 Task: Search for accommodations in Villanueva de la Serena, Spain, with 2 bedrooms, 1 bathroom, hotel type, host language English, price range ₹9000-₹13000, for 1 guest.
Action: Mouse moved to (297, 160)
Screenshot: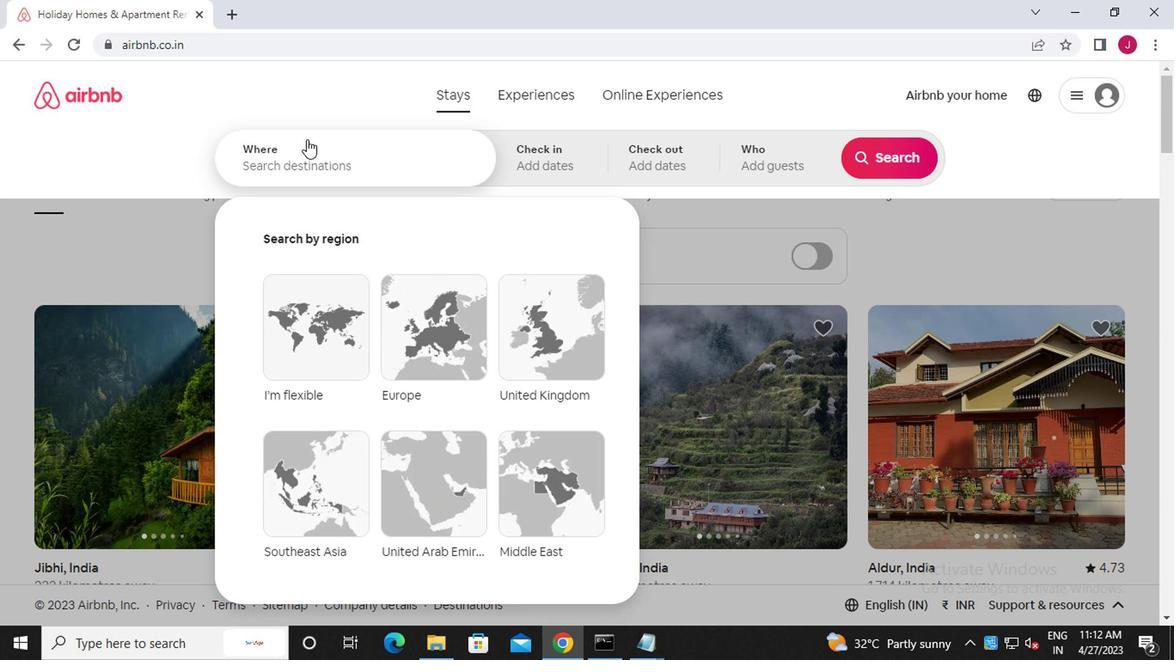 
Action: Mouse pressed left at (297, 160)
Screenshot: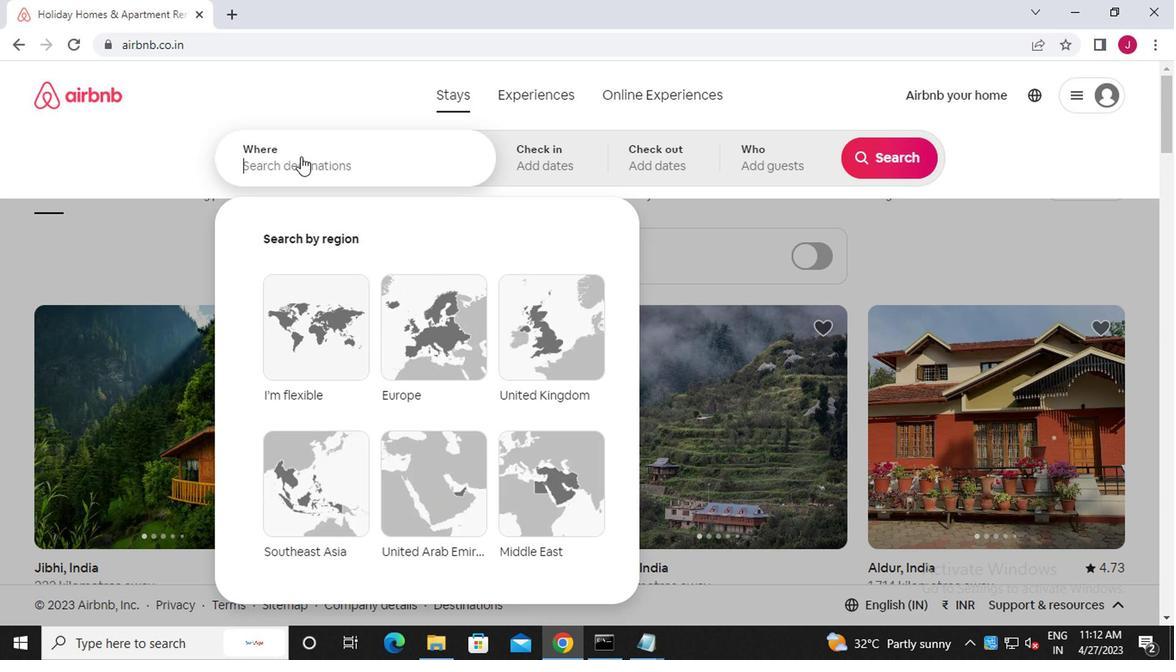 
Action: Mouse moved to (297, 168)
Screenshot: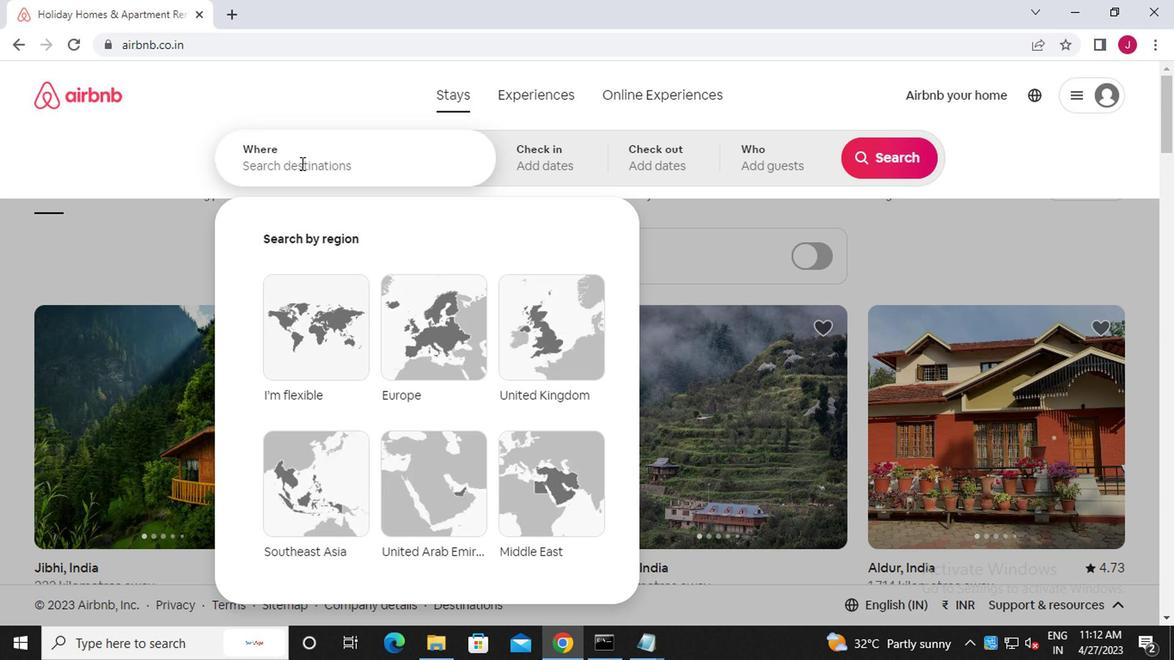 
Action: Key pressed v<Key.caps_lock>illanueva<Key.space>de<Key.space><Key.caps_lock>l<Key.caps_lock>a<Key.space><Key.caps_lock>s<Key.caps_lock>erena,<Key.caps_lock>s<Key.caps_lock>pain
Screenshot: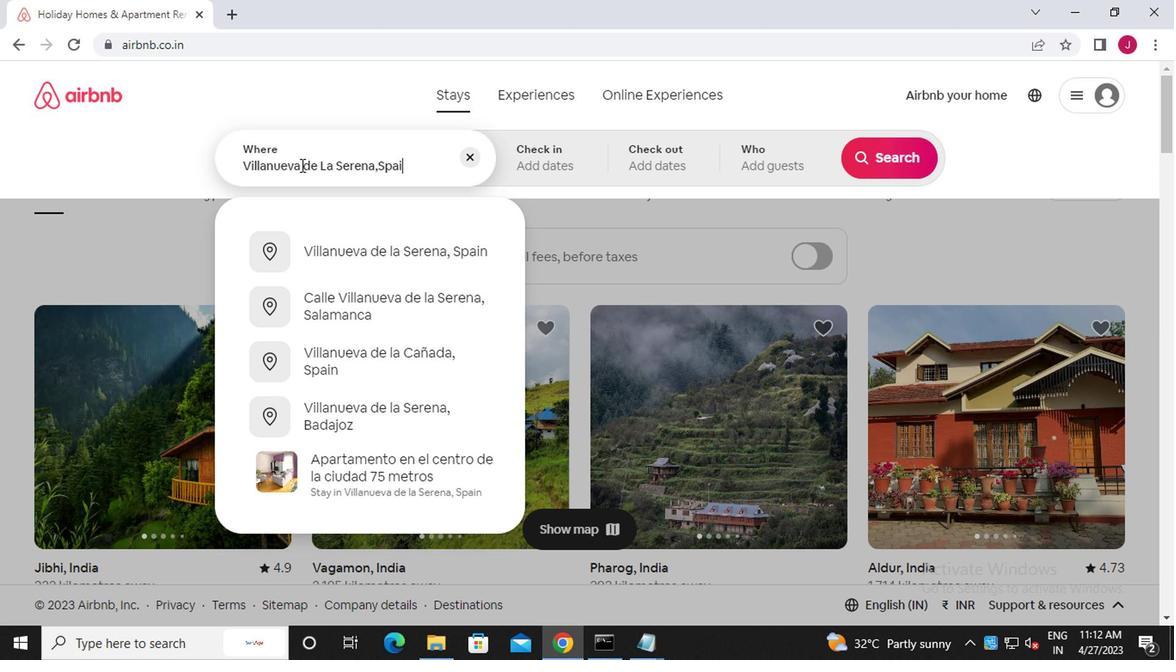 
Action: Mouse moved to (419, 256)
Screenshot: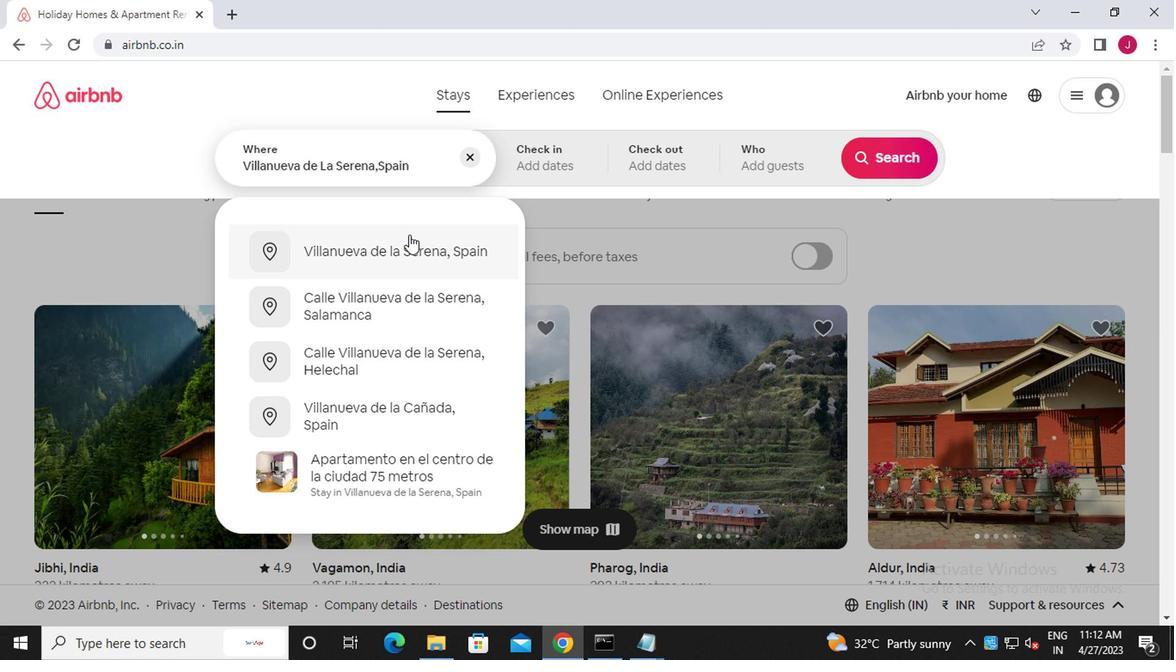 
Action: Mouse pressed left at (419, 256)
Screenshot: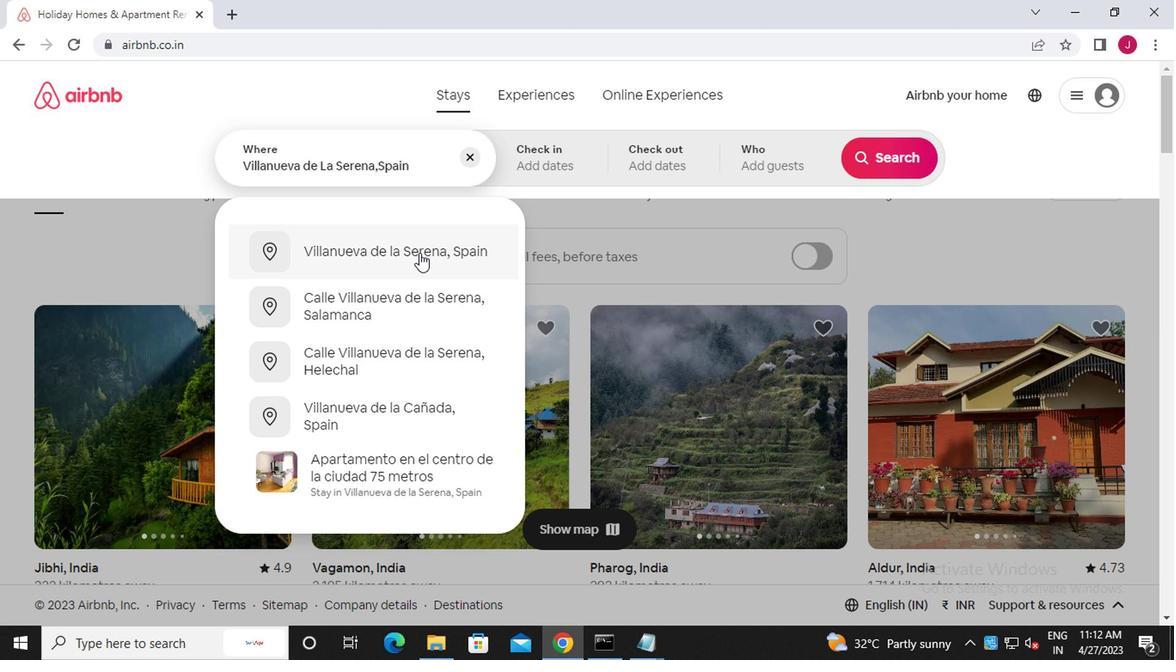 
Action: Mouse moved to (873, 299)
Screenshot: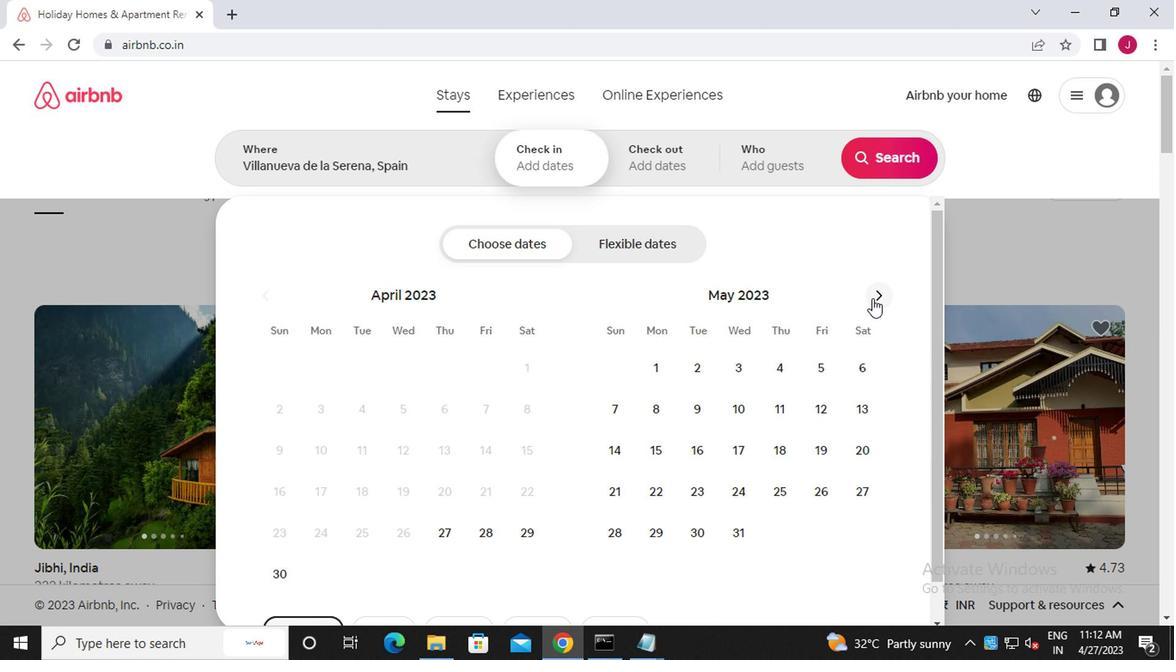 
Action: Mouse pressed left at (873, 299)
Screenshot: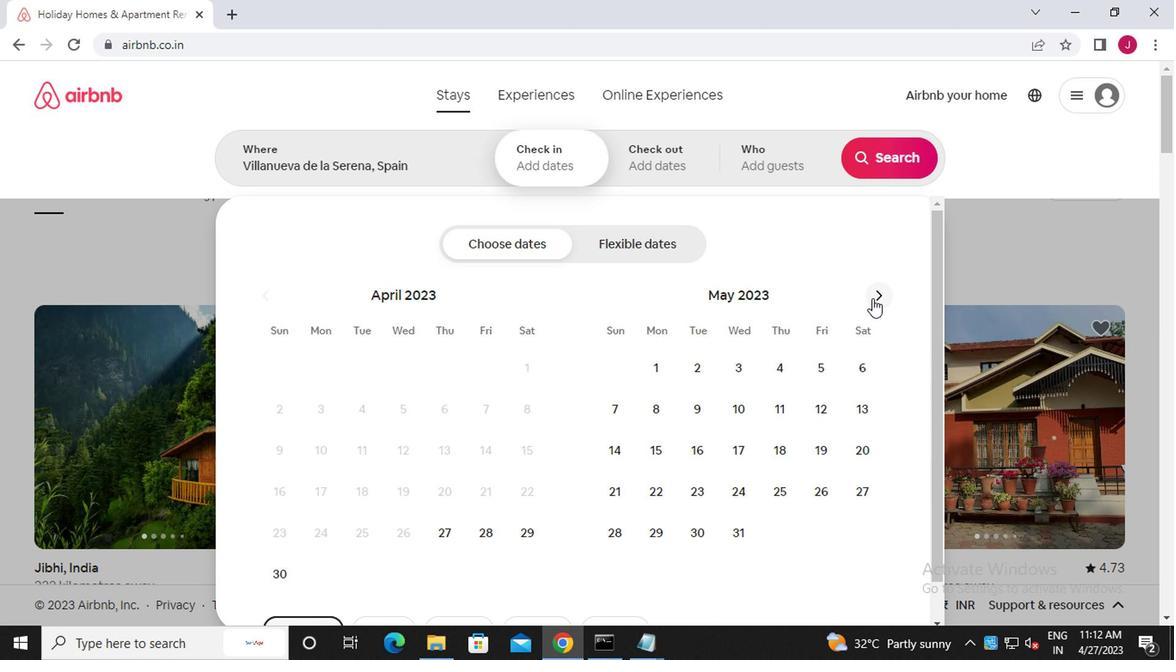 
Action: Mouse moved to (873, 299)
Screenshot: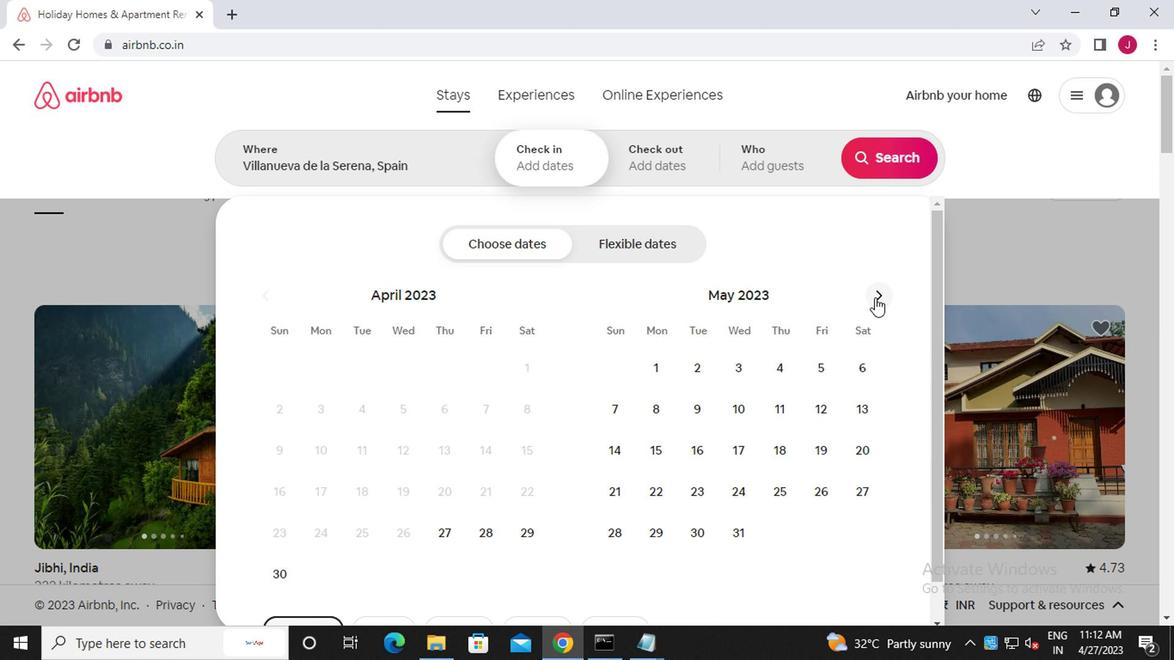 
Action: Mouse pressed left at (873, 299)
Screenshot: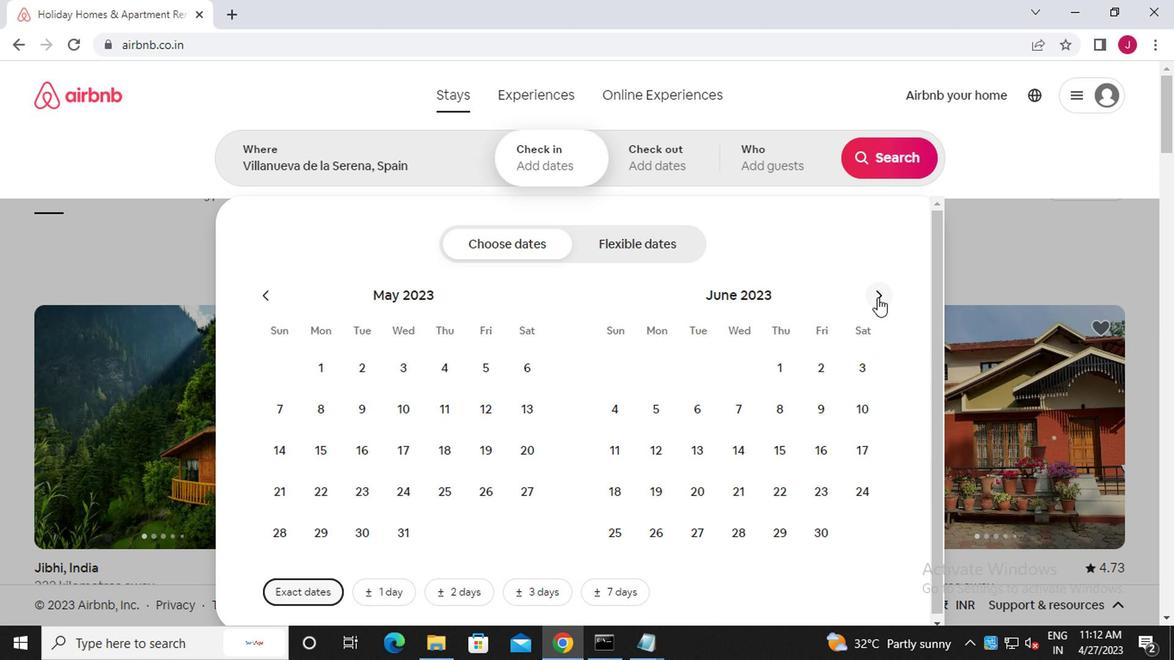 
Action: Mouse pressed left at (873, 299)
Screenshot: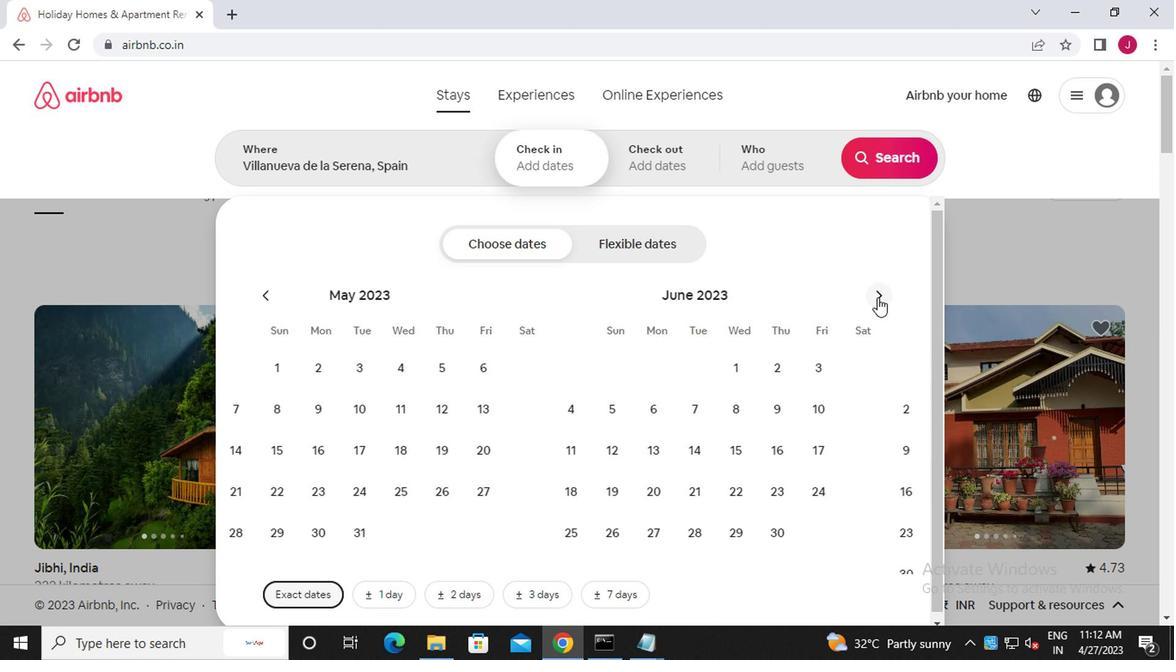
Action: Mouse pressed left at (873, 299)
Screenshot: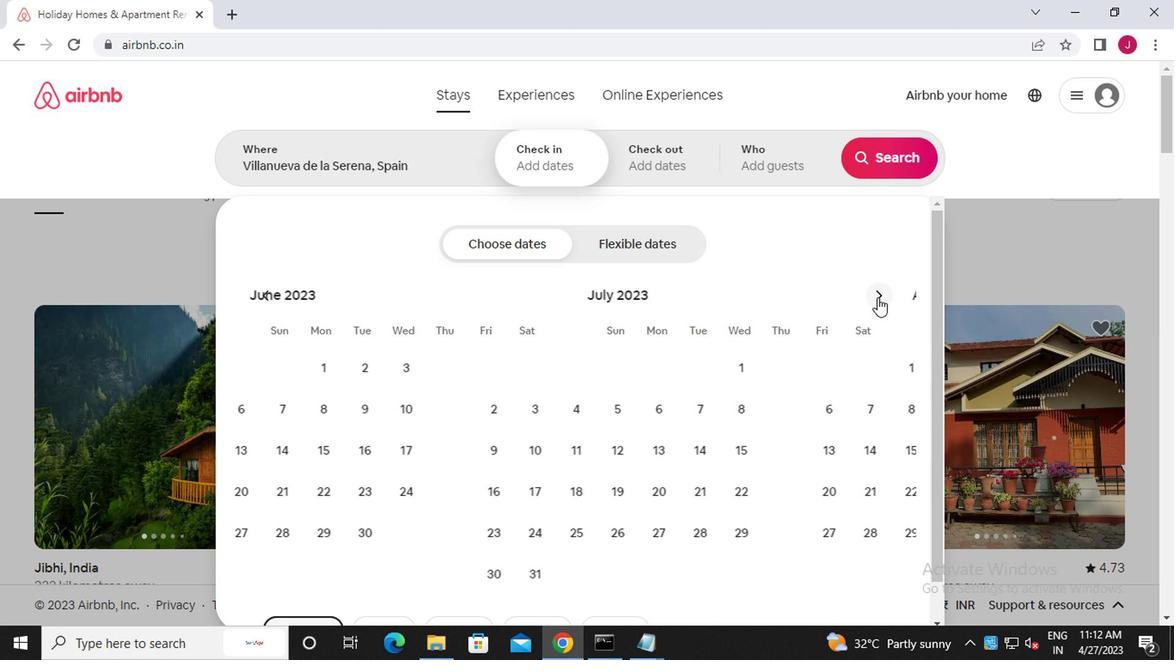 
Action: Mouse moved to (658, 411)
Screenshot: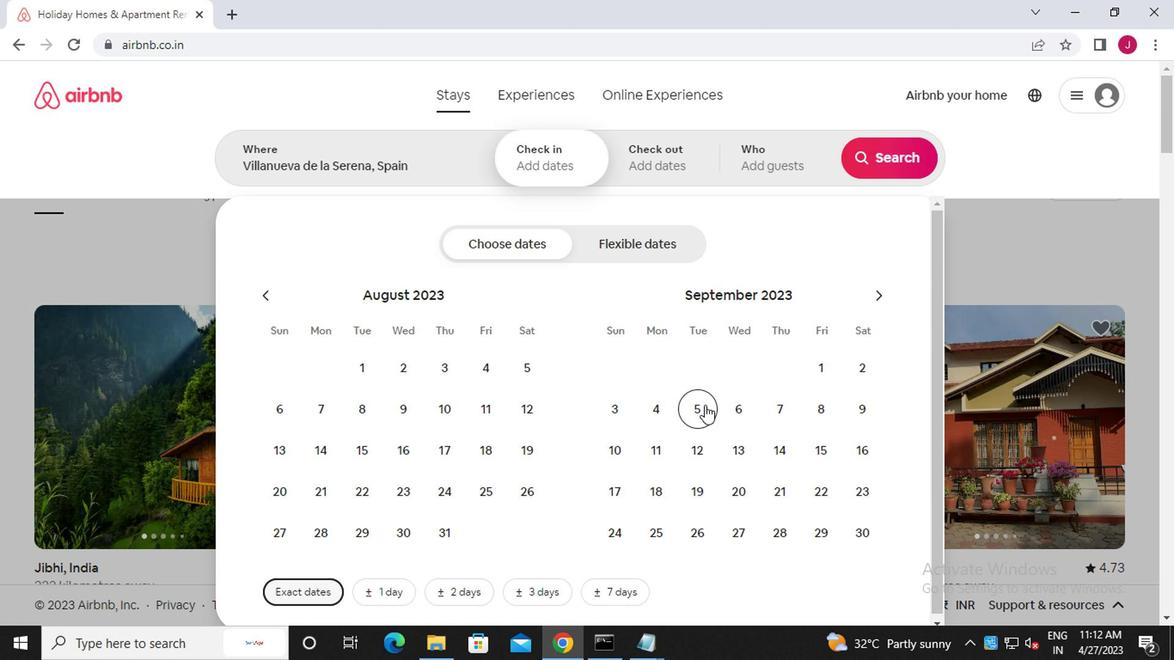 
Action: Mouse pressed left at (658, 411)
Screenshot: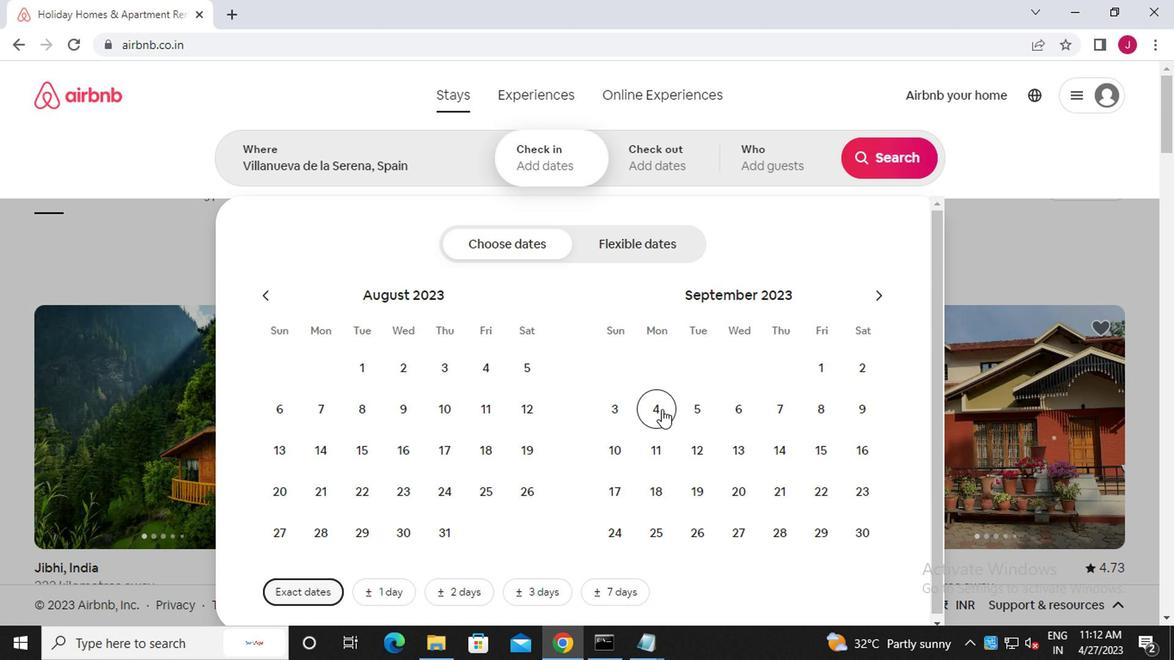 
Action: Mouse moved to (617, 443)
Screenshot: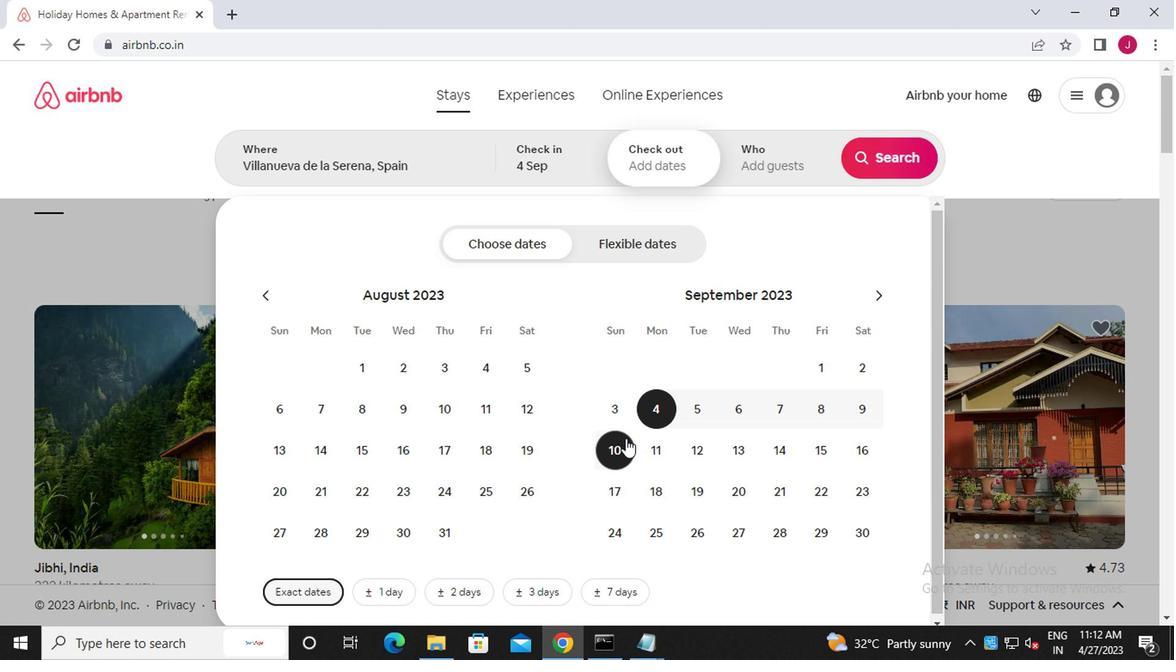 
Action: Mouse pressed left at (617, 443)
Screenshot: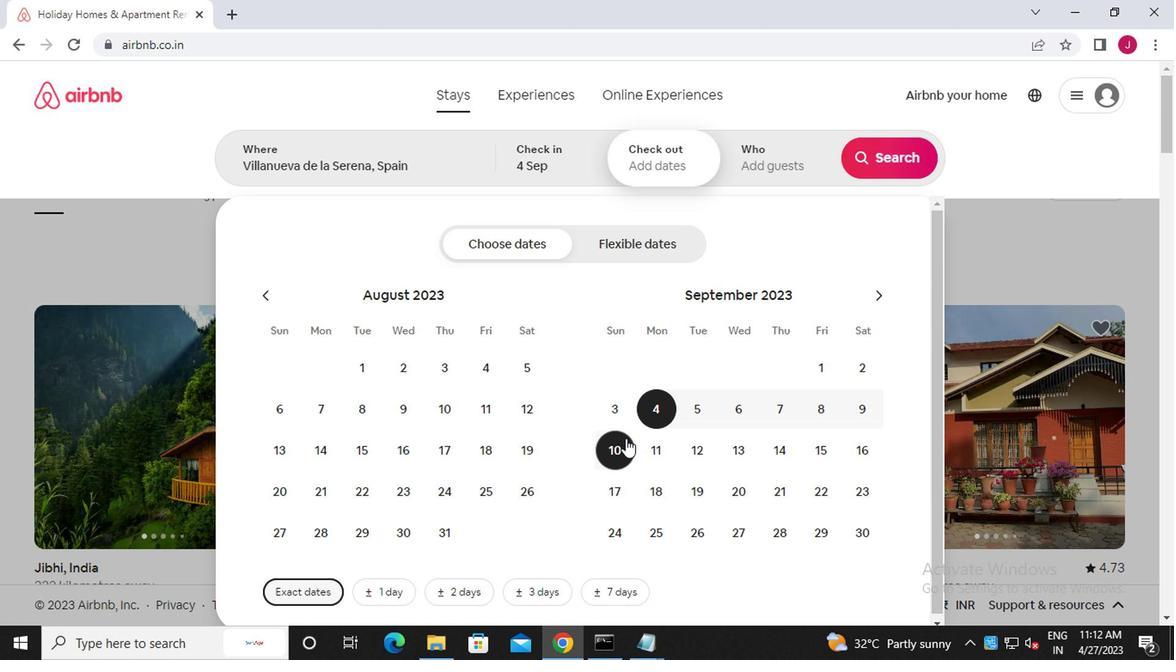 
Action: Mouse moved to (767, 163)
Screenshot: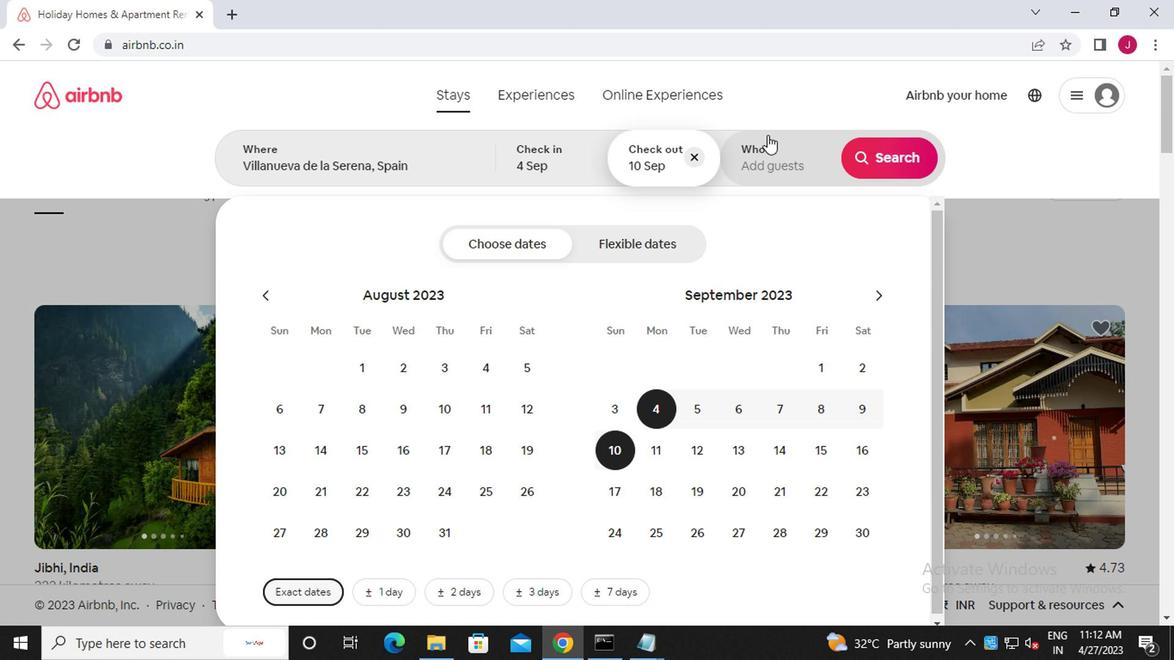 
Action: Mouse pressed left at (767, 163)
Screenshot: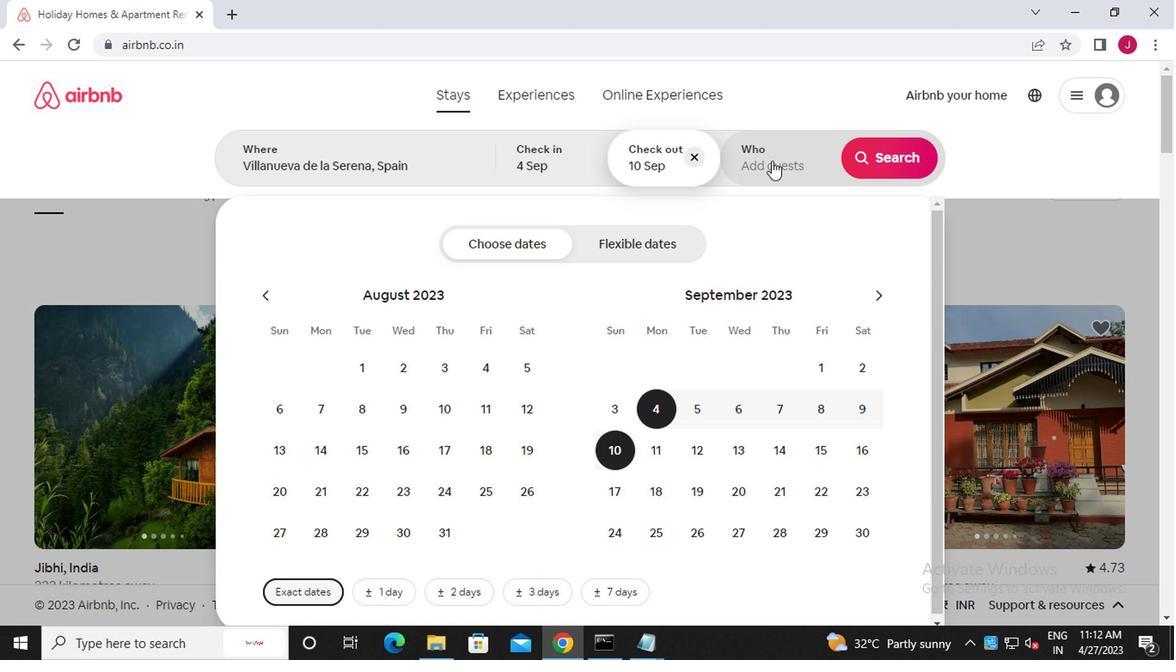 
Action: Mouse moved to (893, 254)
Screenshot: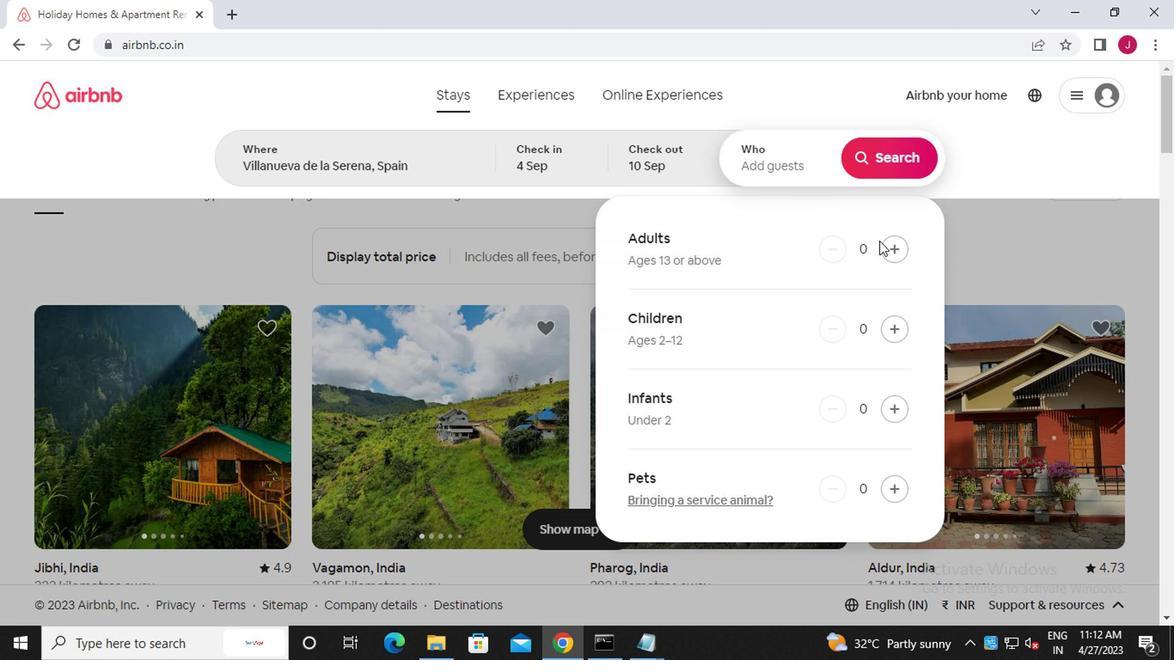 
Action: Mouse pressed left at (893, 254)
Screenshot: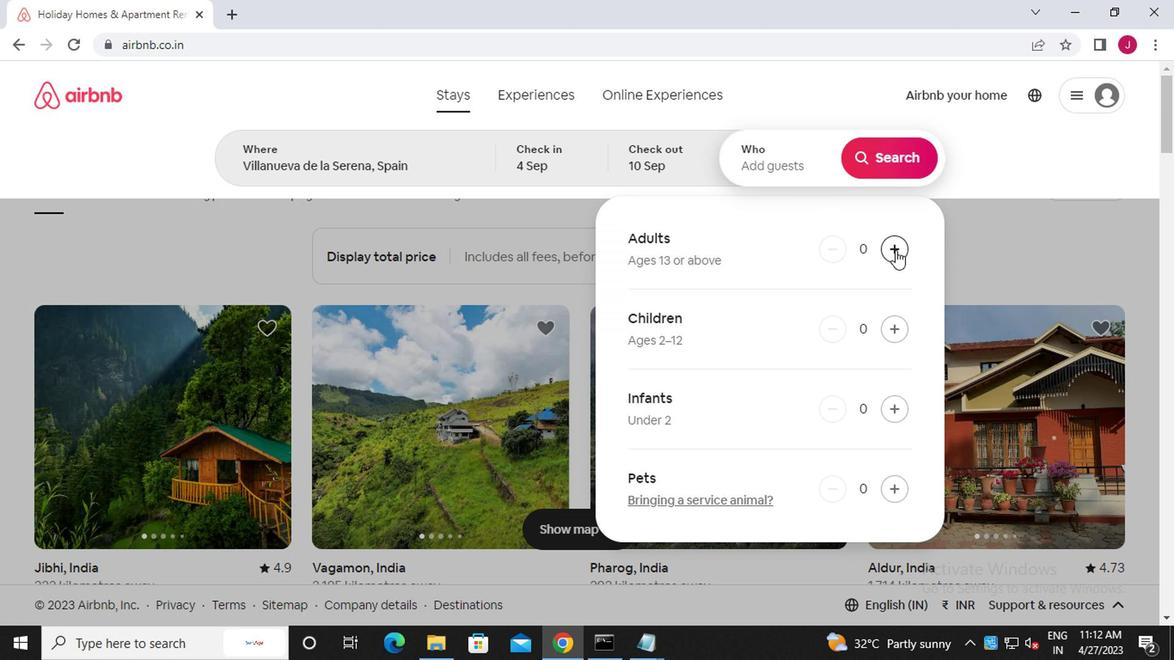 
Action: Mouse moved to (894, 162)
Screenshot: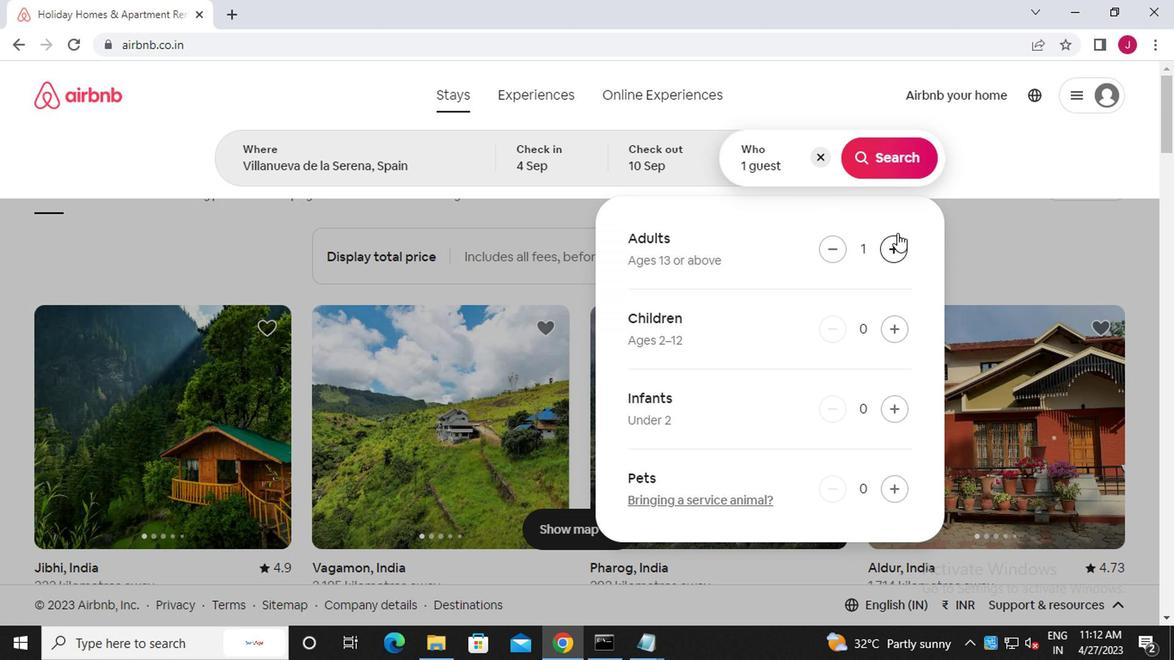 
Action: Mouse pressed left at (894, 162)
Screenshot: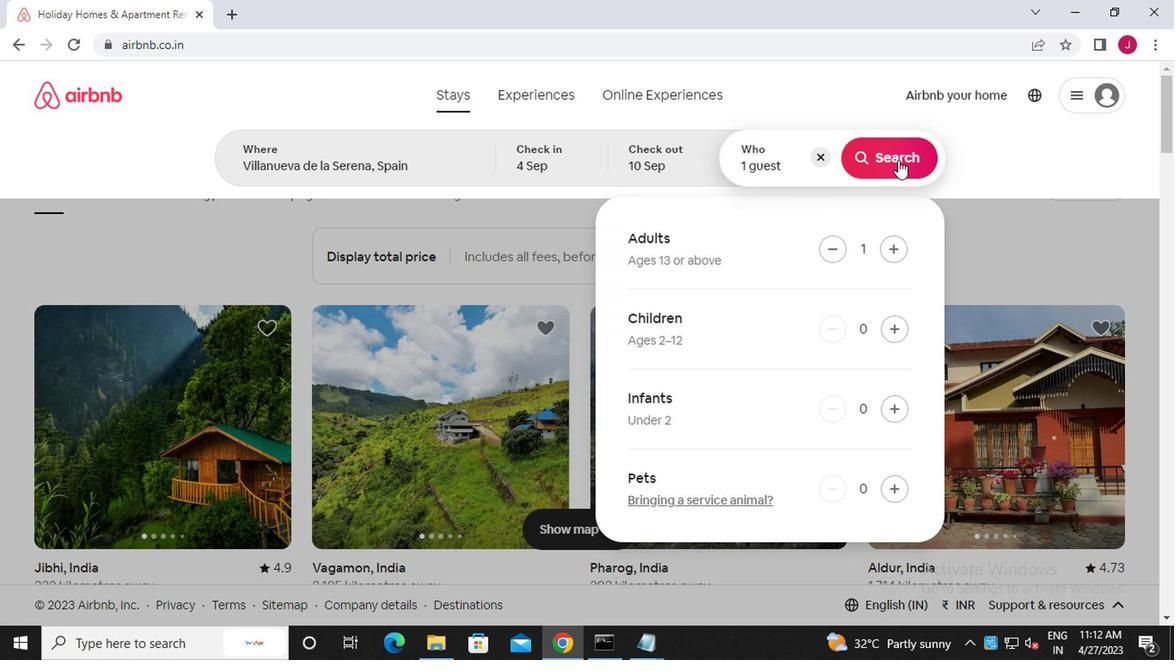 
Action: Mouse moved to (1101, 164)
Screenshot: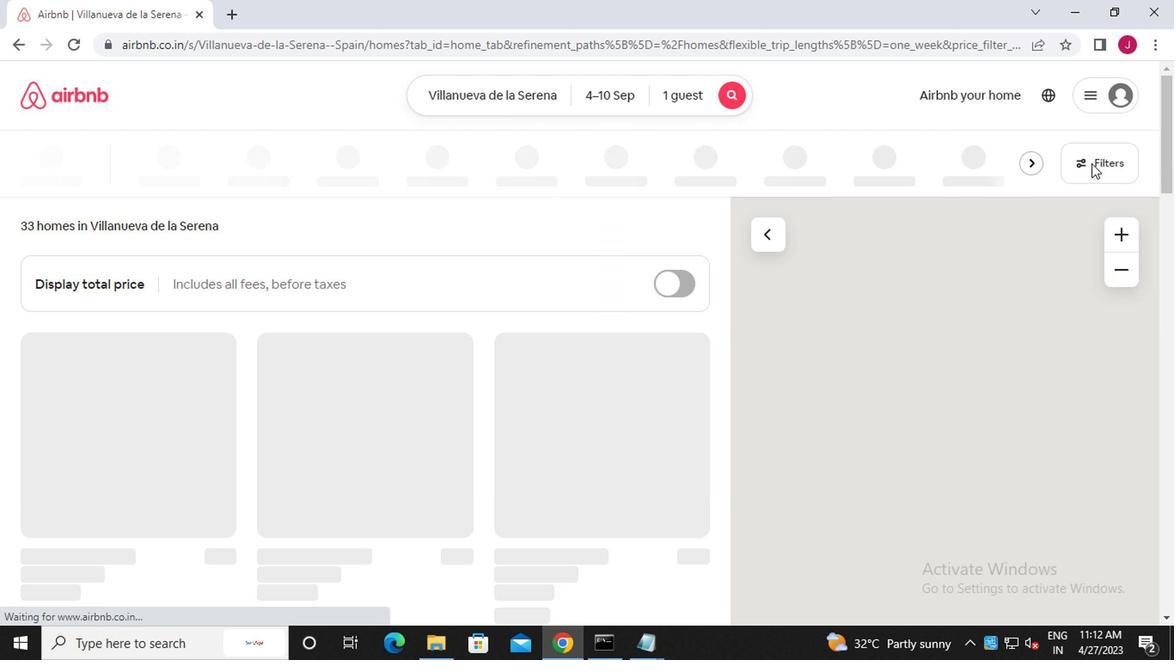 
Action: Mouse pressed left at (1101, 164)
Screenshot: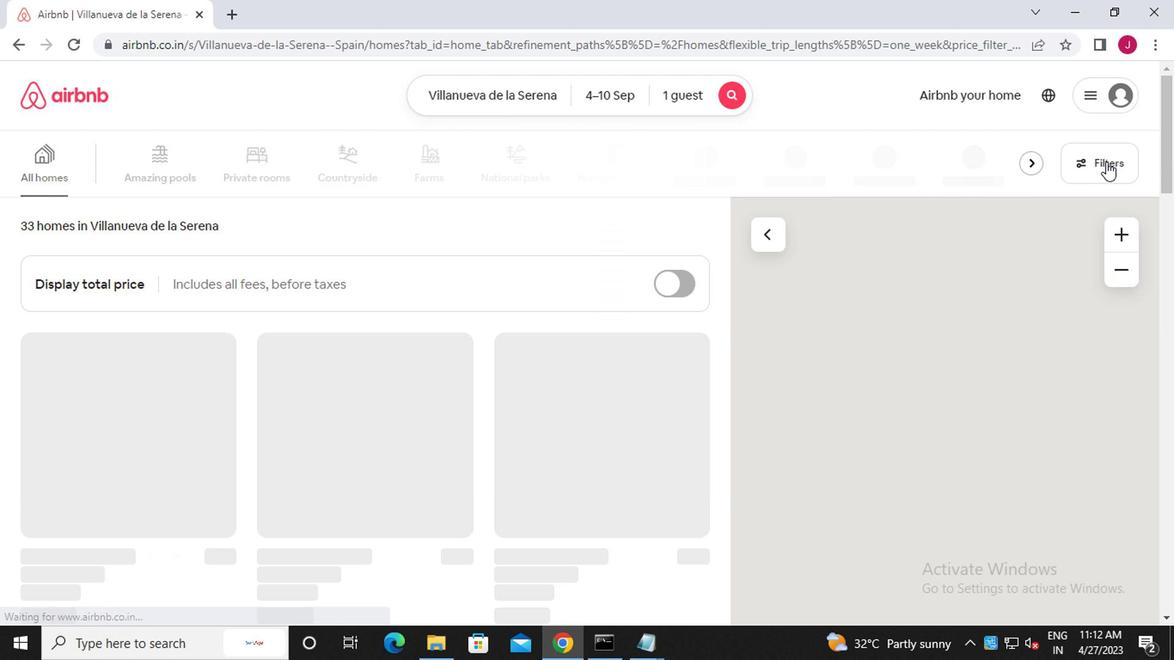 
Action: Mouse moved to (403, 376)
Screenshot: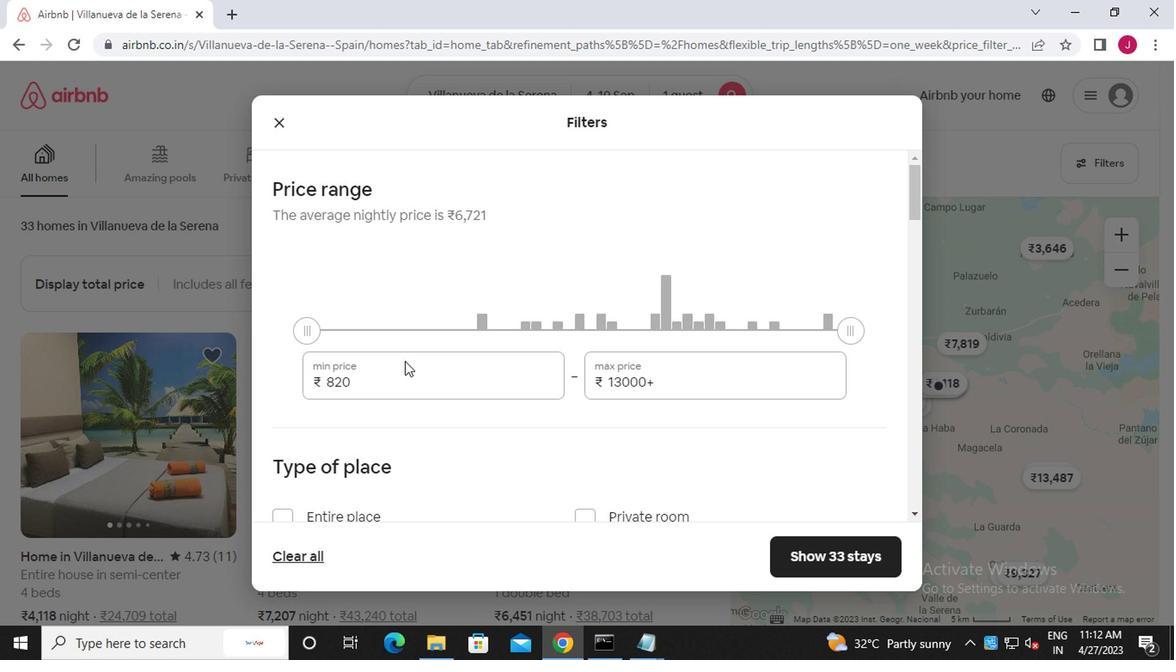 
Action: Mouse pressed left at (403, 376)
Screenshot: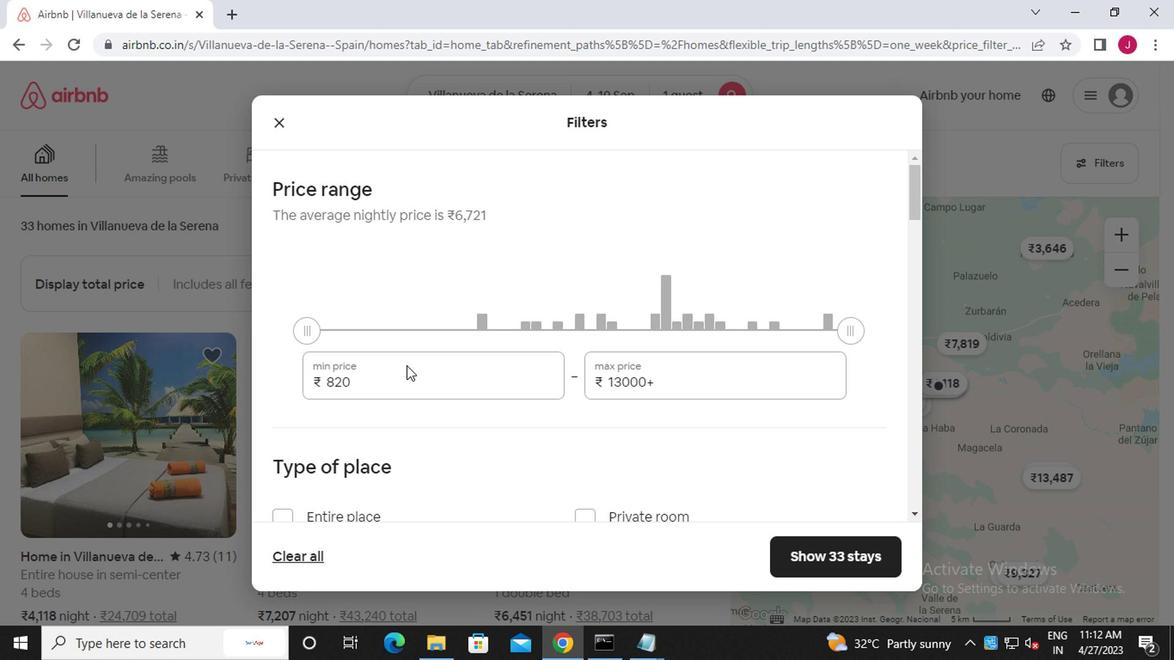 
Action: Mouse moved to (401, 376)
Screenshot: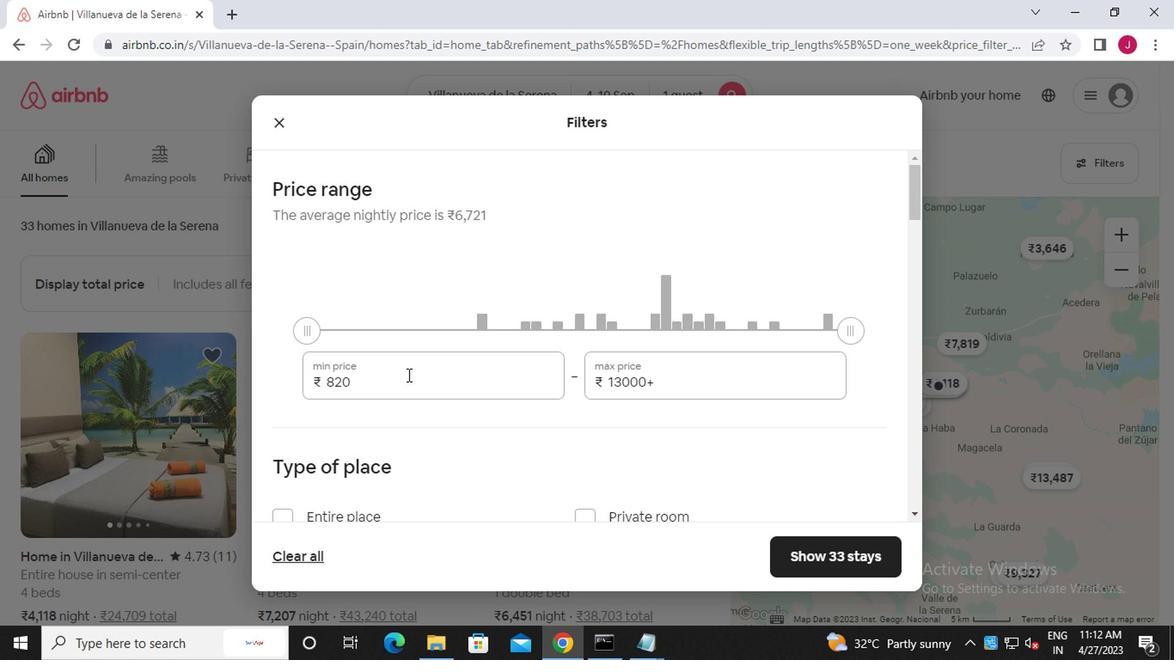 
Action: Key pressed <Key.backspace><Key.backspace><Key.backspace><<105>><<96>><<96>><<96>>
Screenshot: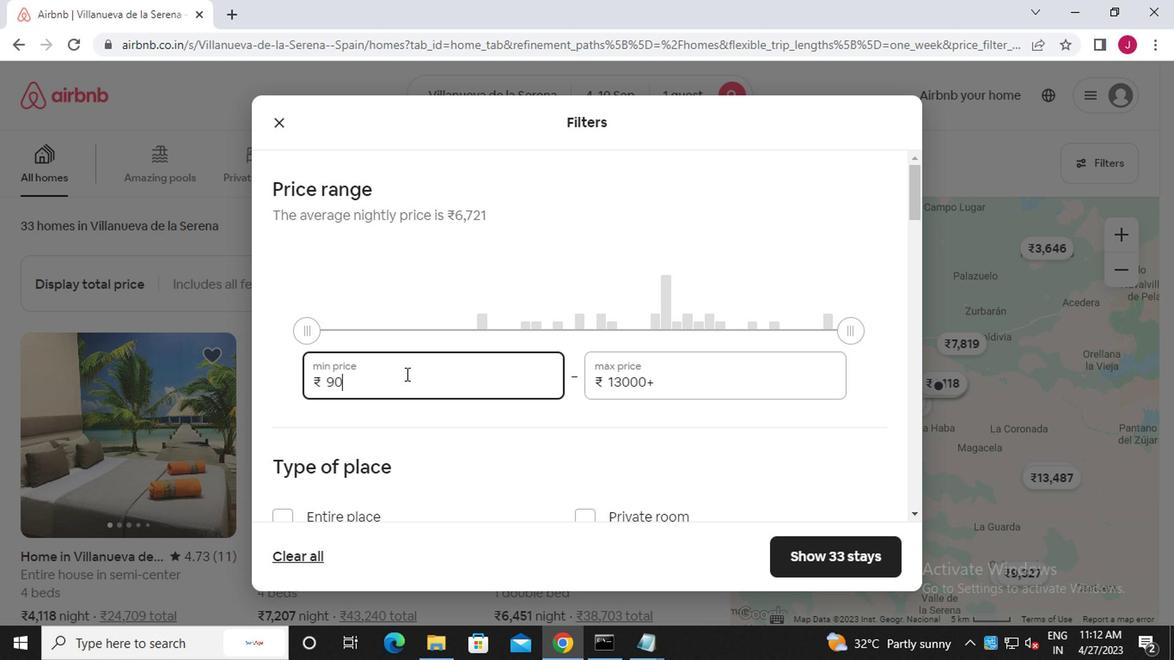 
Action: Mouse moved to (682, 389)
Screenshot: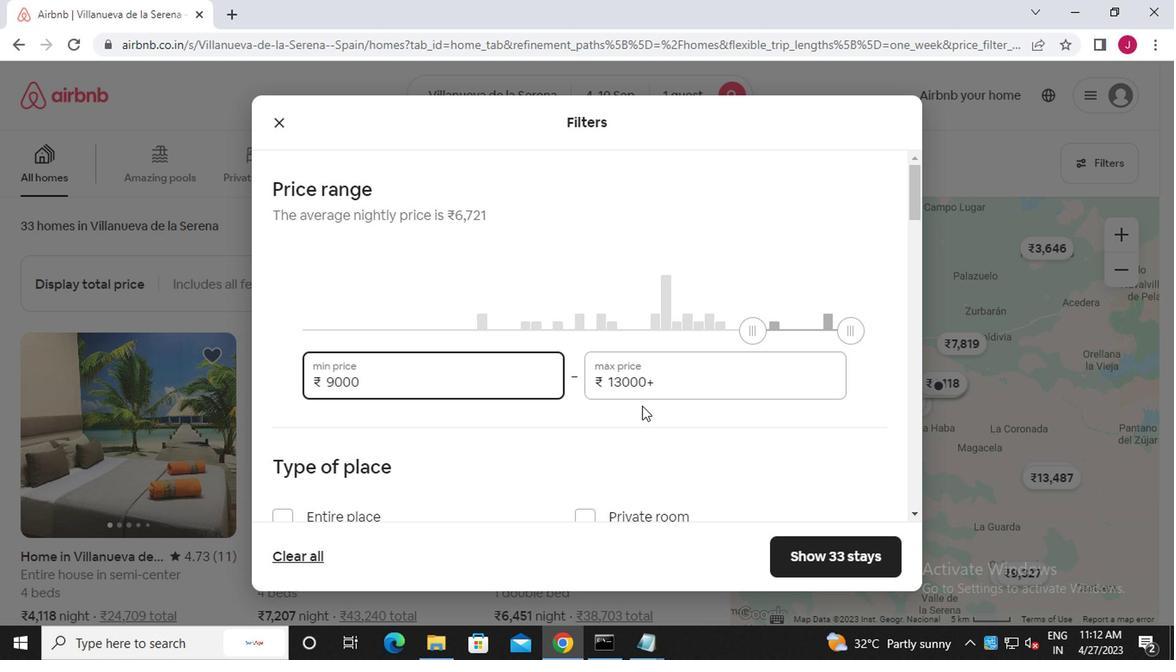
Action: Mouse pressed left at (682, 389)
Screenshot: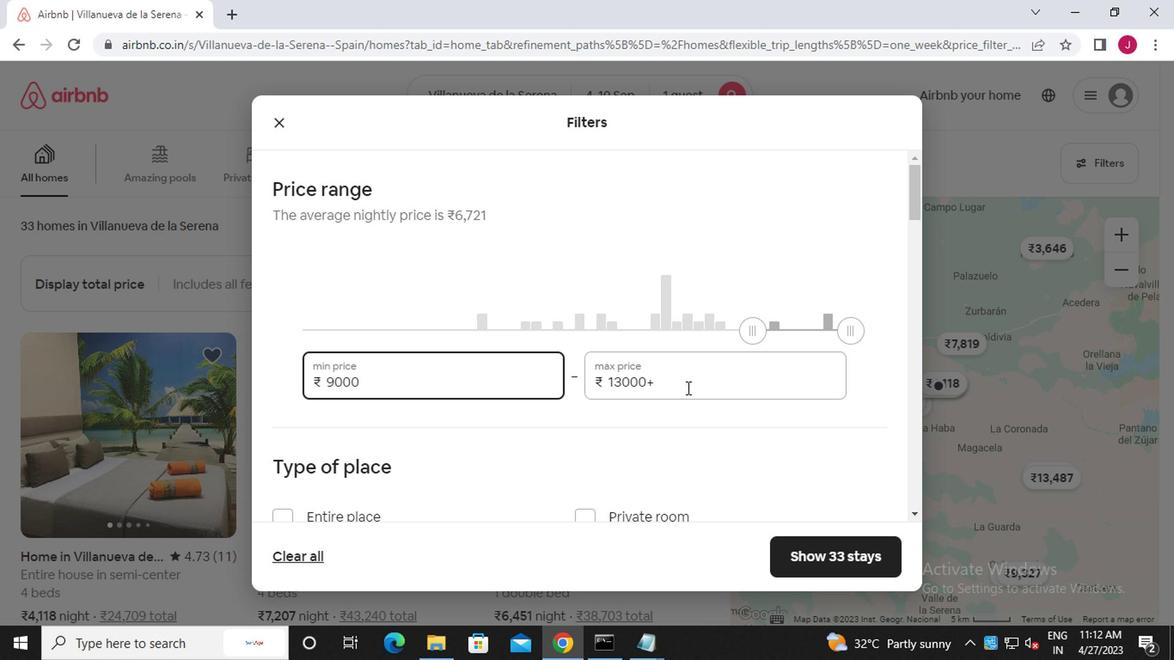 
Action: Mouse moved to (682, 389)
Screenshot: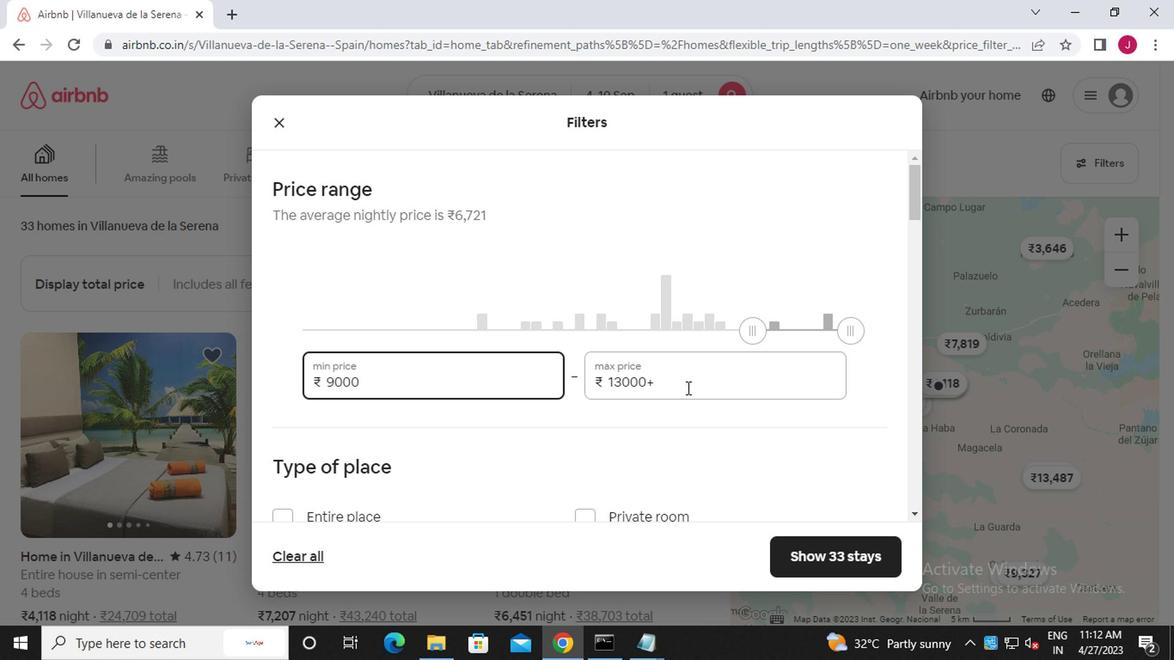 
Action: Key pressed <Key.backspace><Key.backspace><Key.backspace><Key.backspace><Key.backspace><Key.backspace><Key.backspace><Key.backspace><Key.backspace><Key.backspace><Key.backspace><<97>><<103>><<96>><<96>><<96>>
Screenshot: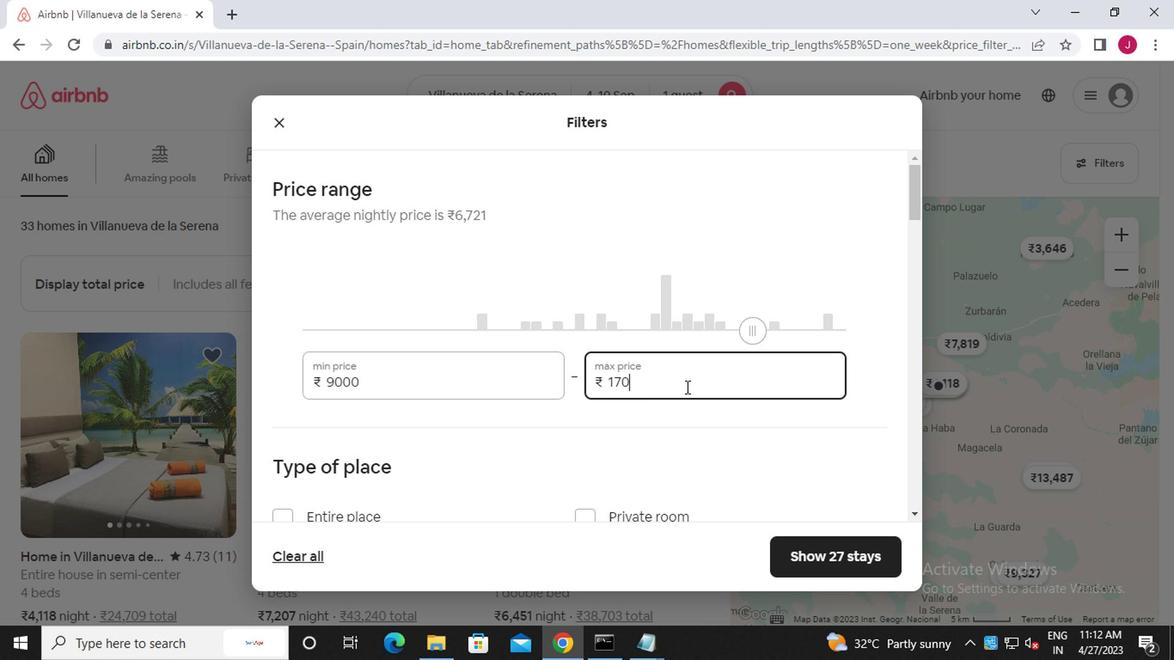 
Action: Mouse moved to (681, 389)
Screenshot: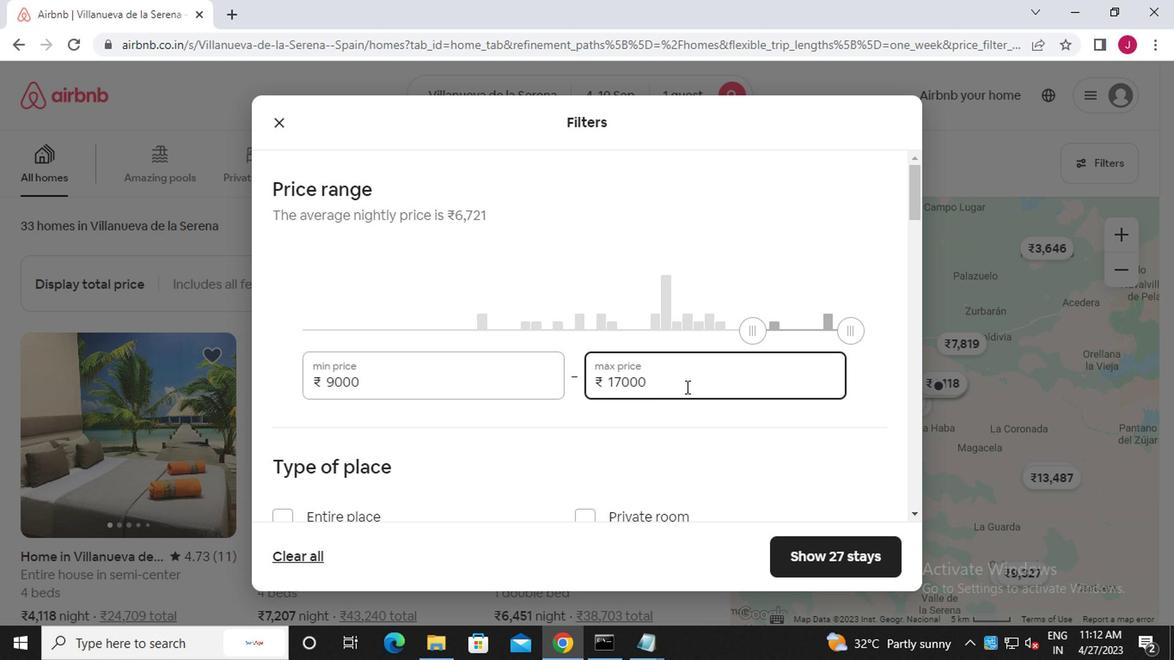 
Action: Mouse scrolled (681, 387) with delta (0, -1)
Screenshot: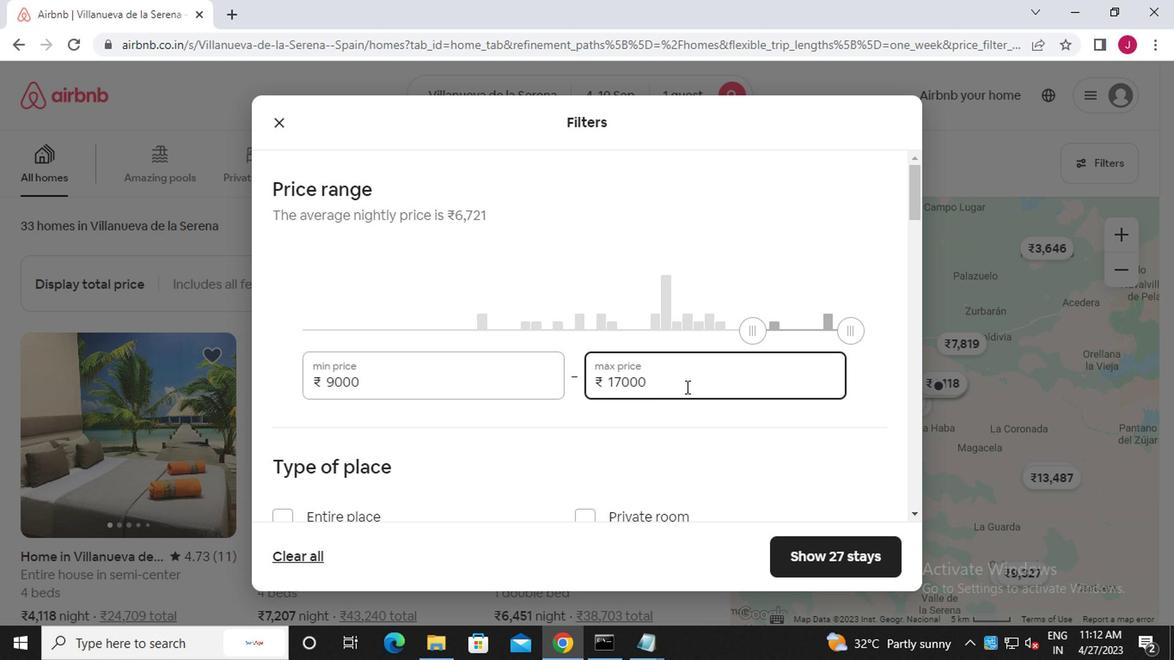
Action: Mouse moved to (680, 389)
Screenshot: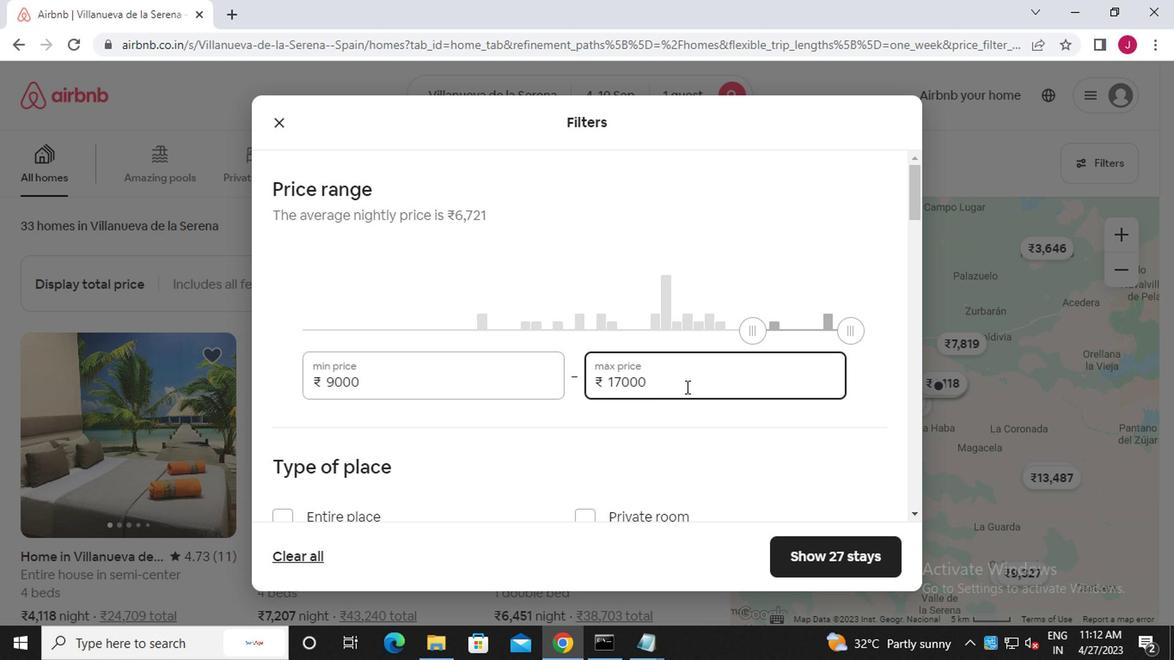 
Action: Mouse scrolled (680, 387) with delta (0, -1)
Screenshot: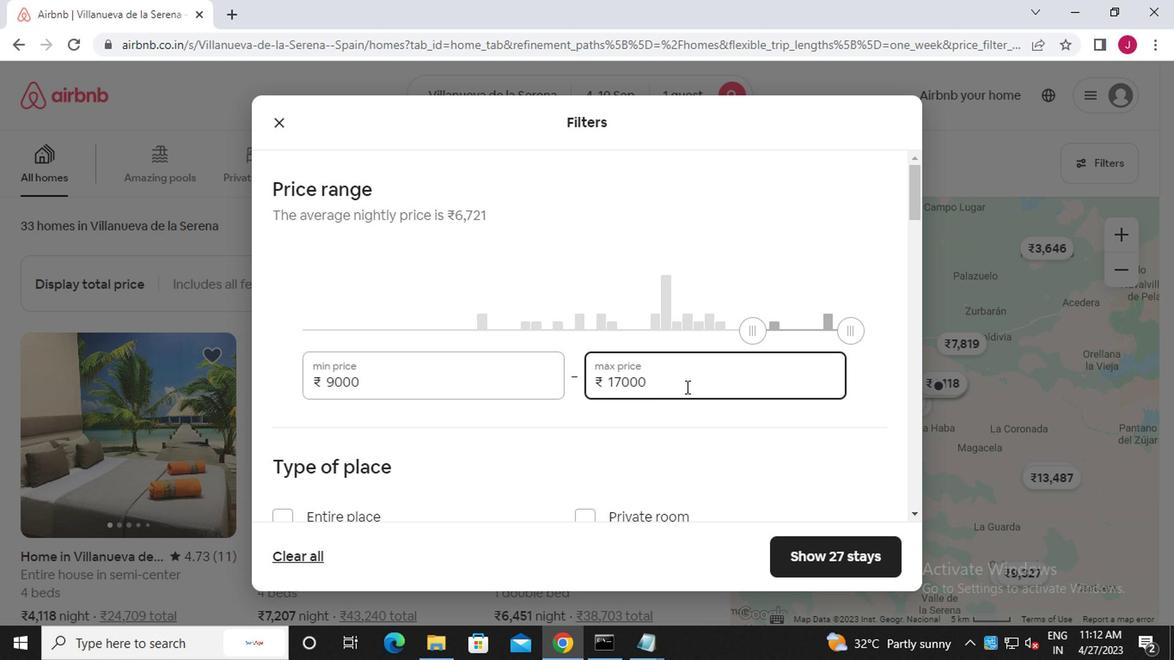 
Action: Mouse moved to (680, 389)
Screenshot: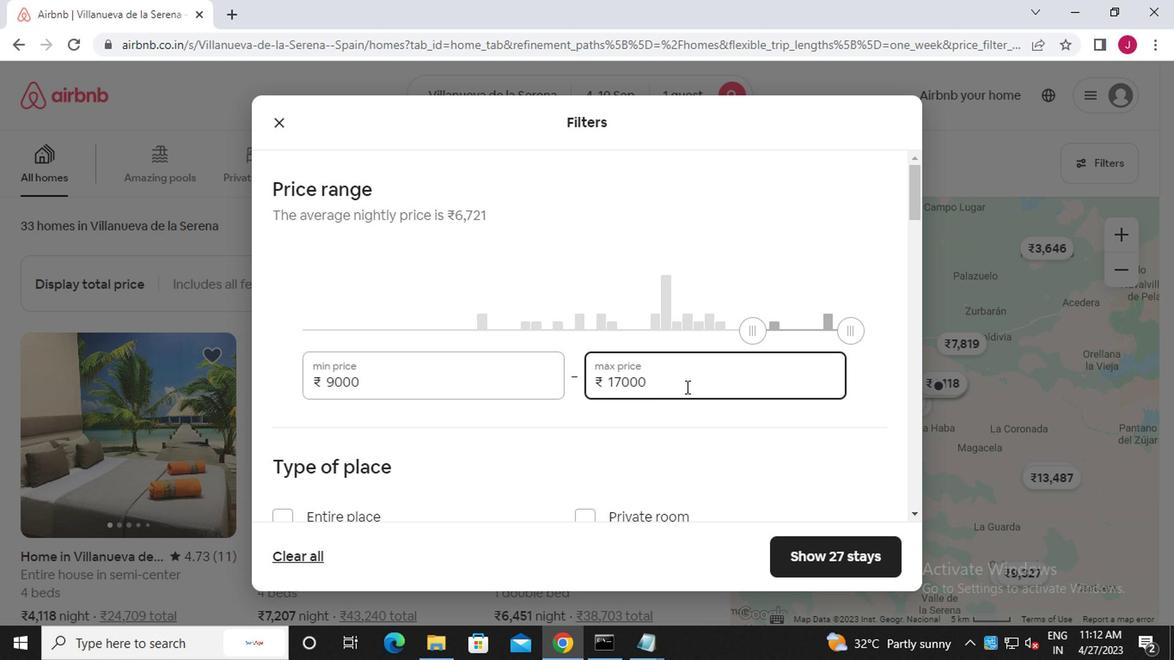
Action: Mouse scrolled (680, 389) with delta (0, 0)
Screenshot: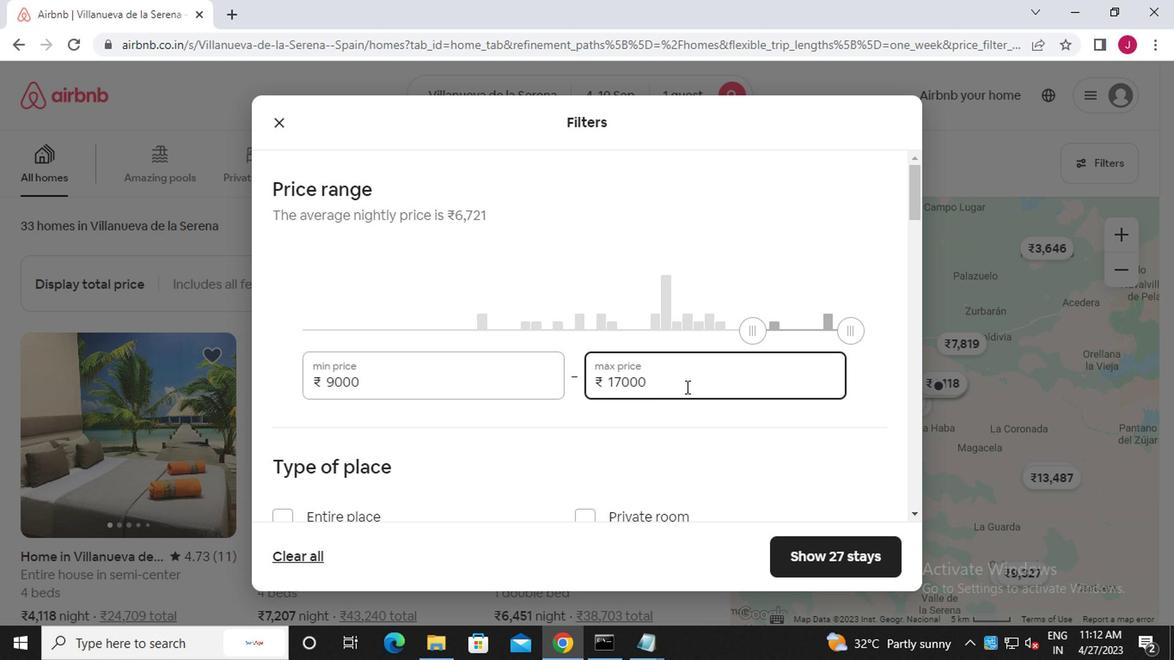 
Action: Mouse moved to (580, 265)
Screenshot: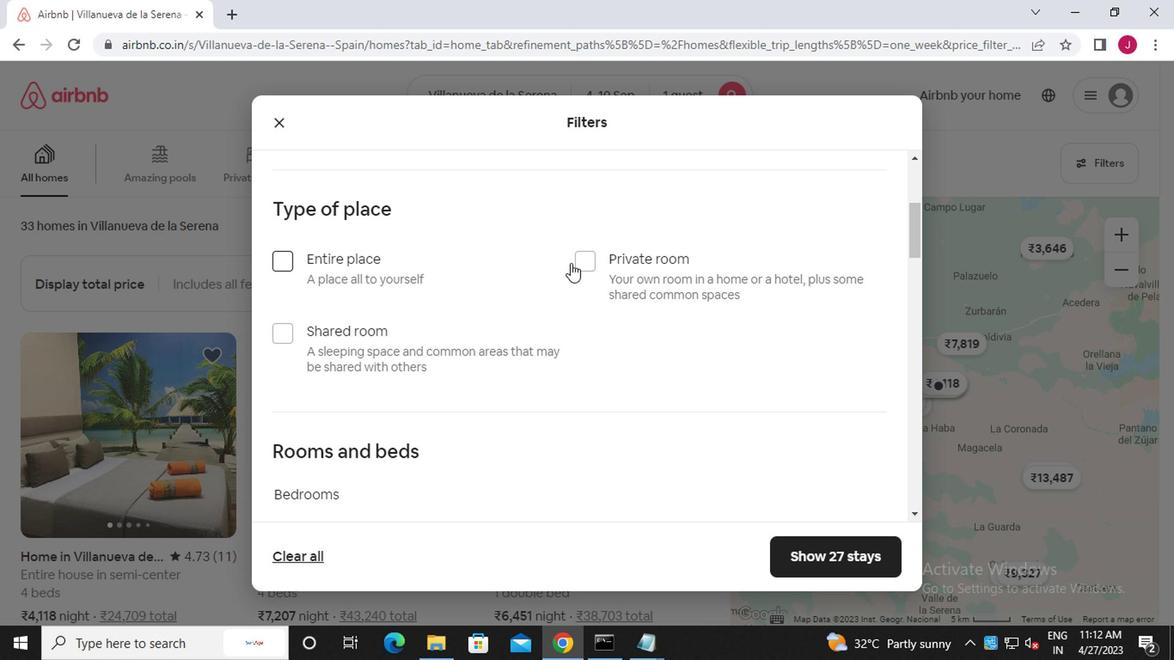 
Action: Mouse pressed left at (580, 265)
Screenshot: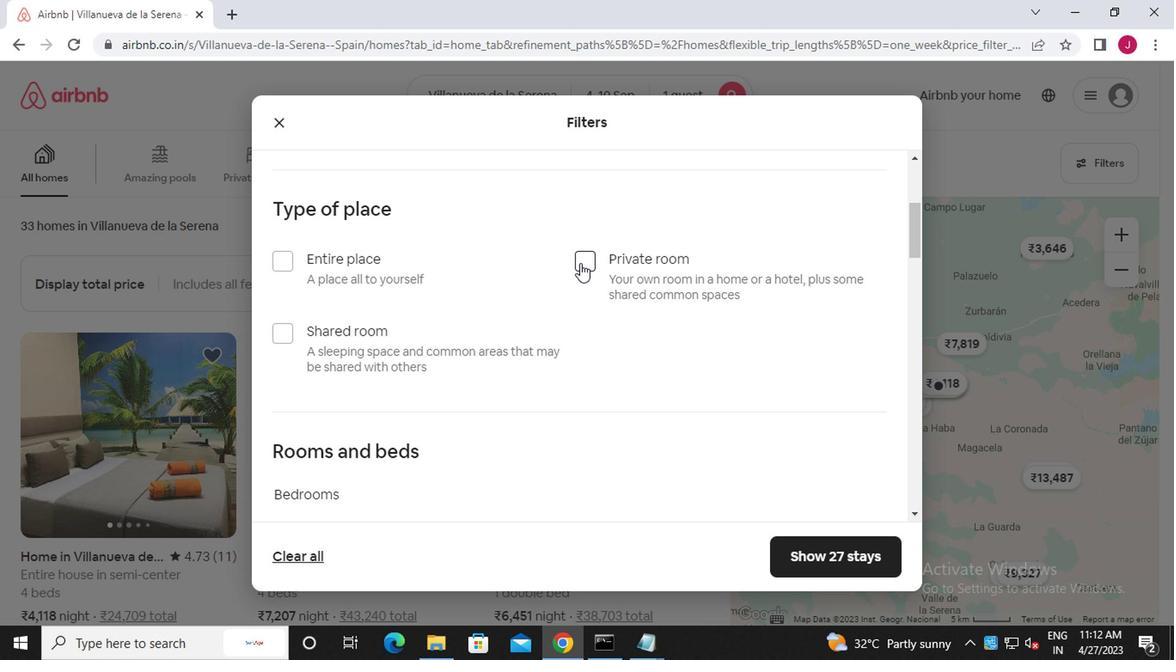 
Action: Mouse moved to (444, 312)
Screenshot: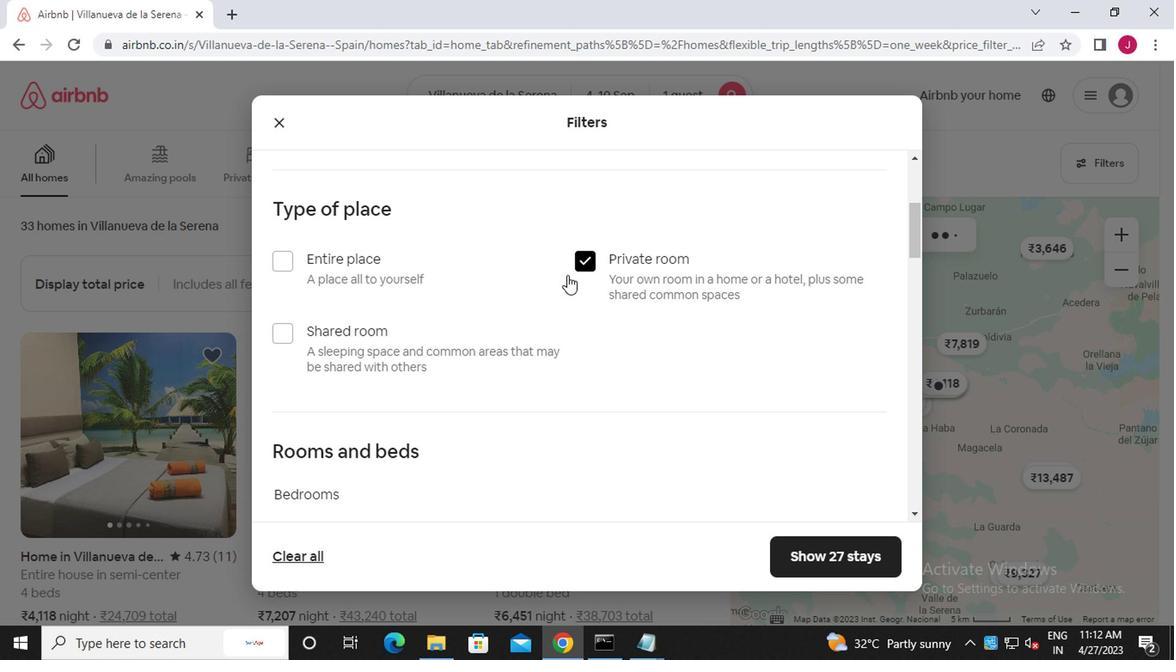 
Action: Mouse scrolled (444, 312) with delta (0, 0)
Screenshot: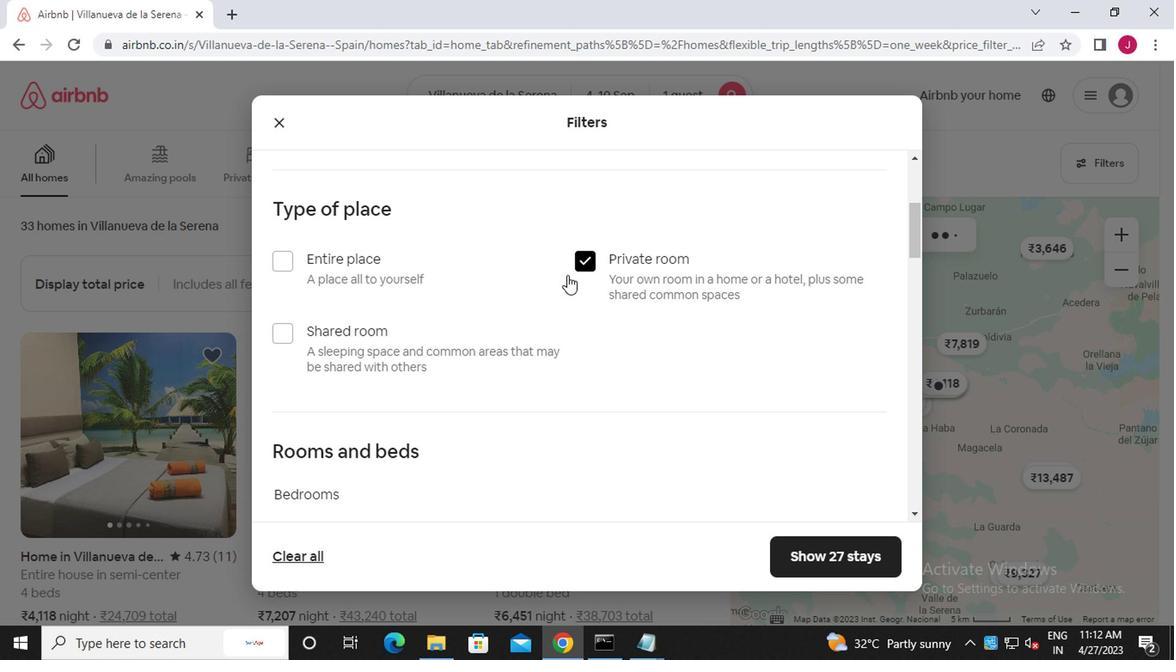 
Action: Mouse moved to (442, 313)
Screenshot: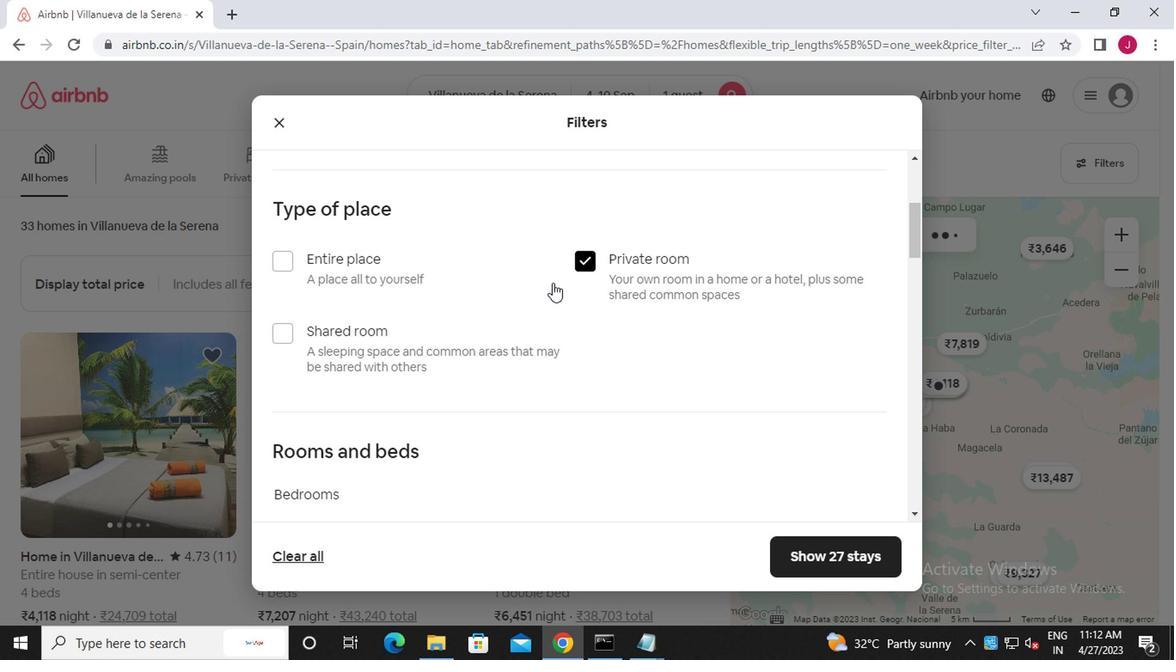 
Action: Mouse scrolled (442, 312) with delta (0, -1)
Screenshot: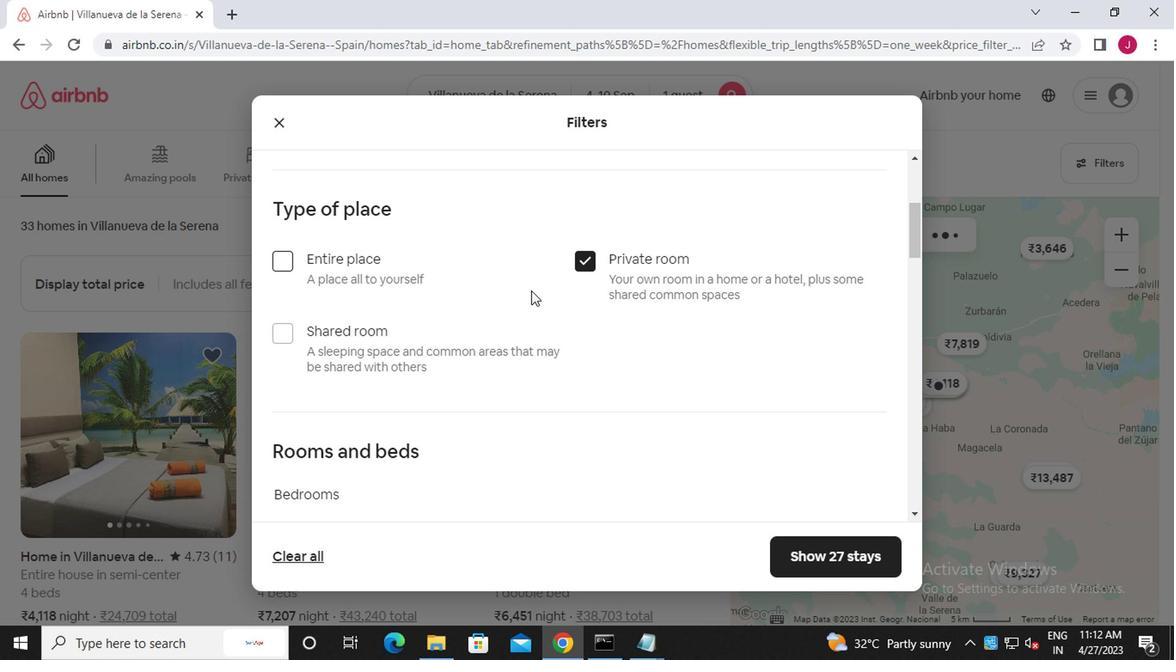 
Action: Mouse moved to (441, 313)
Screenshot: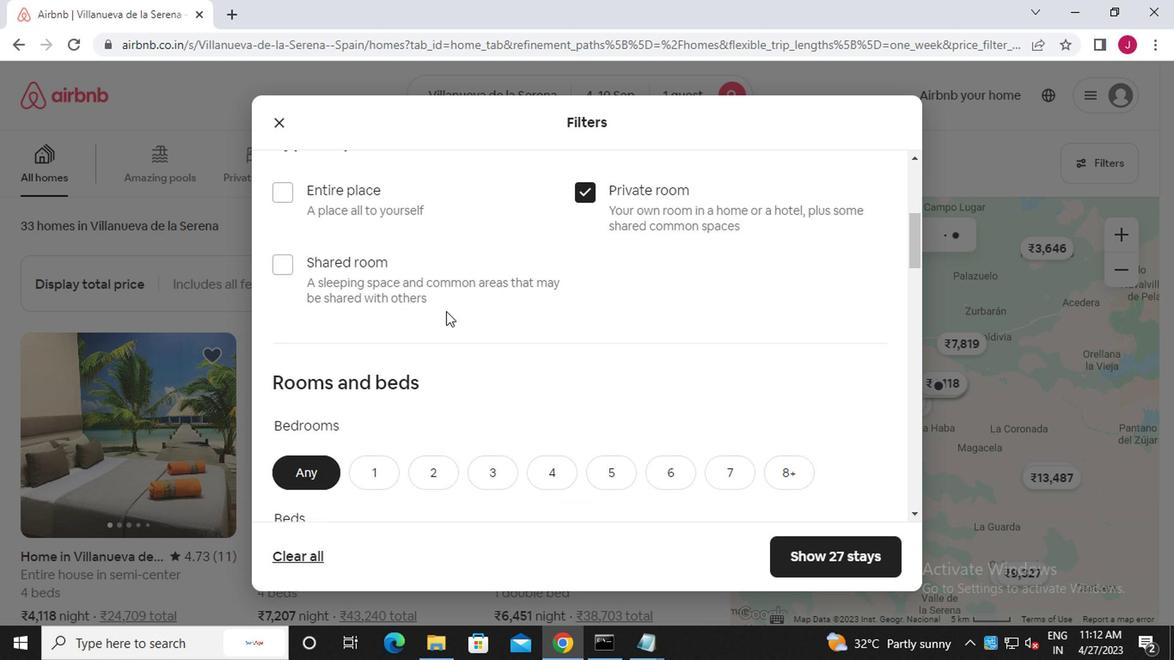 
Action: Mouse scrolled (441, 312) with delta (0, -1)
Screenshot: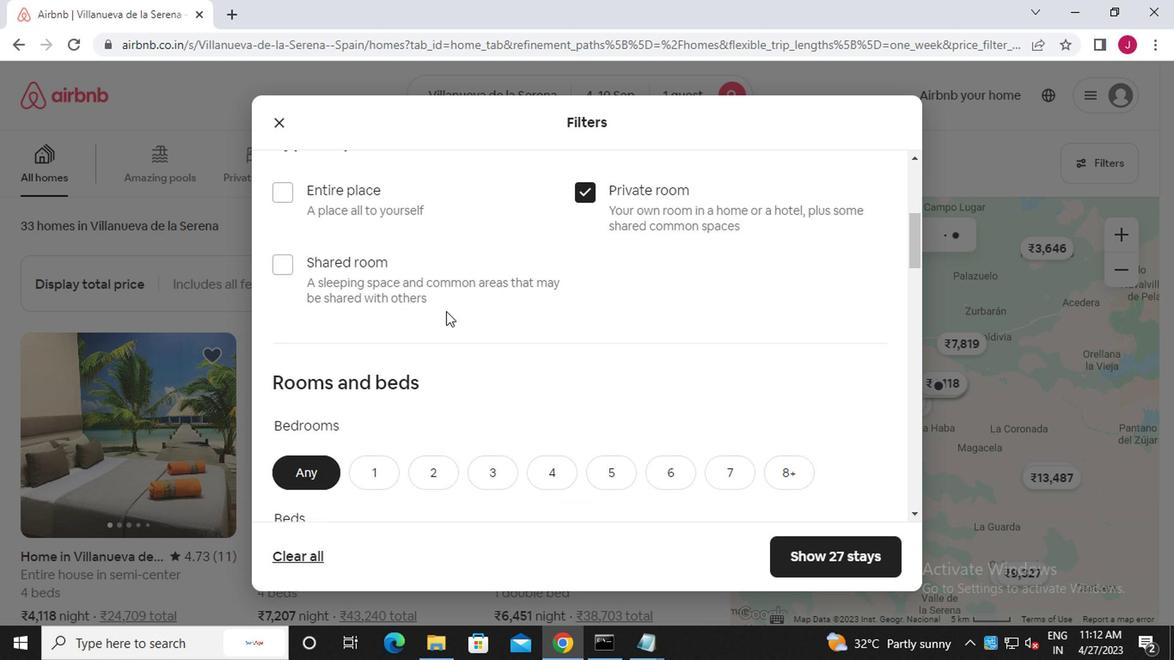 
Action: Mouse moved to (373, 285)
Screenshot: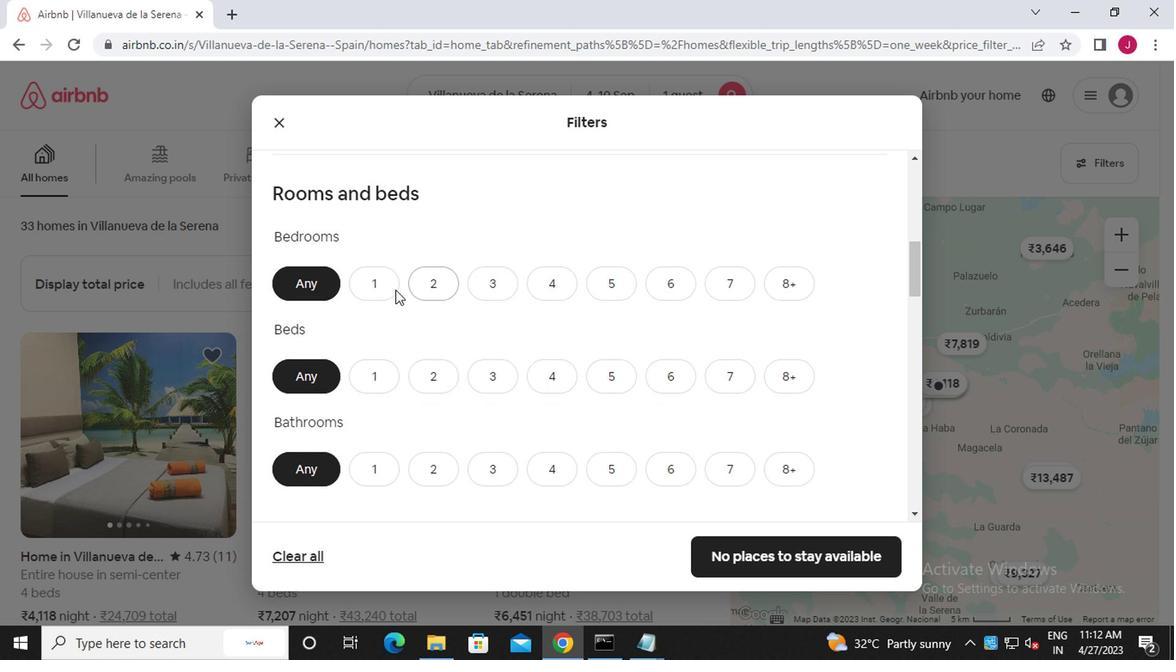 
Action: Mouse pressed left at (373, 285)
Screenshot: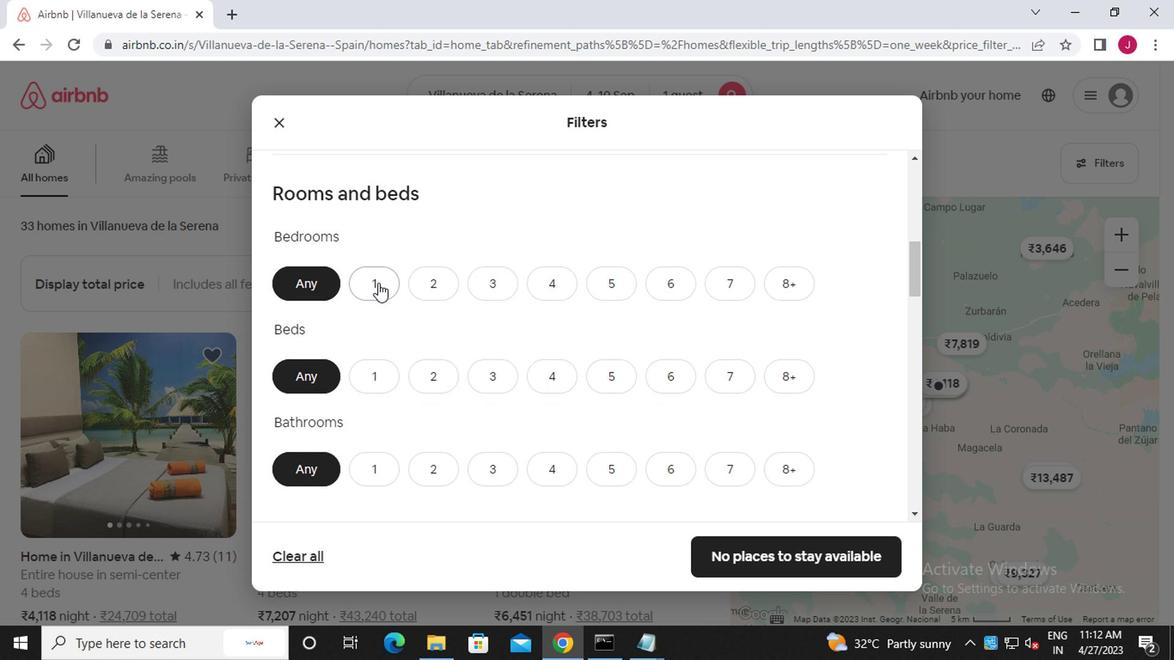 
Action: Mouse moved to (371, 362)
Screenshot: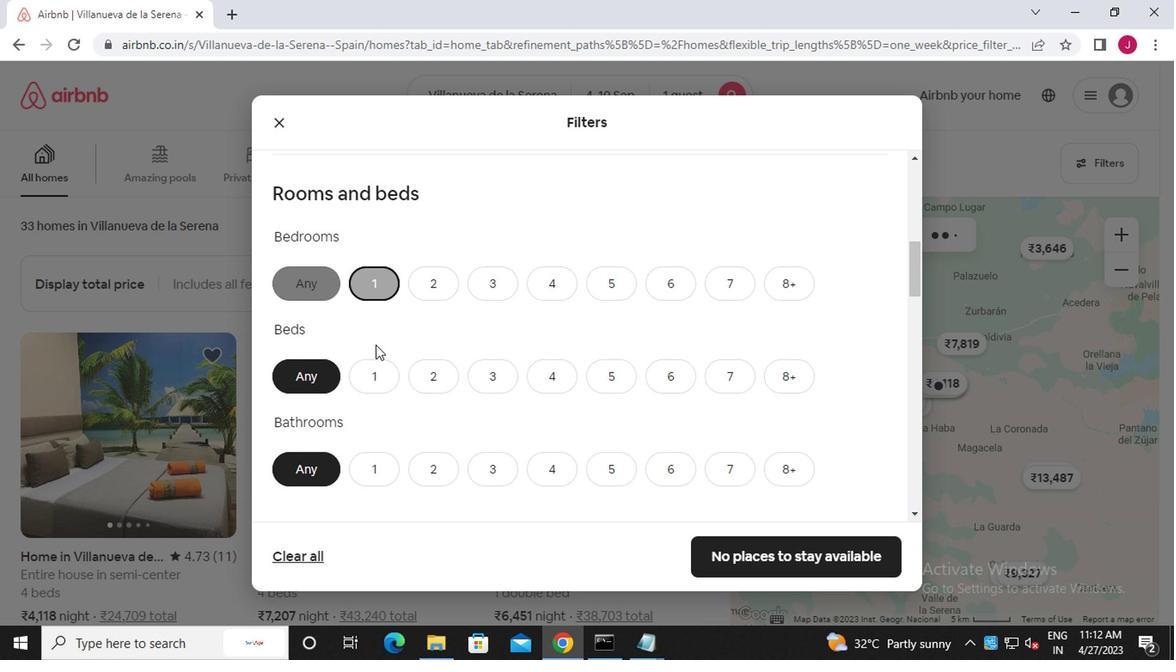 
Action: Mouse pressed left at (371, 362)
Screenshot: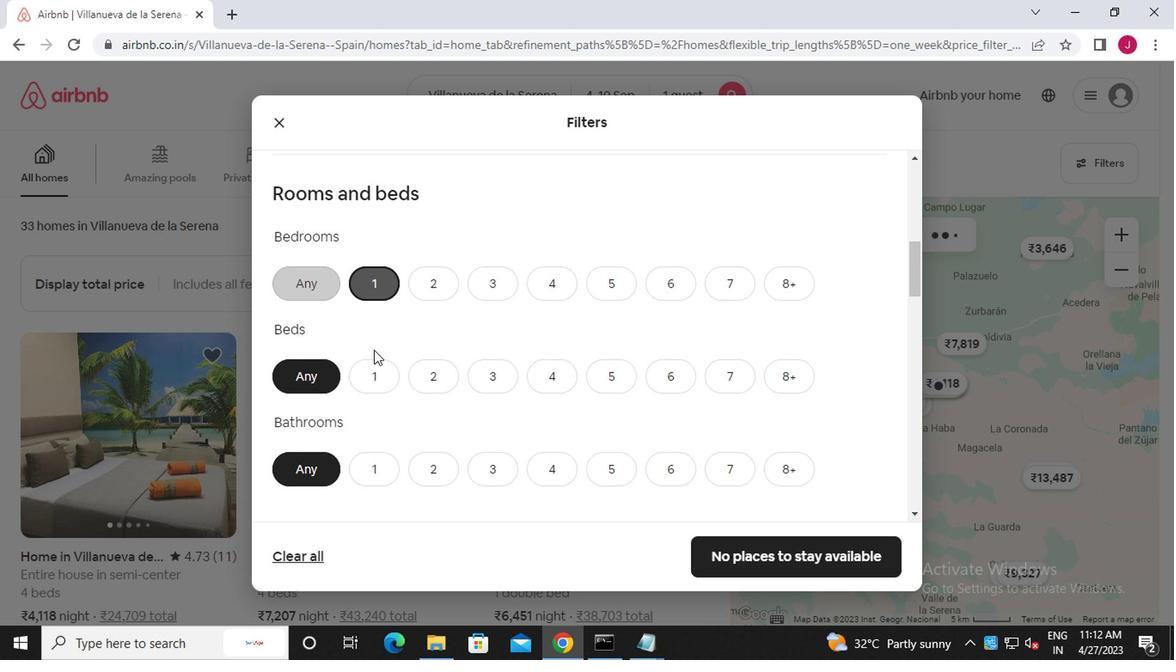
Action: Mouse moved to (373, 471)
Screenshot: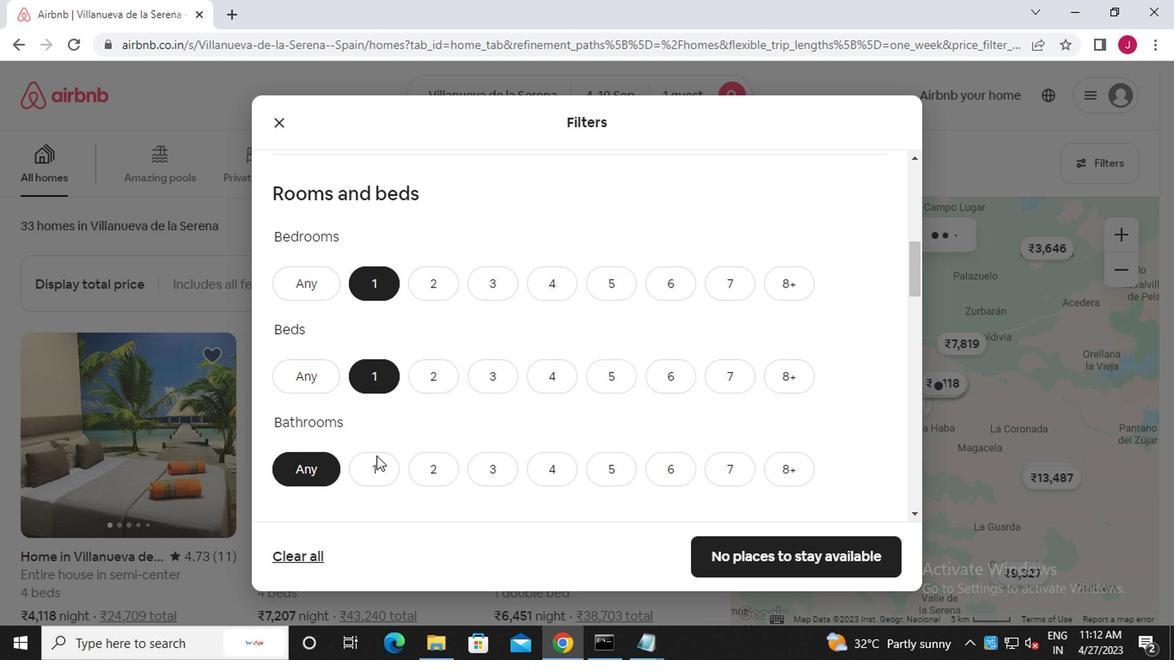 
Action: Mouse pressed left at (373, 471)
Screenshot: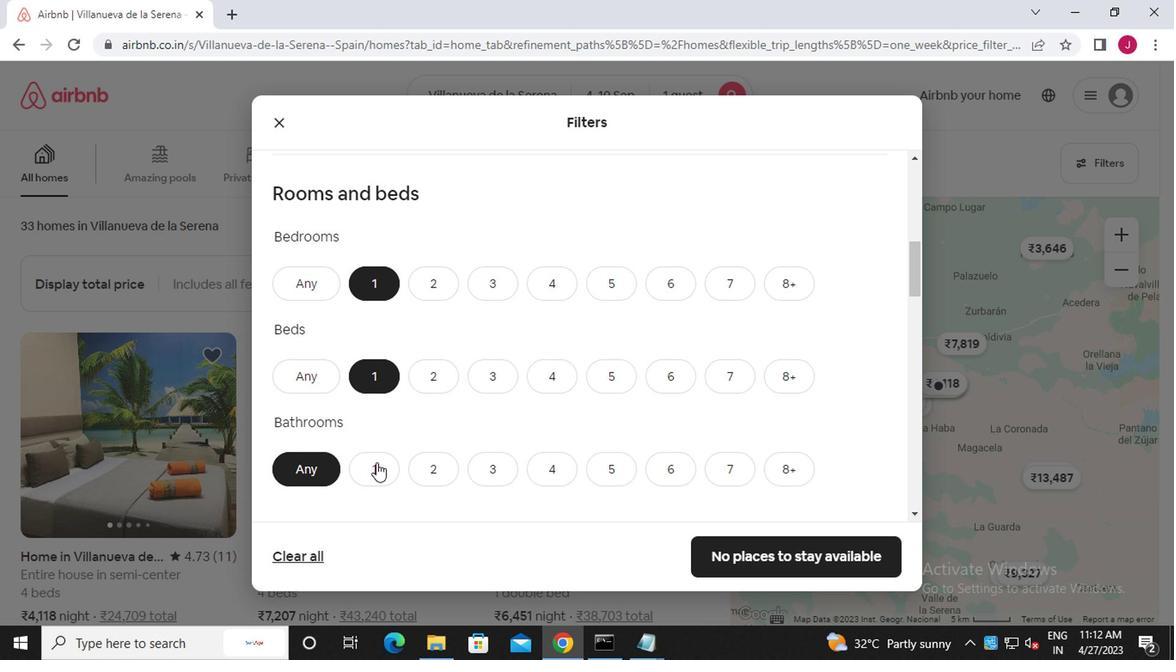 
Action: Mouse moved to (373, 467)
Screenshot: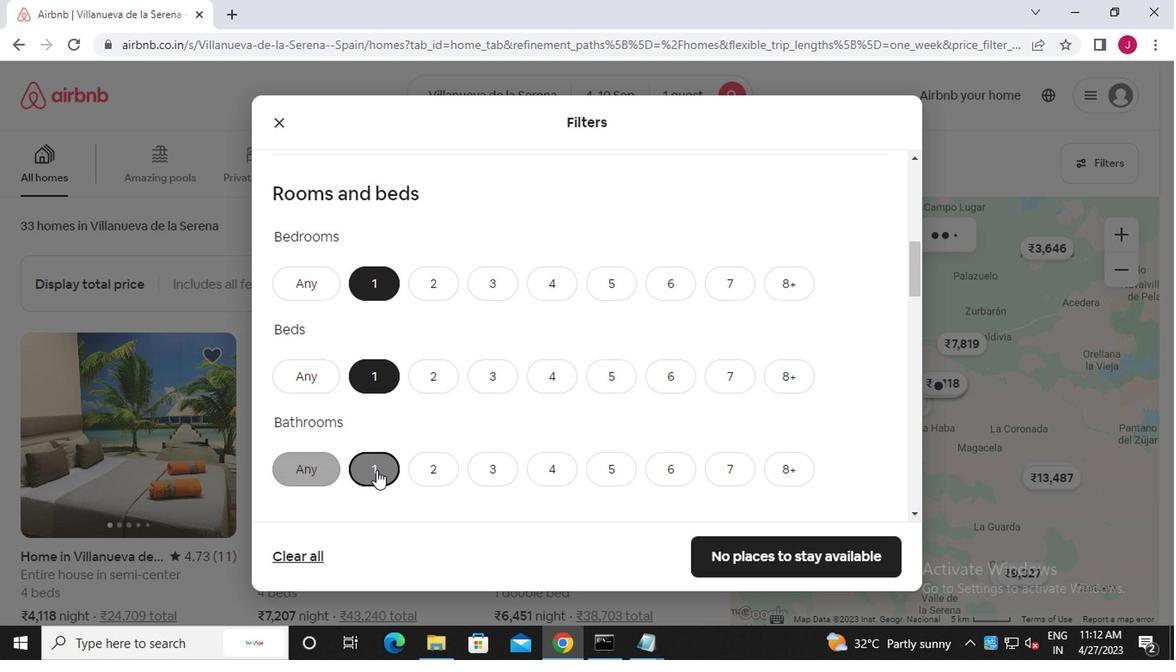 
Action: Mouse scrolled (373, 466) with delta (0, 0)
Screenshot: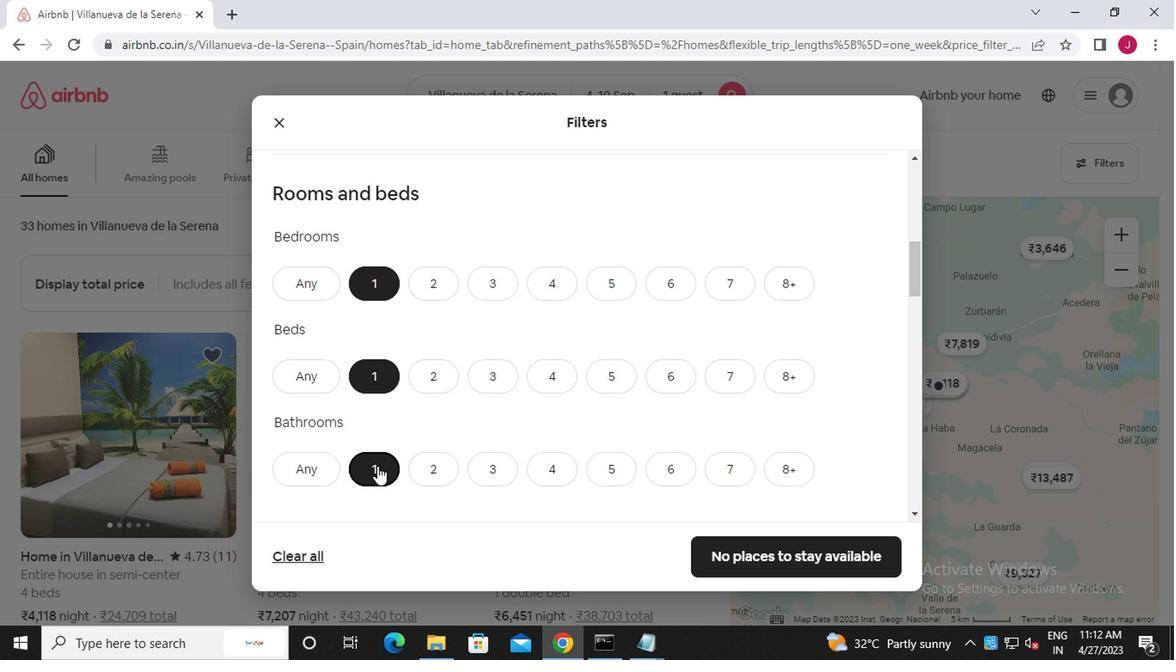 
Action: Mouse scrolled (373, 466) with delta (0, 0)
Screenshot: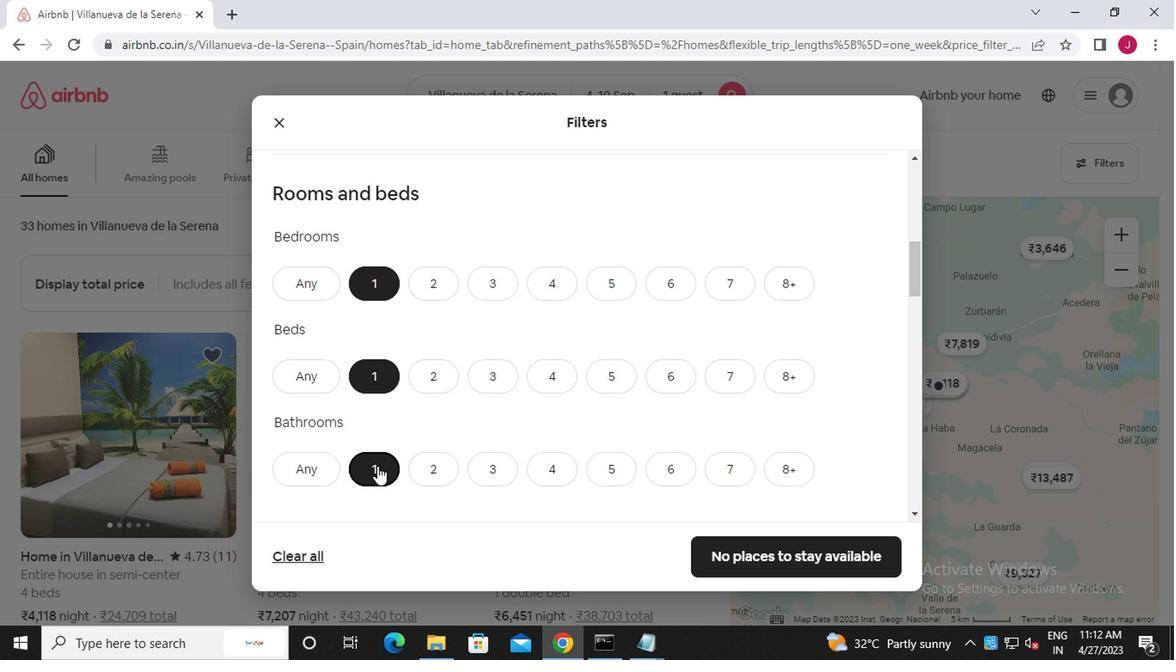 
Action: Mouse scrolled (373, 466) with delta (0, 0)
Screenshot: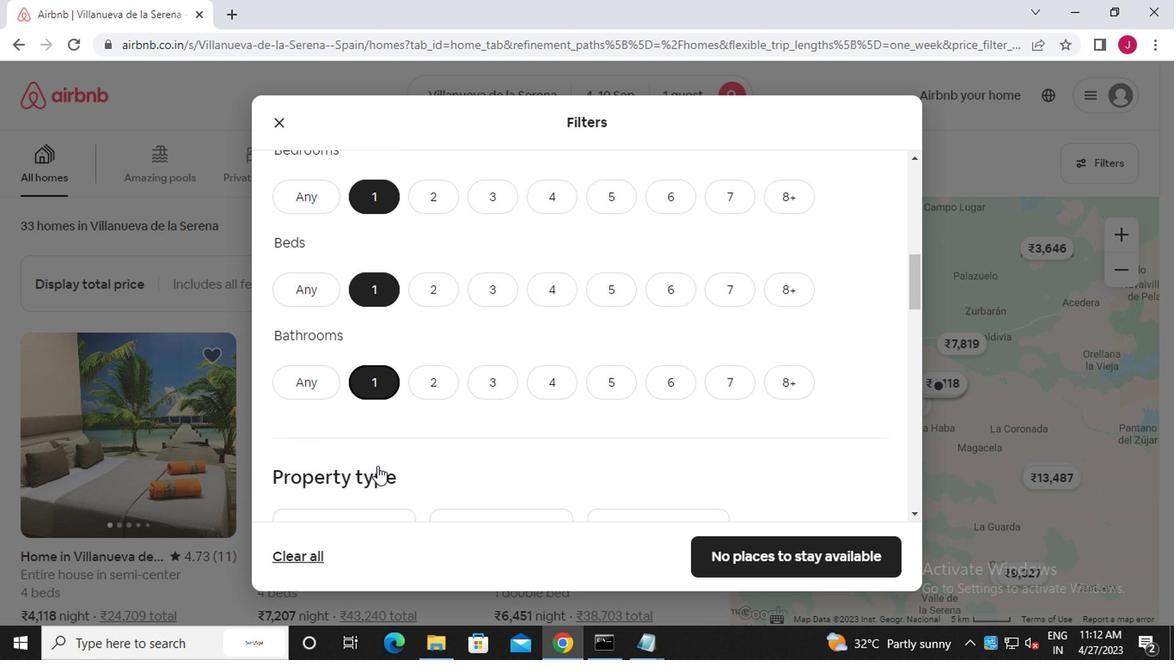 
Action: Mouse moved to (290, 419)
Screenshot: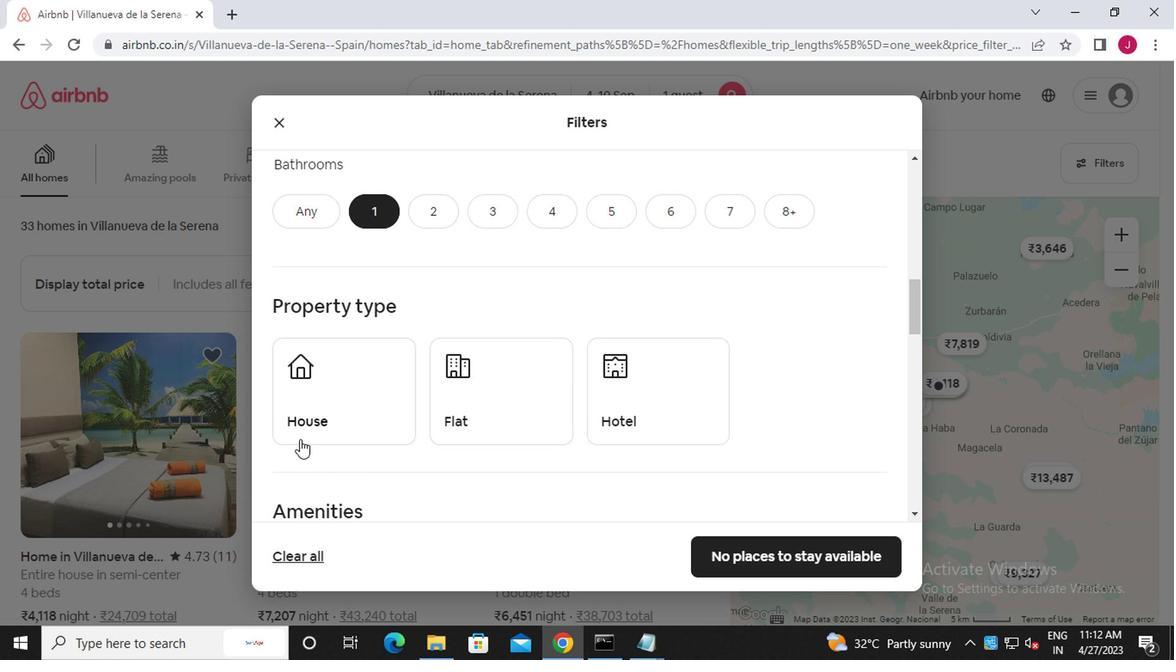 
Action: Mouse pressed left at (290, 419)
Screenshot: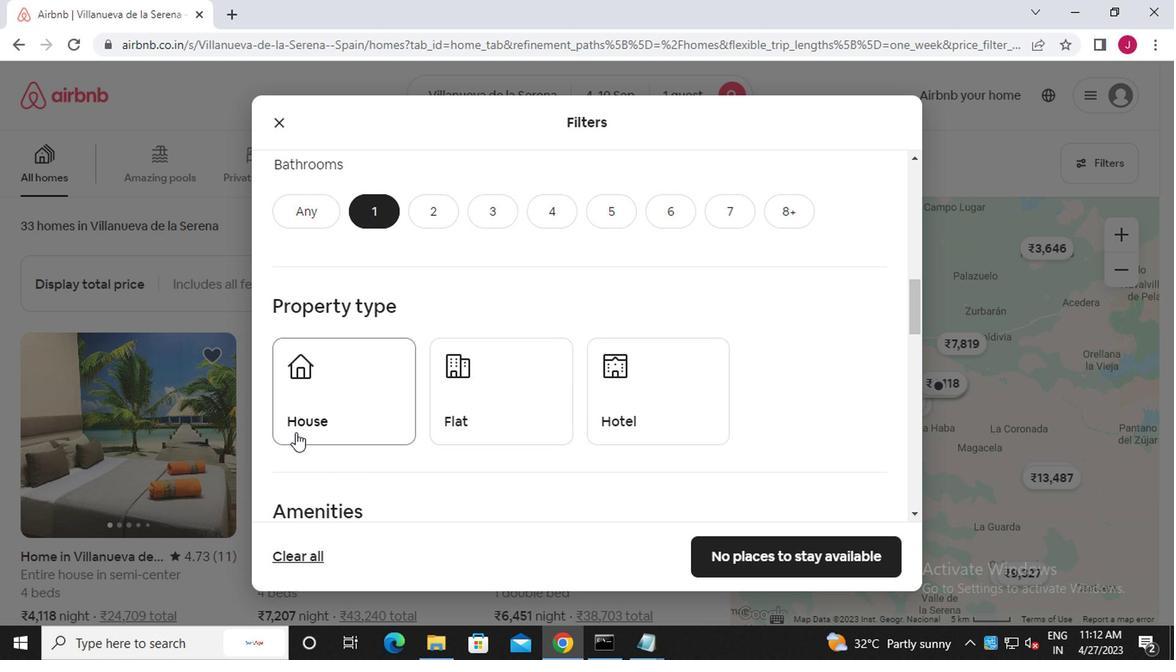 
Action: Mouse moved to (452, 407)
Screenshot: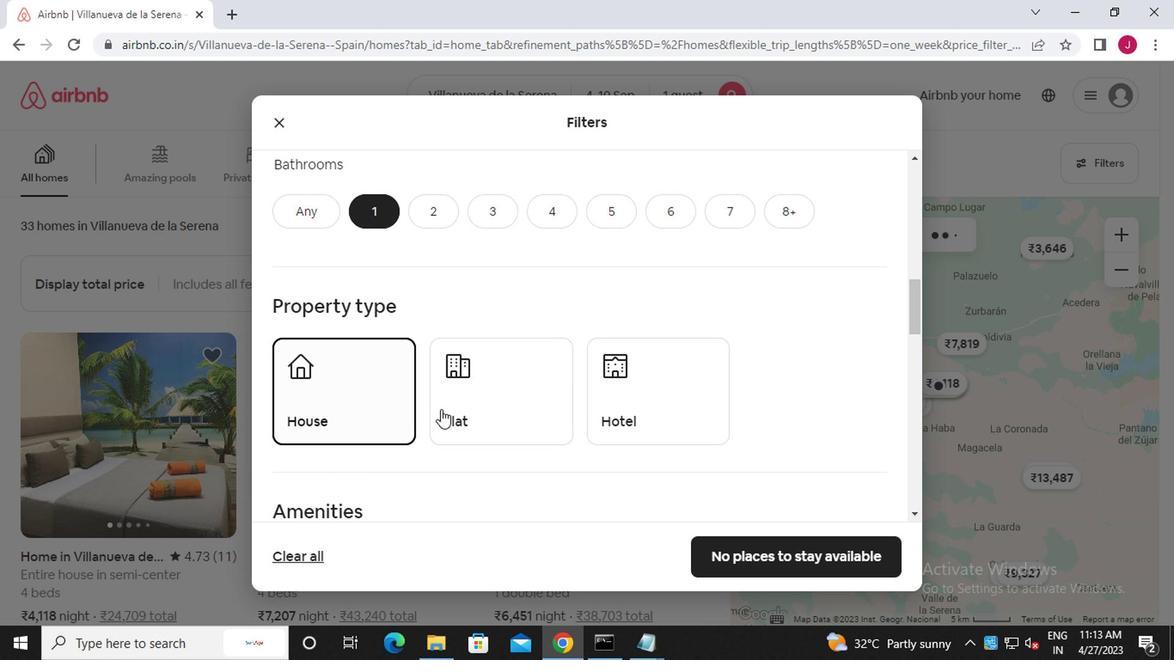 
Action: Mouse pressed left at (452, 407)
Screenshot: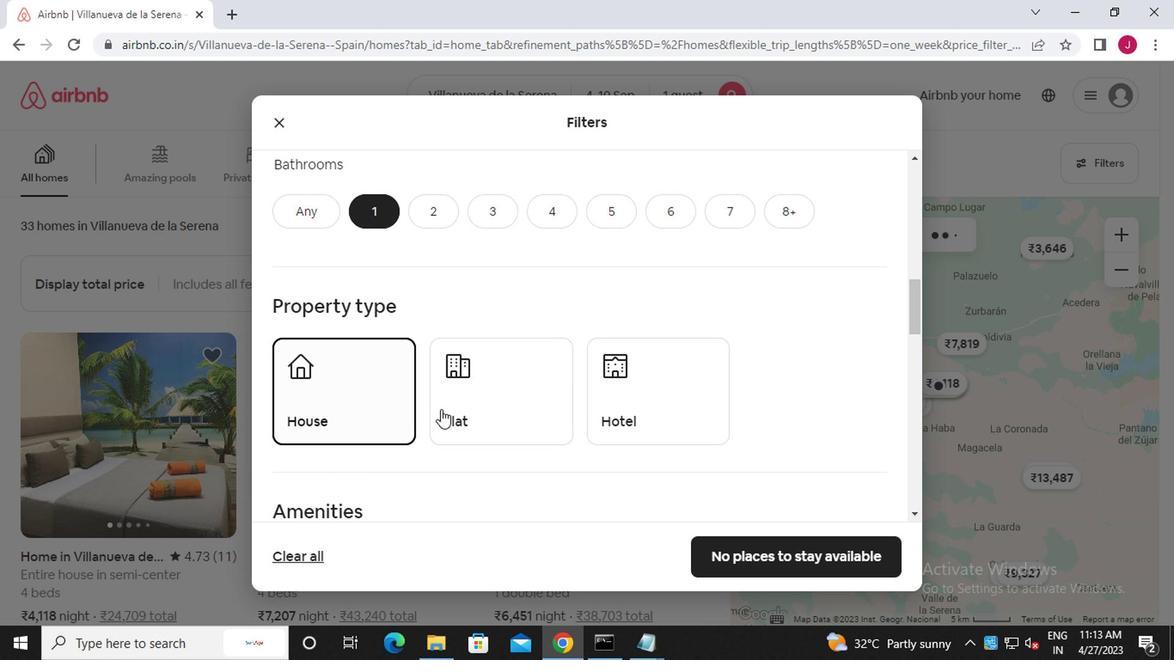 
Action: Mouse moved to (607, 405)
Screenshot: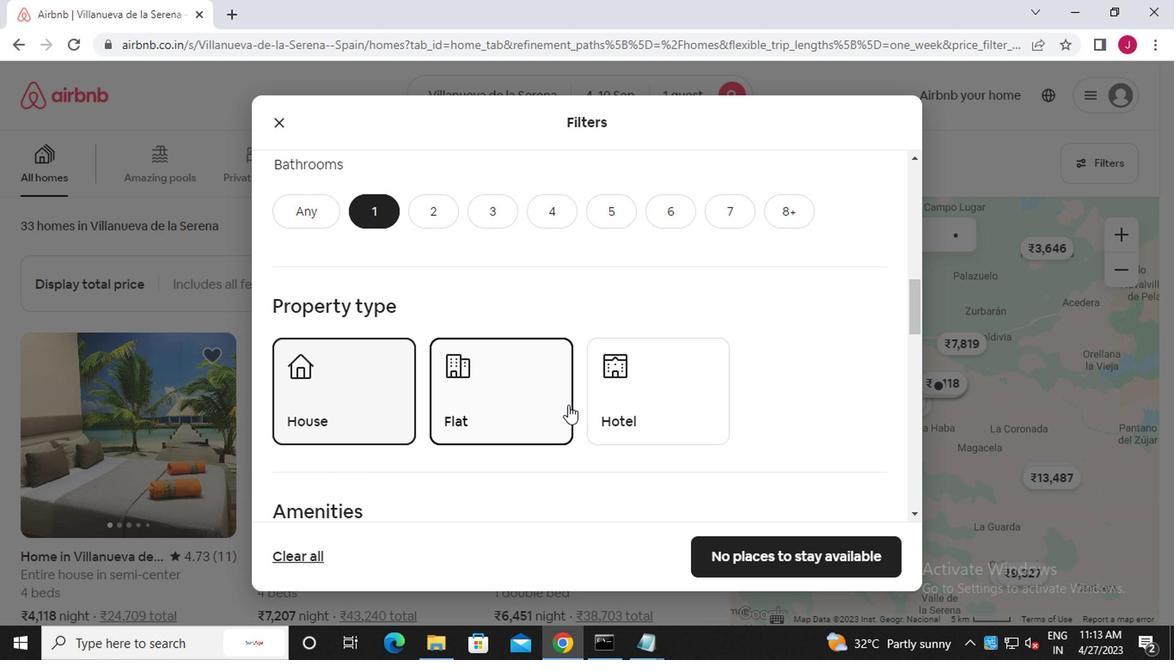 
Action: Mouse pressed left at (607, 405)
Screenshot: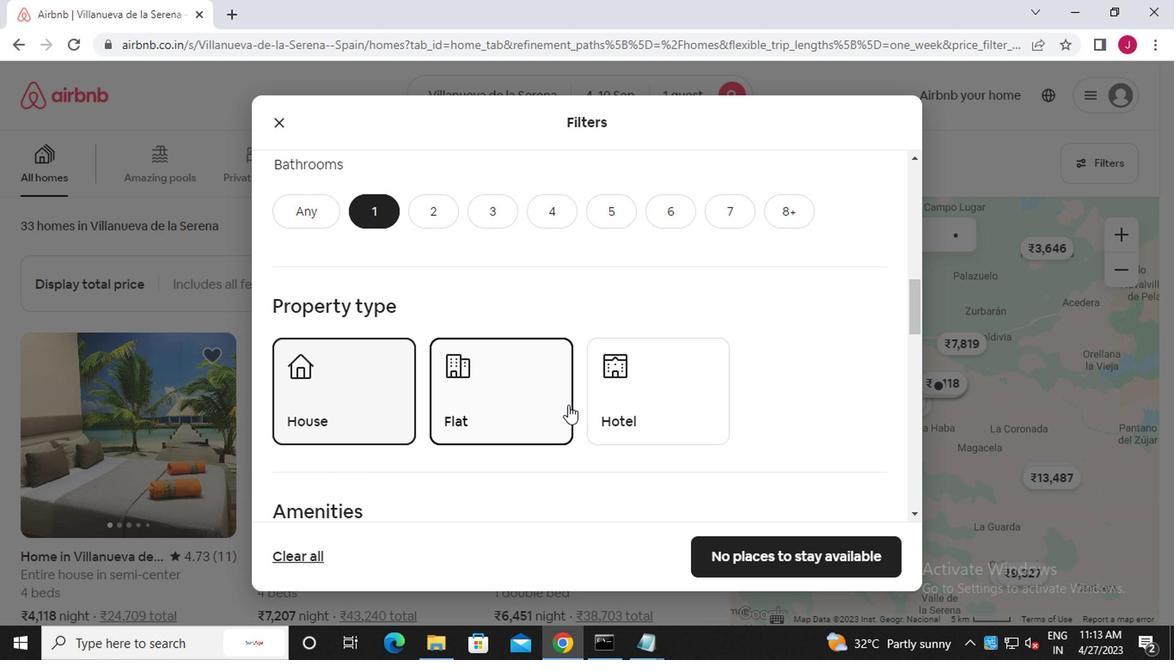 
Action: Mouse moved to (620, 411)
Screenshot: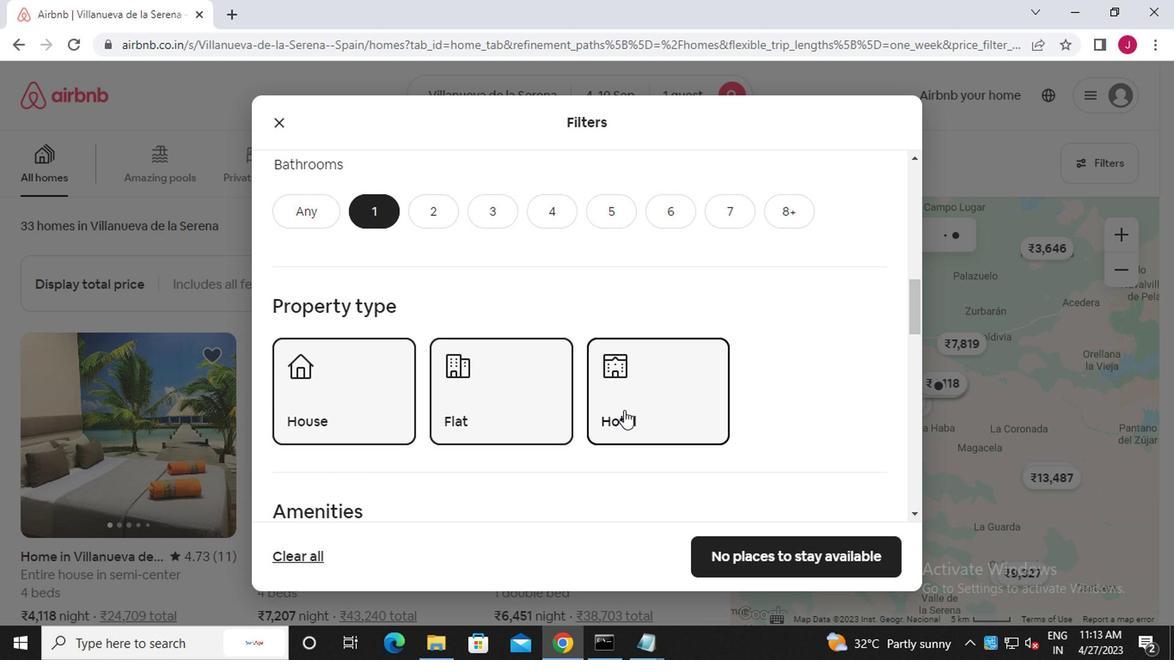
Action: Mouse scrolled (620, 411) with delta (0, 0)
Screenshot: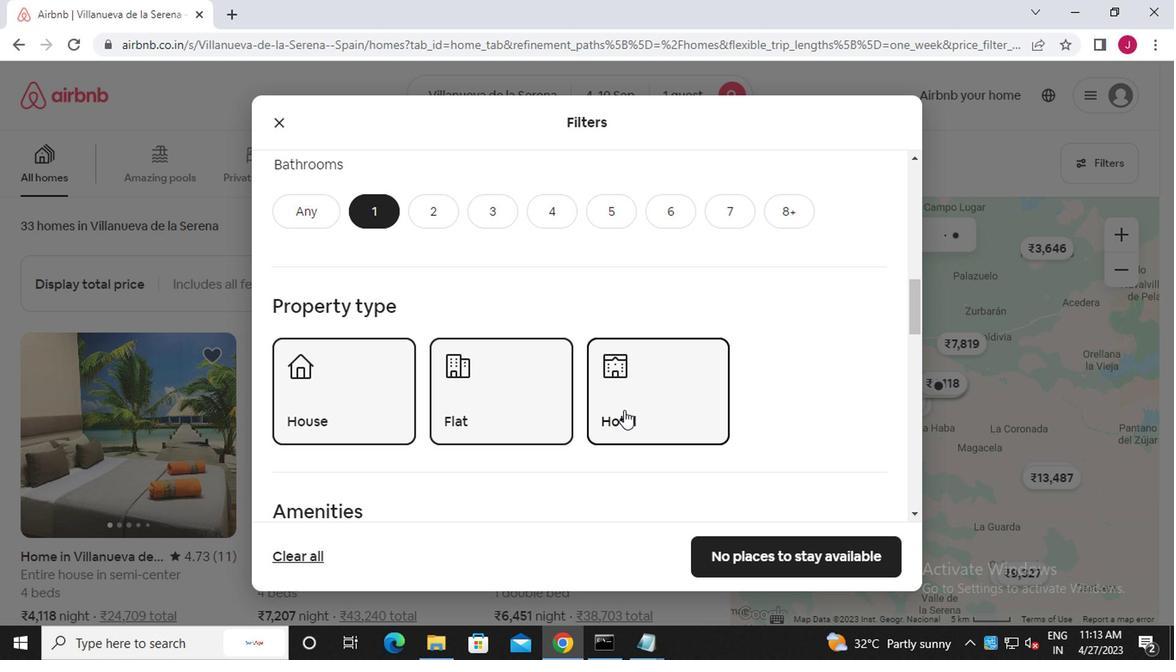 
Action: Mouse moved to (619, 411)
Screenshot: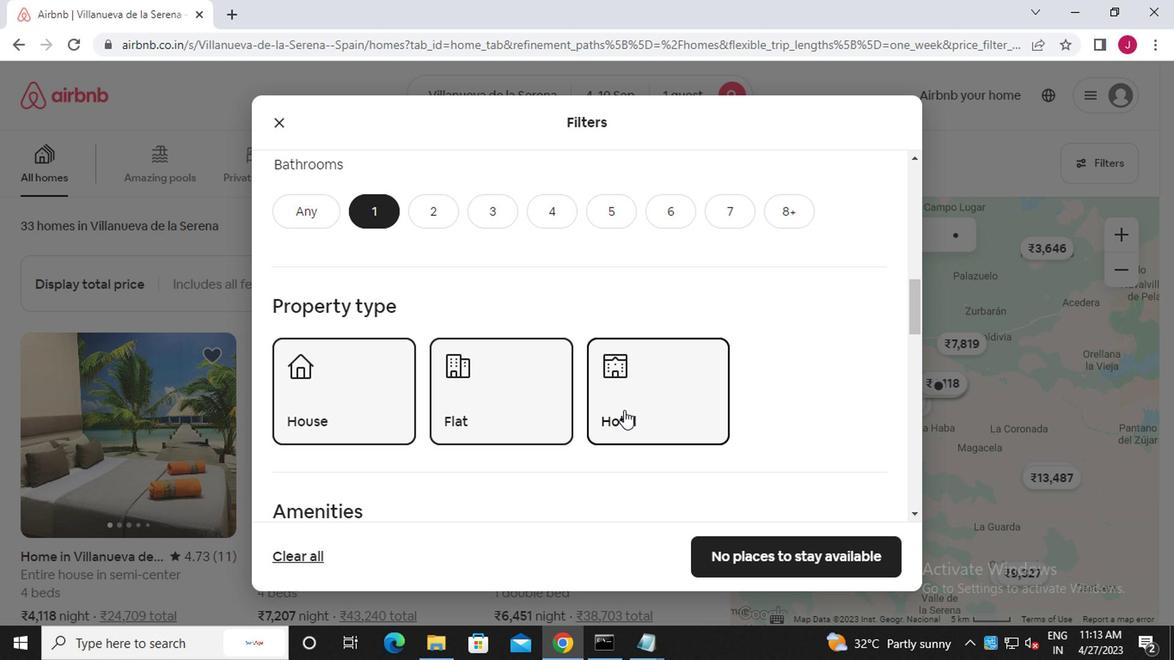 
Action: Mouse scrolled (619, 411) with delta (0, 0)
Screenshot: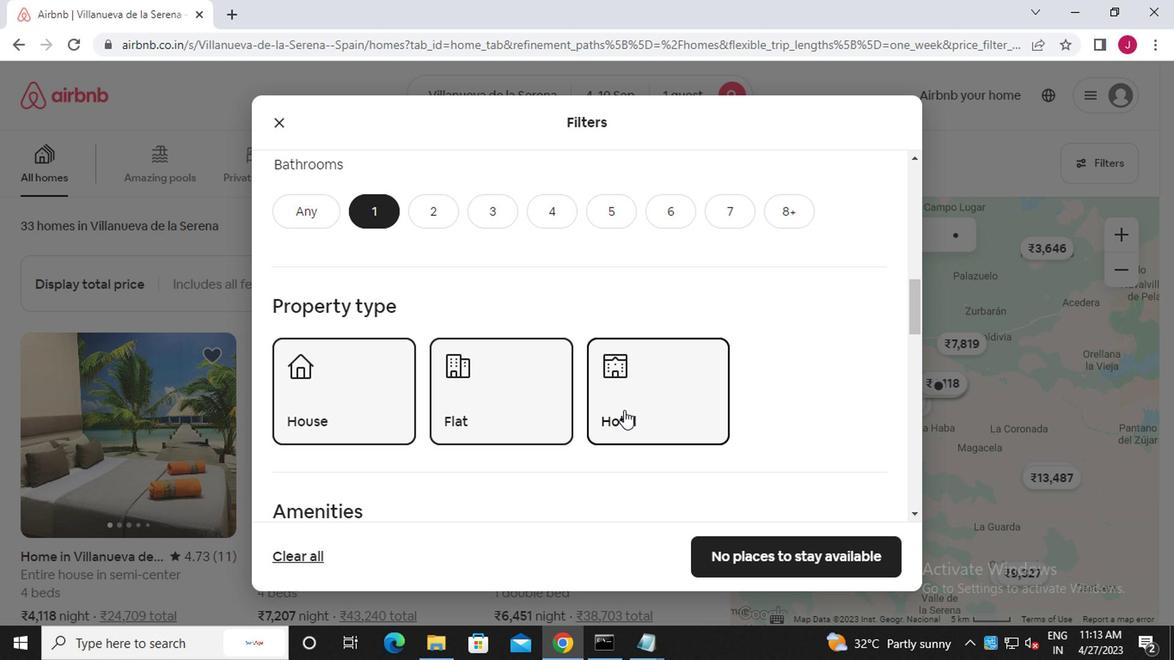 
Action: Mouse moved to (619, 411)
Screenshot: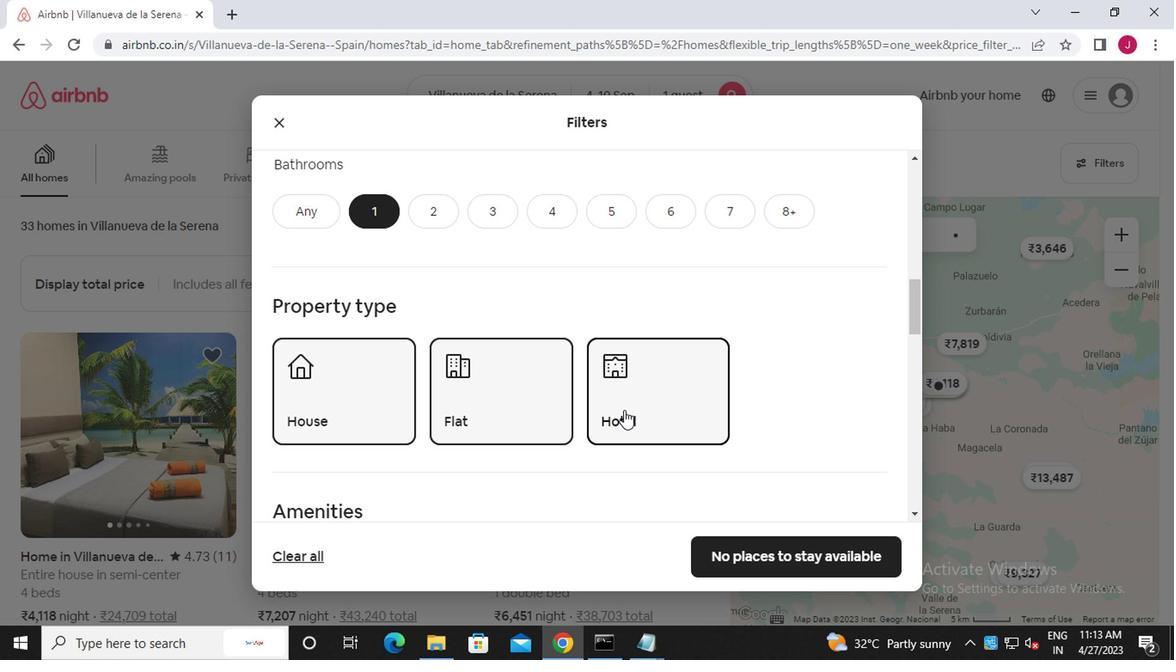 
Action: Mouse scrolled (619, 411) with delta (0, 0)
Screenshot: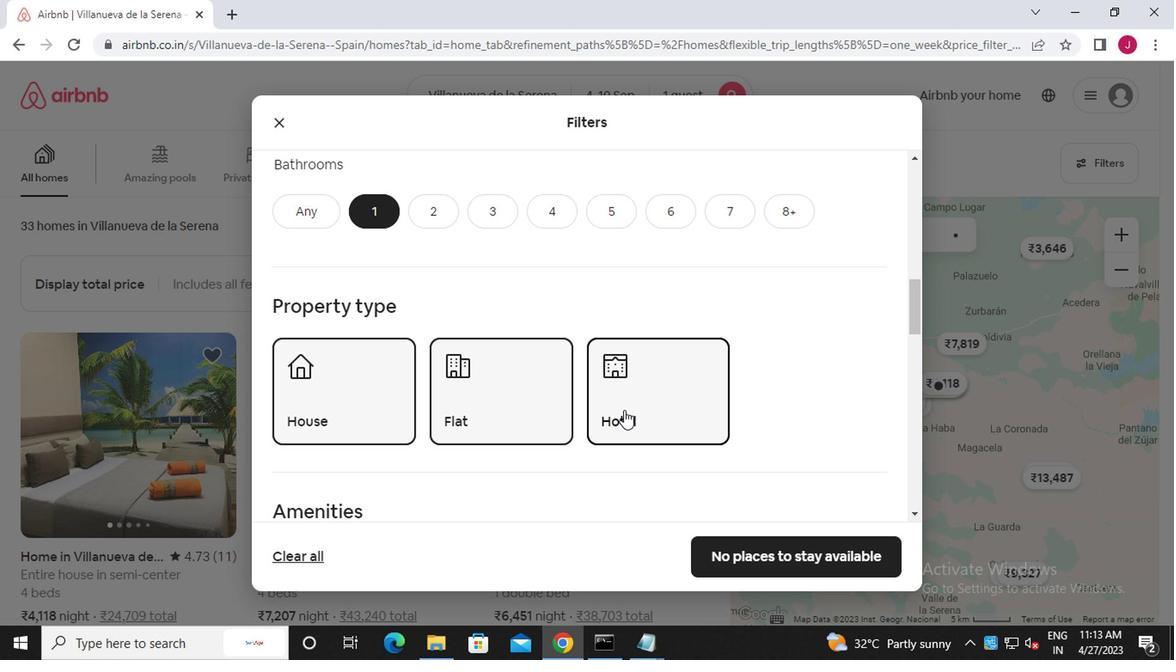 
Action: Mouse scrolled (619, 411) with delta (0, 0)
Screenshot: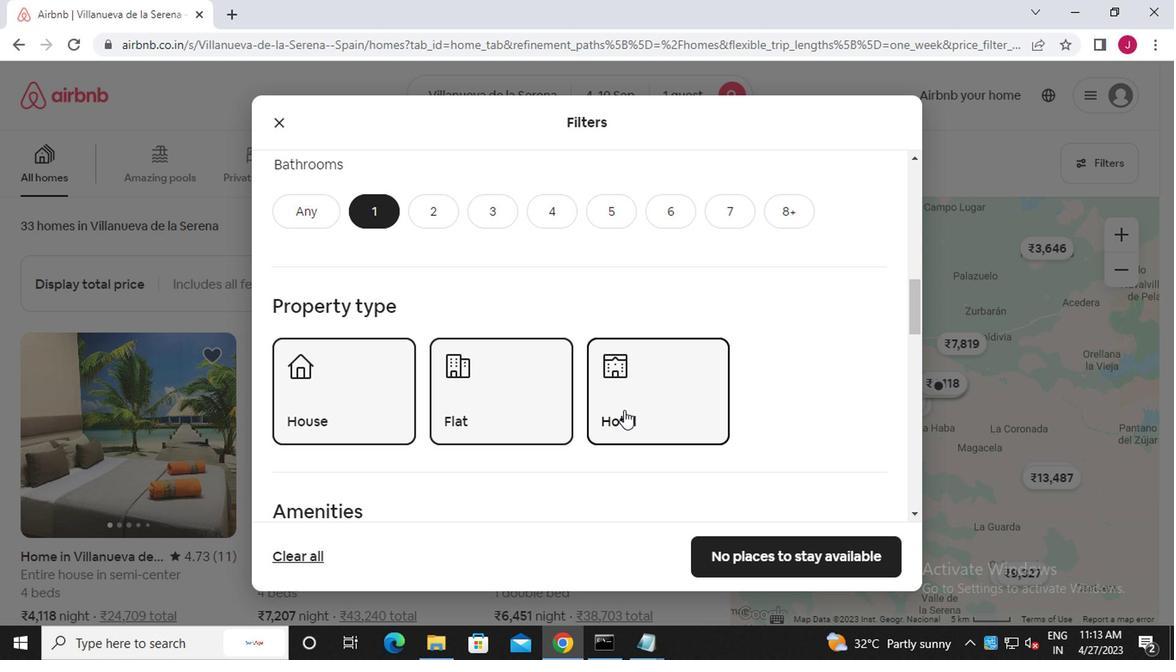
Action: Mouse moved to (667, 412)
Screenshot: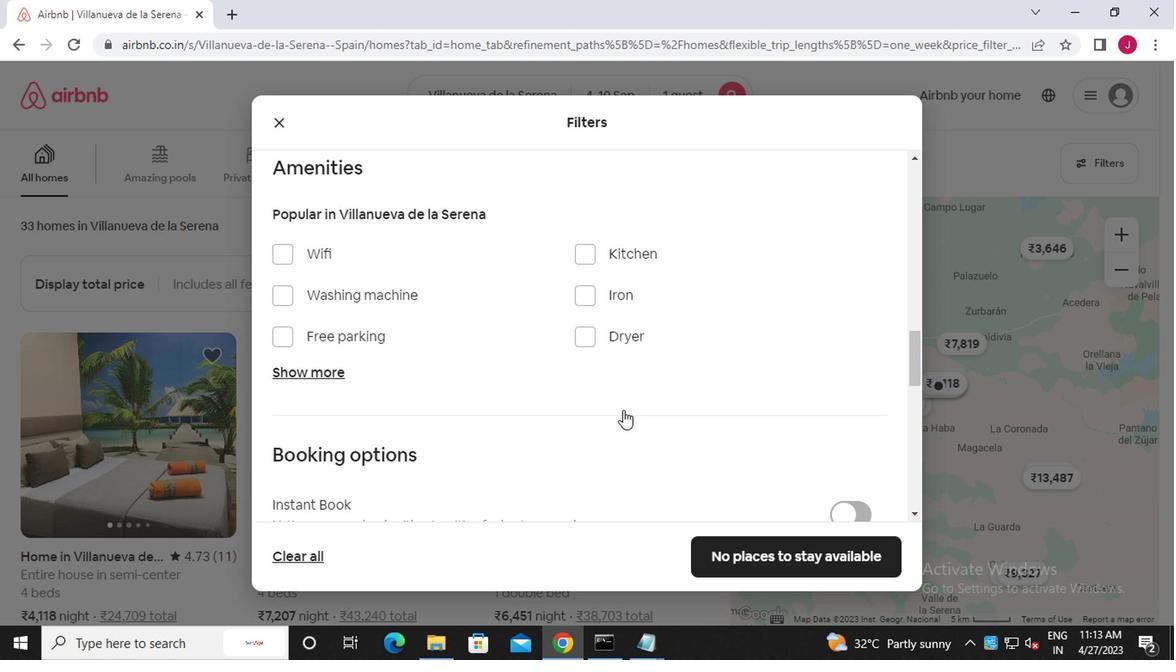 
Action: Mouse scrolled (667, 411) with delta (0, -1)
Screenshot: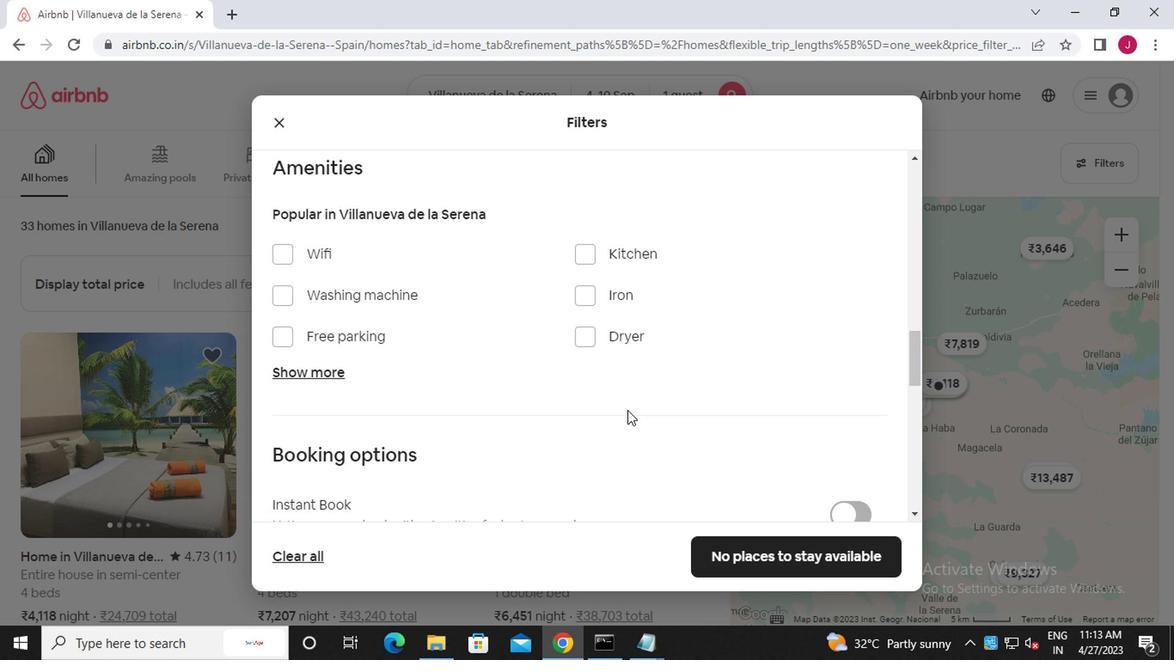 
Action: Mouse scrolled (667, 411) with delta (0, -1)
Screenshot: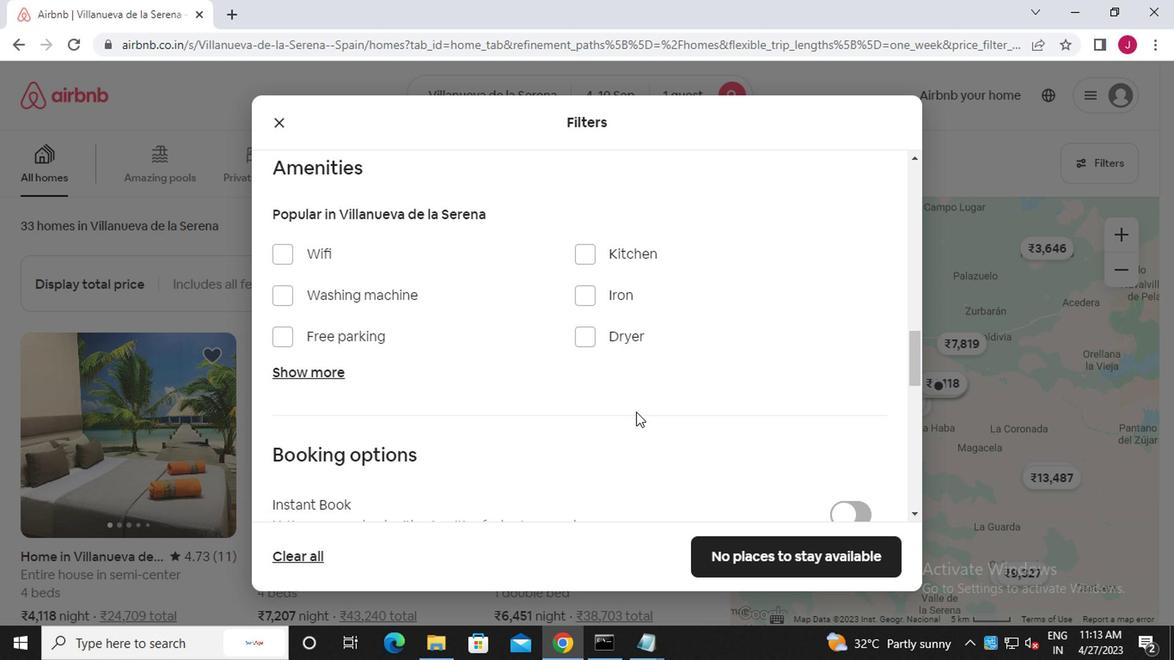 
Action: Mouse moved to (860, 400)
Screenshot: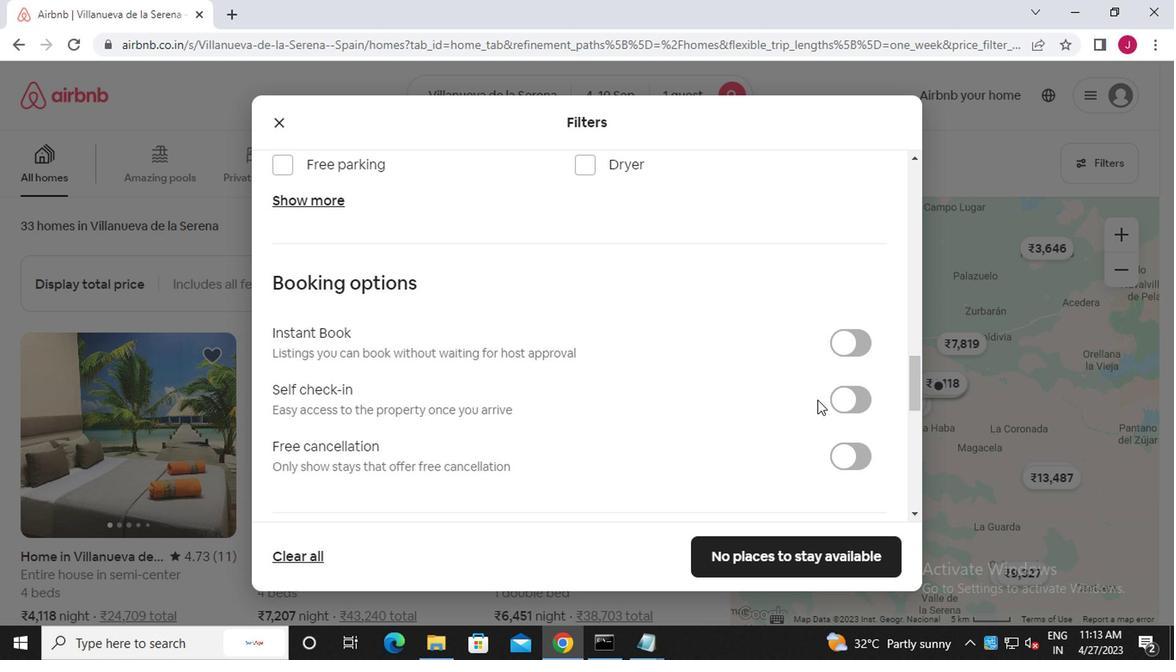 
Action: Mouse pressed left at (860, 400)
Screenshot: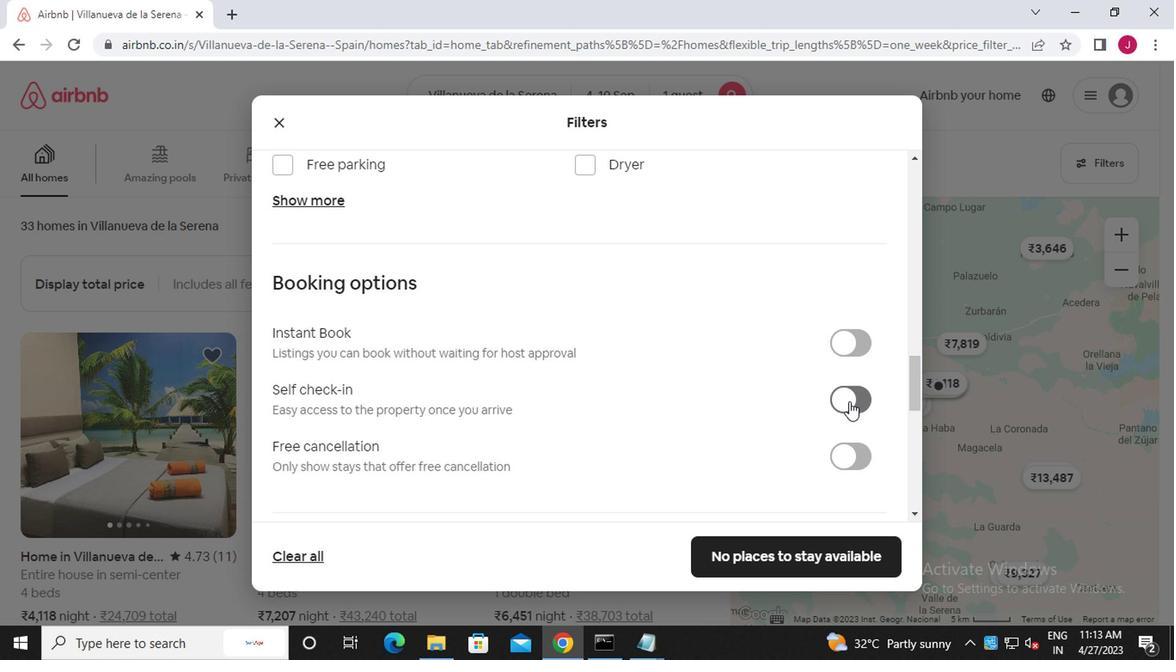 
Action: Mouse moved to (501, 415)
Screenshot: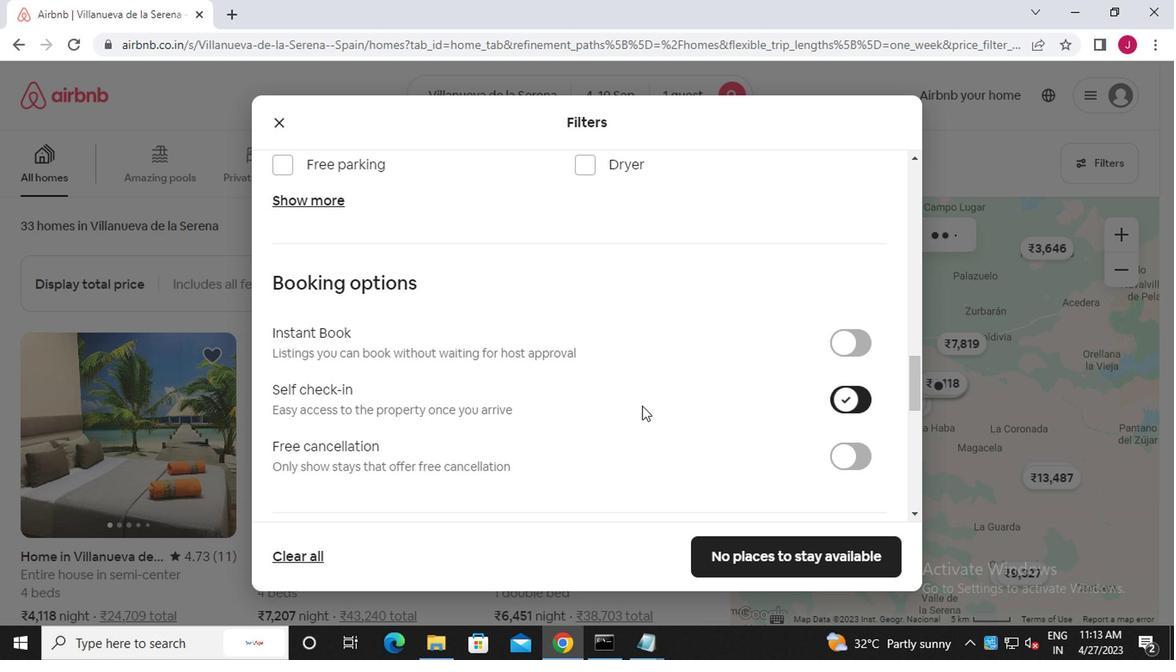 
Action: Mouse scrolled (501, 414) with delta (0, 0)
Screenshot: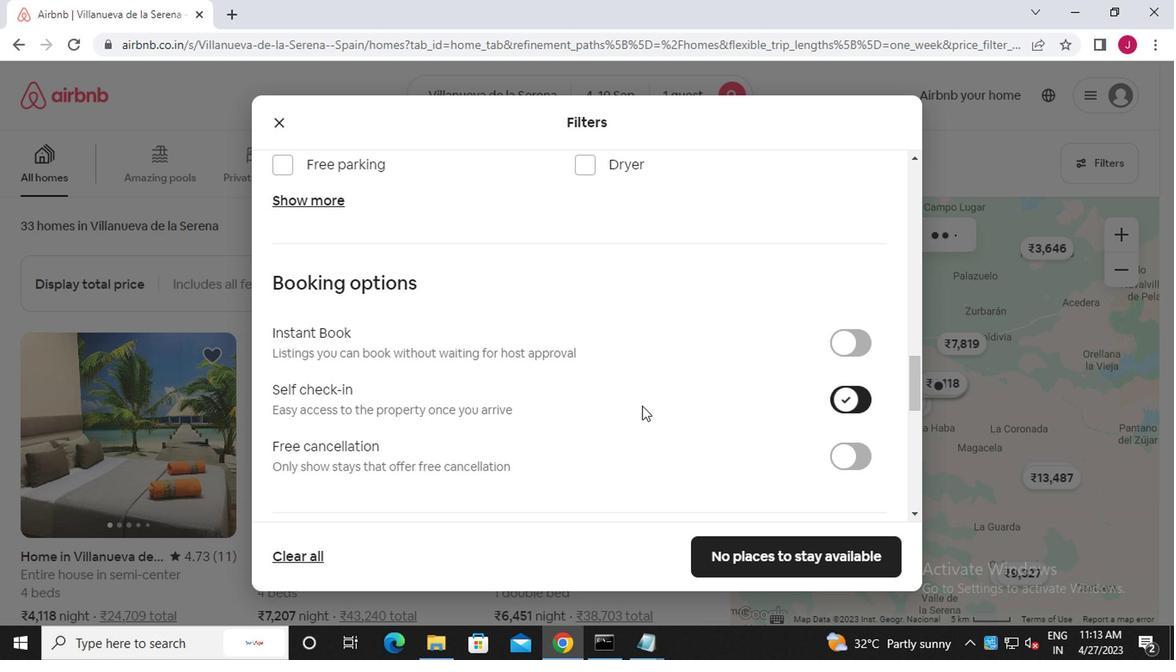 
Action: Mouse moved to (501, 415)
Screenshot: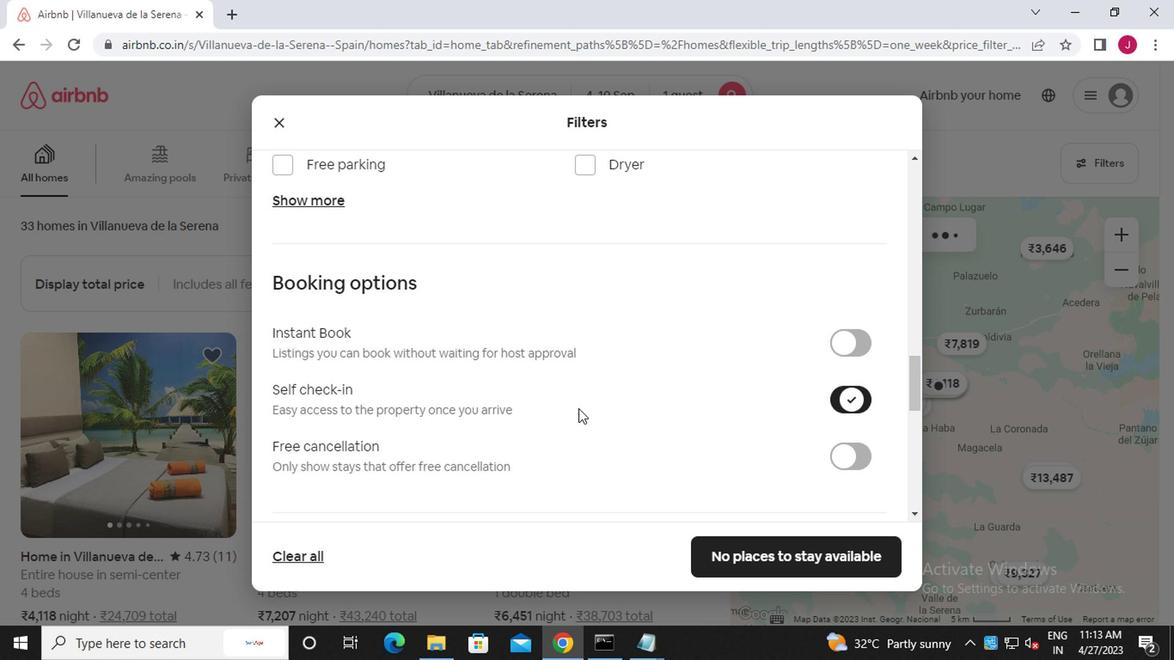 
Action: Mouse scrolled (501, 414) with delta (0, 0)
Screenshot: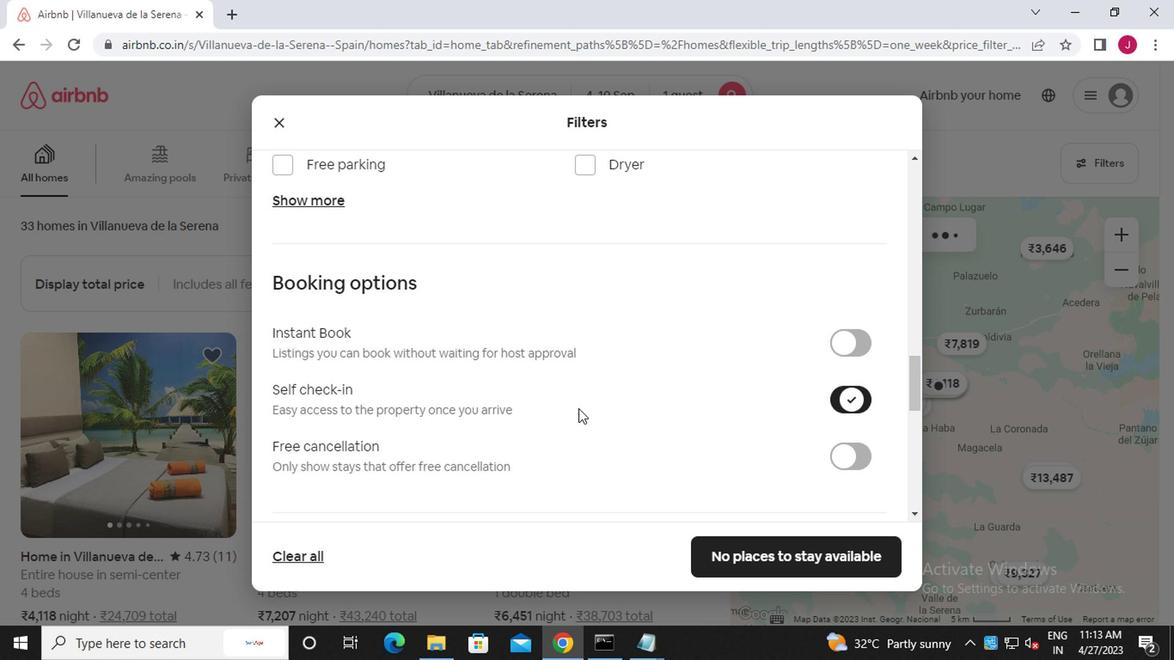 
Action: Mouse moved to (501, 415)
Screenshot: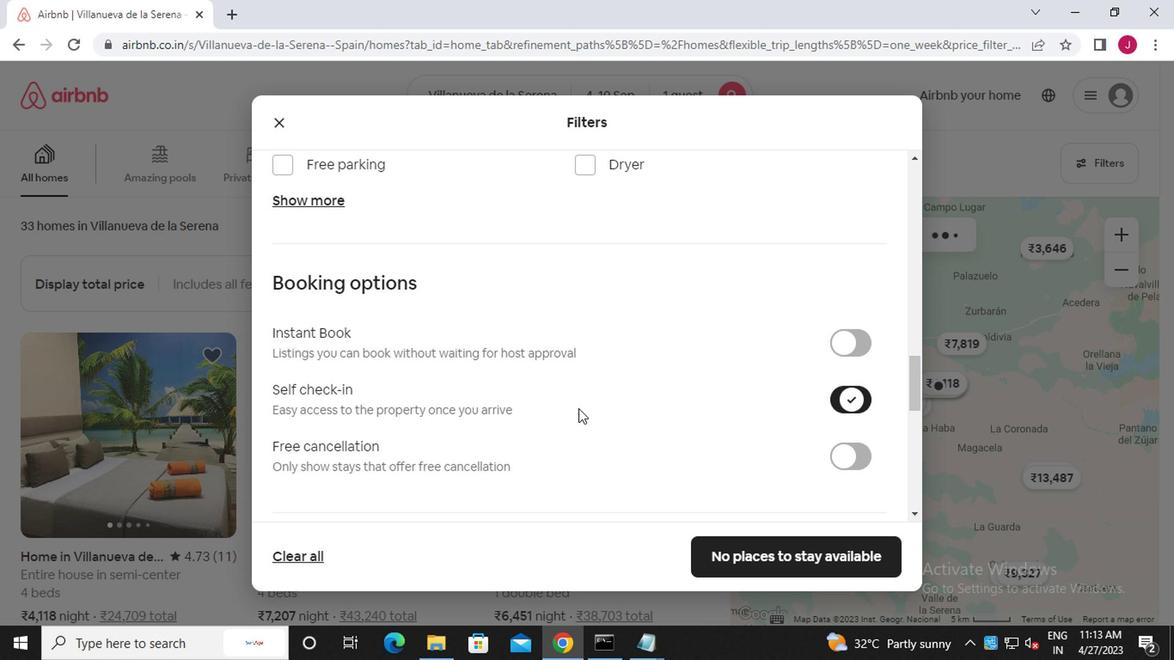 
Action: Mouse scrolled (501, 414) with delta (0, 0)
Screenshot: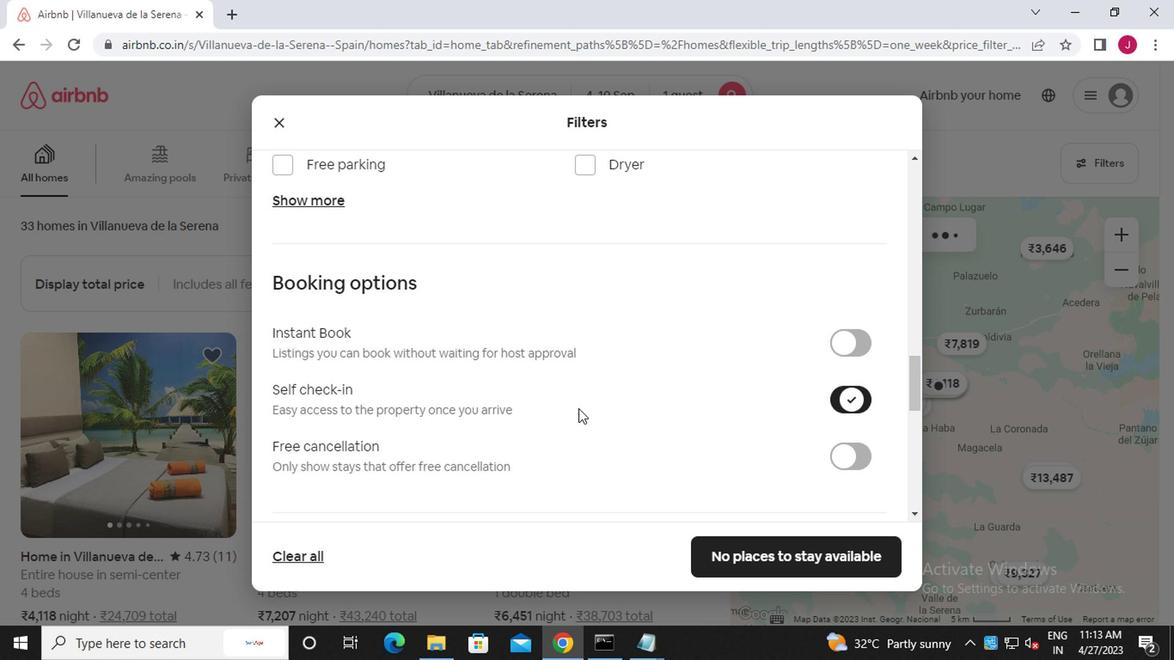 
Action: Mouse moved to (498, 415)
Screenshot: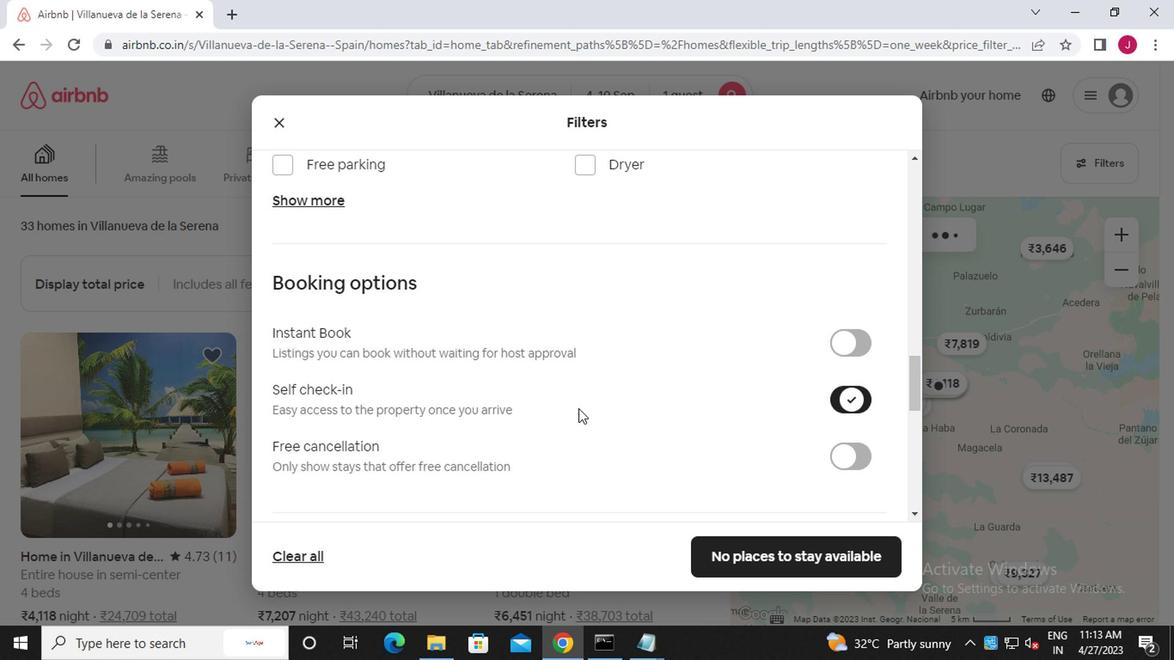 
Action: Mouse scrolled (498, 414) with delta (0, 0)
Screenshot: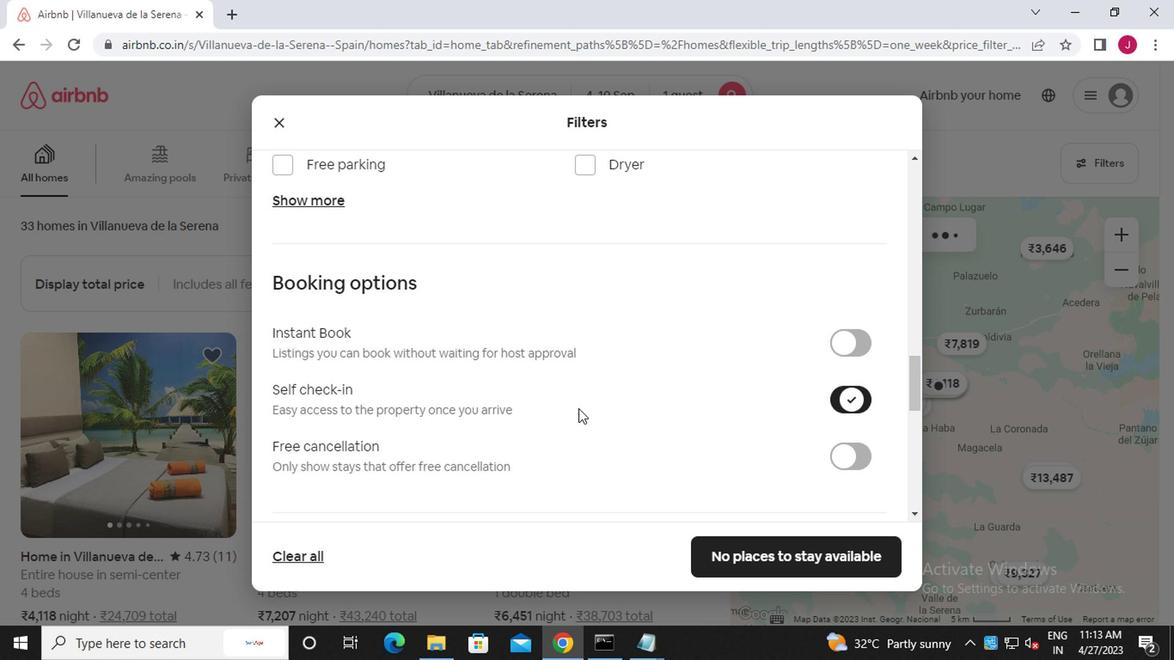 
Action: Mouse moved to (496, 415)
Screenshot: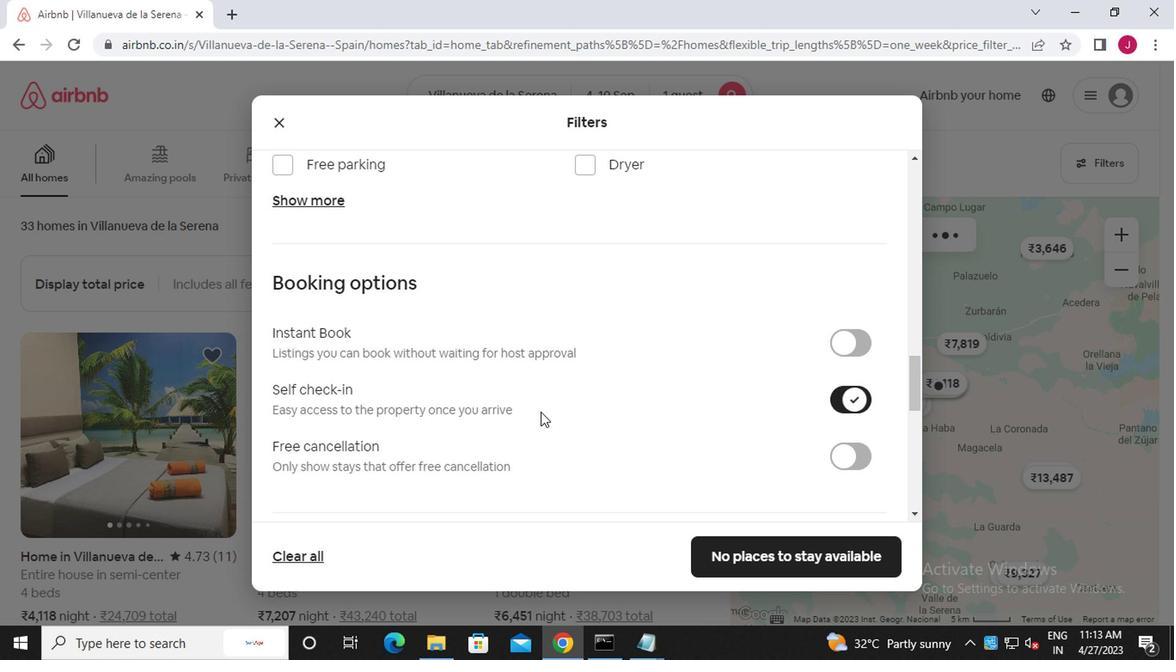 
Action: Mouse scrolled (496, 414) with delta (0, 0)
Screenshot: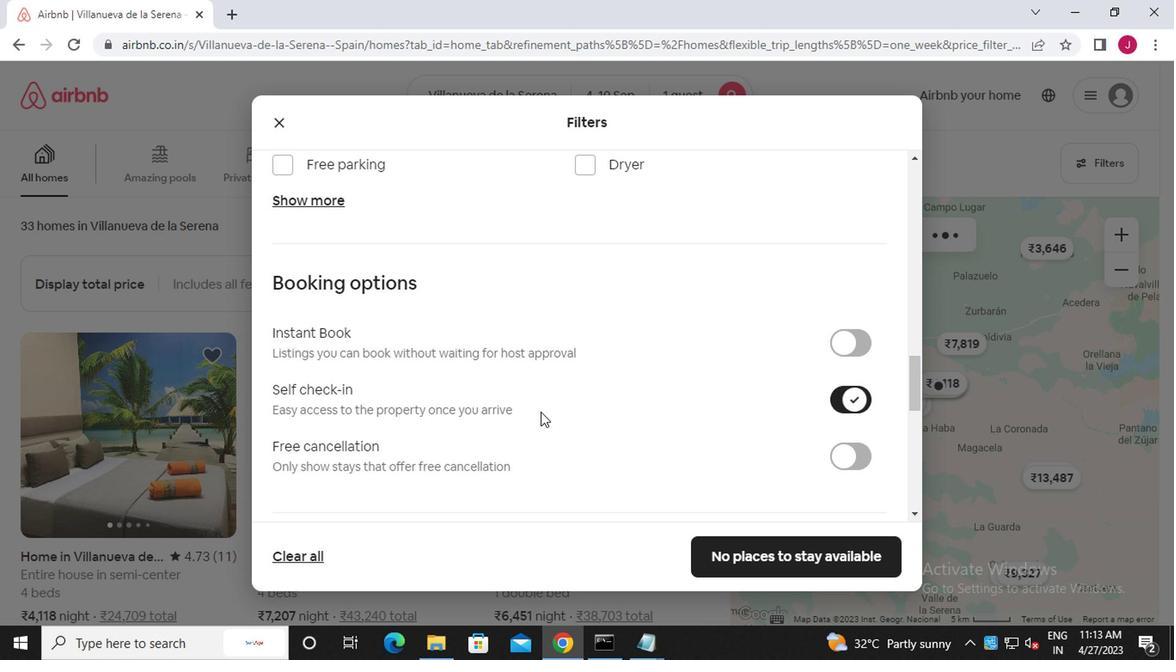 
Action: Mouse moved to (494, 415)
Screenshot: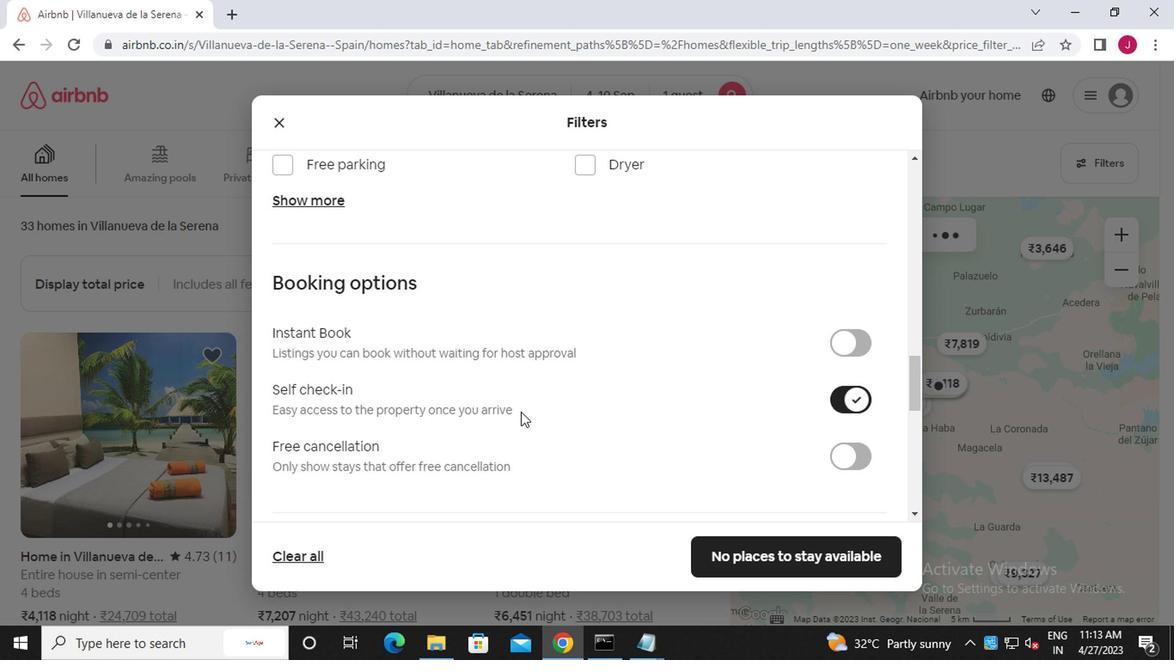 
Action: Mouse scrolled (494, 414) with delta (0, 0)
Screenshot: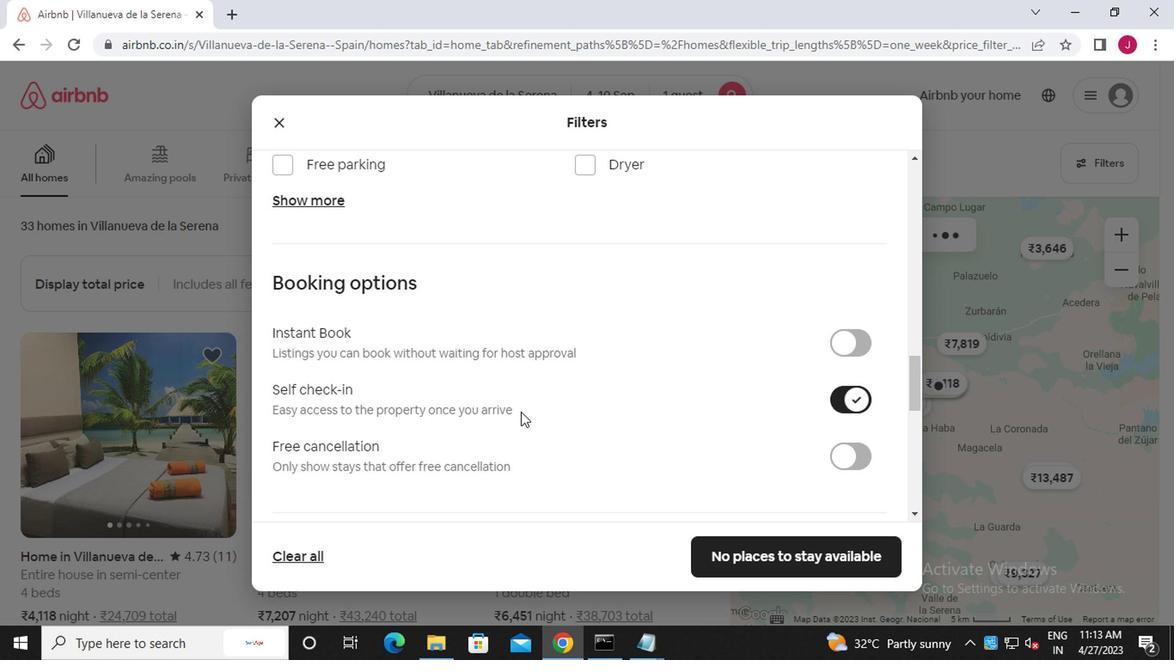 
Action: Mouse moved to (493, 415)
Screenshot: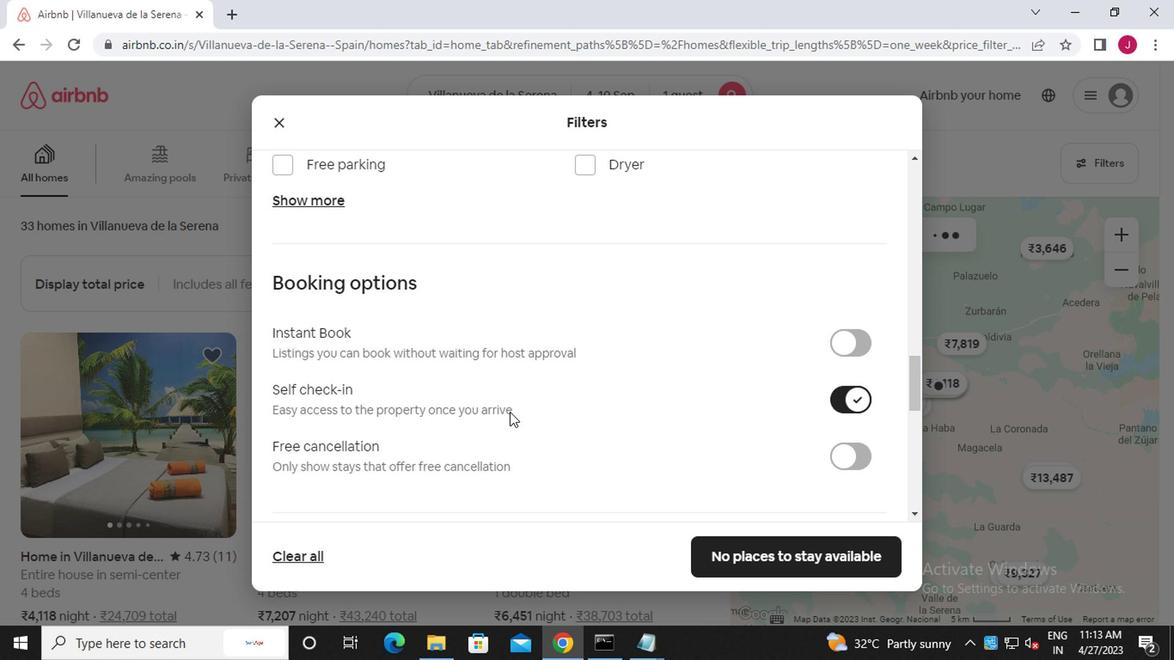 
Action: Mouse scrolled (493, 414) with delta (0, 0)
Screenshot: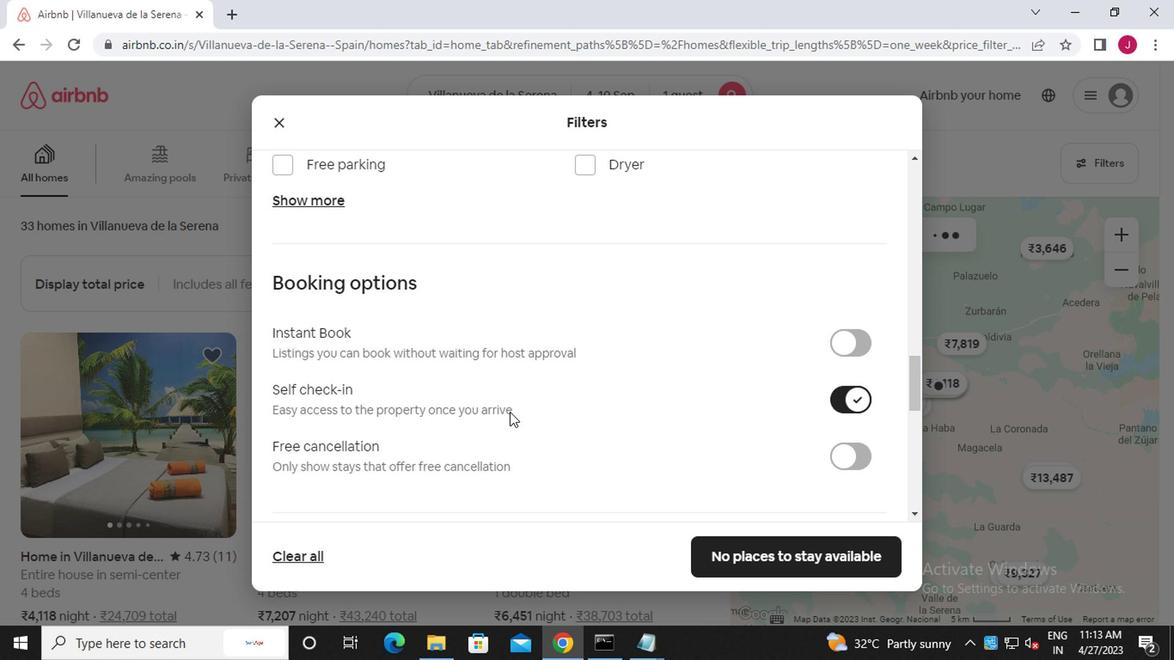 
Action: Mouse moved to (290, 447)
Screenshot: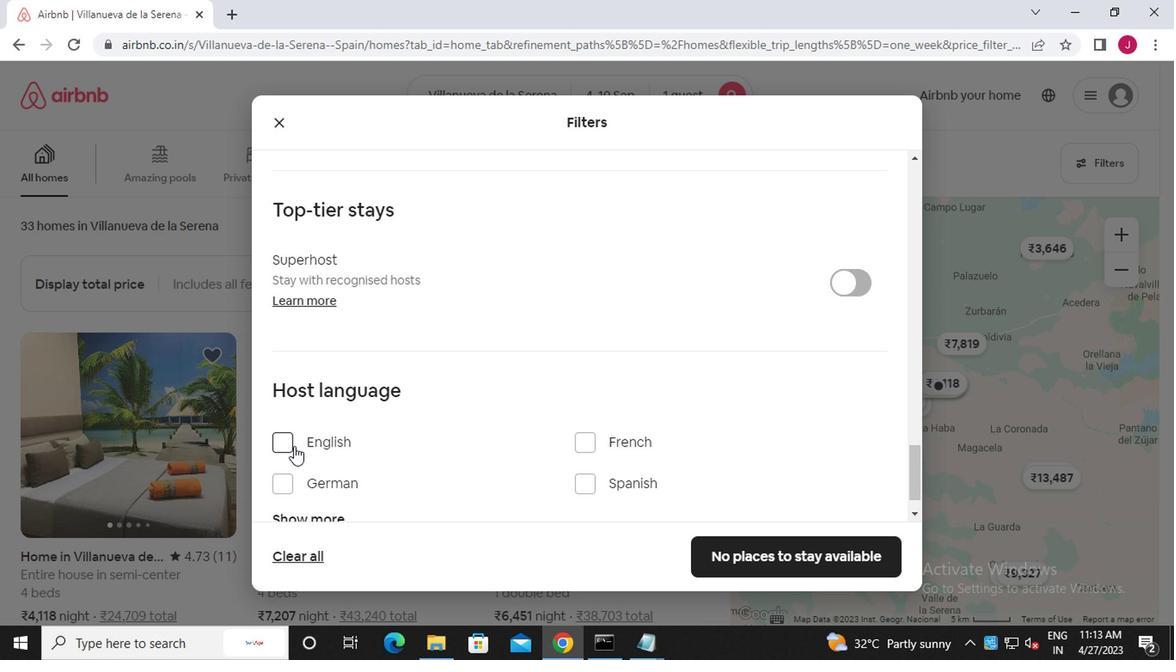 
Action: Mouse pressed left at (290, 447)
Screenshot: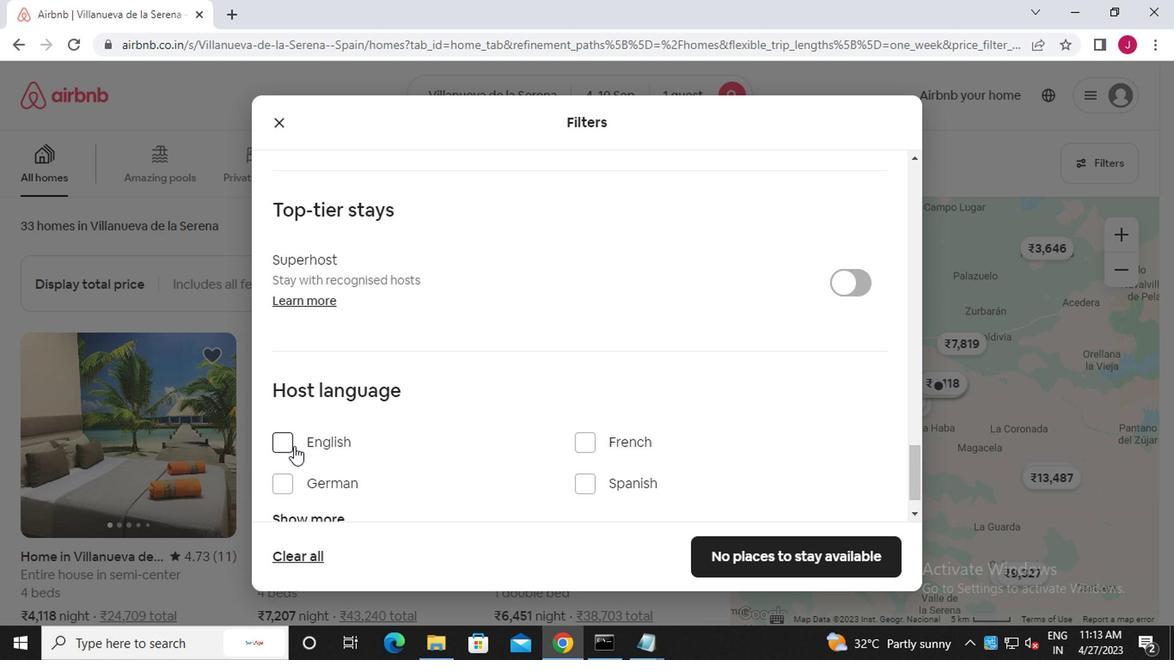 
Action: Mouse moved to (649, 546)
Screenshot: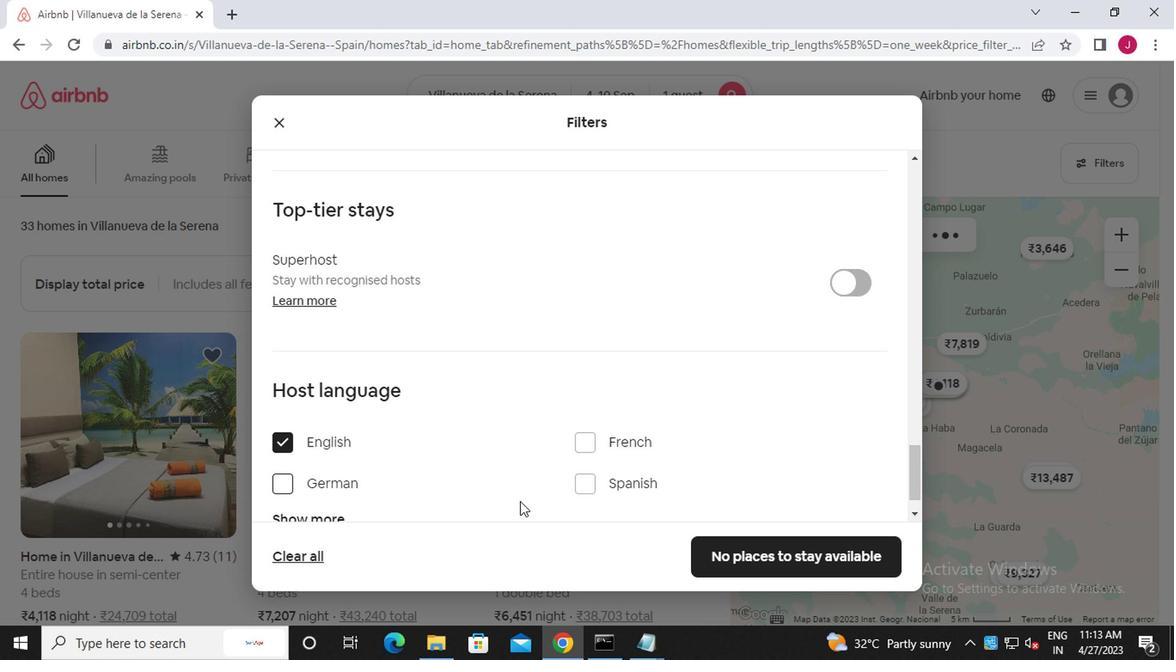 
Action: Mouse scrolled (649, 545) with delta (0, 0)
Screenshot: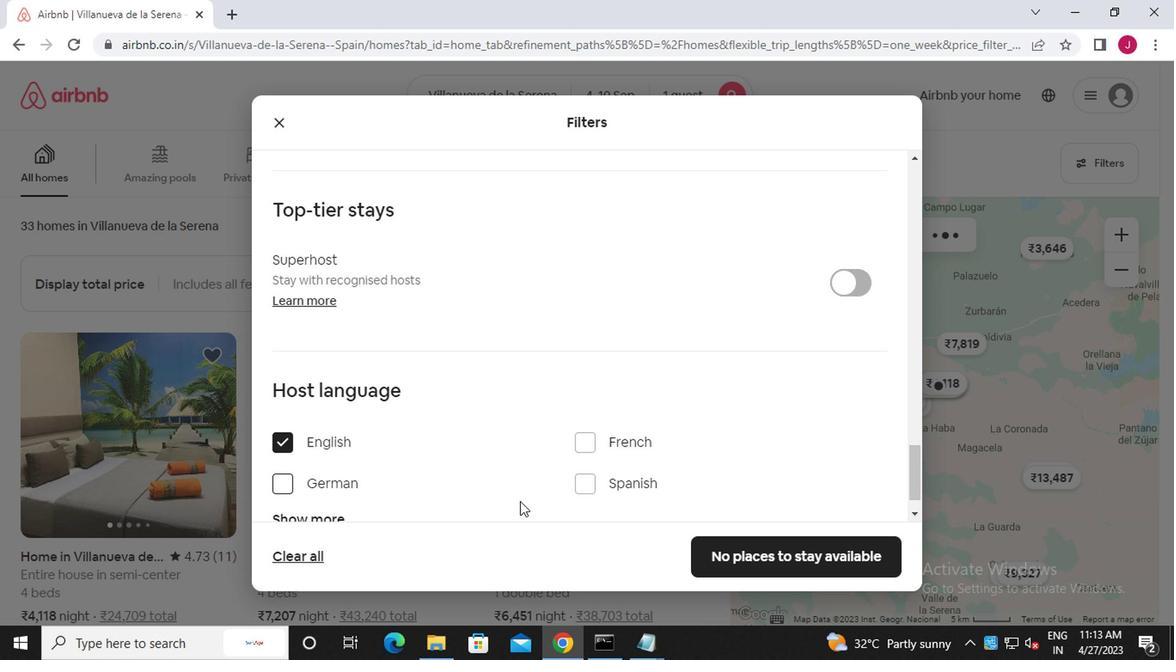 
Action: Mouse moved to (671, 553)
Screenshot: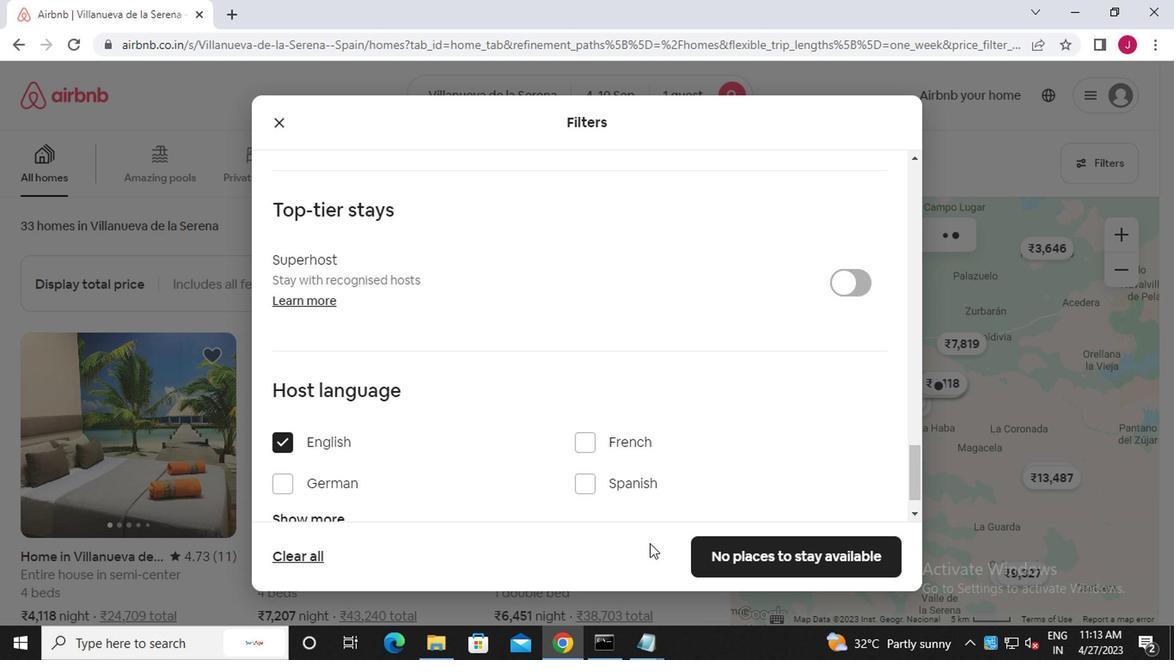
Action: Mouse scrolled (671, 552) with delta (0, 0)
Screenshot: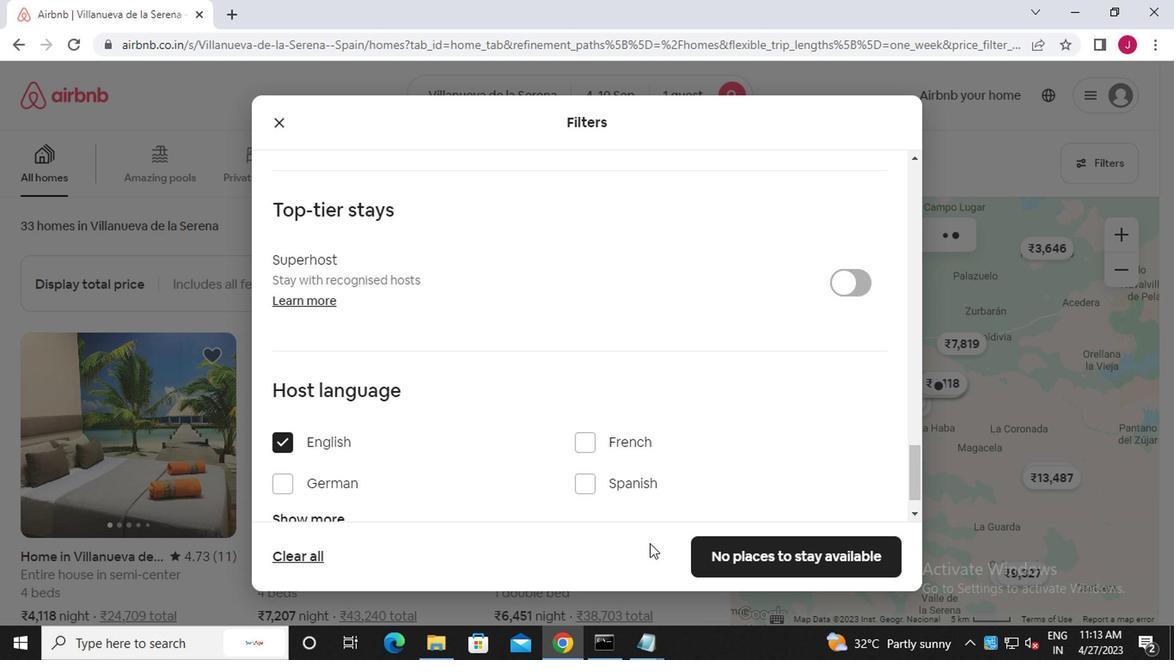 
Action: Mouse moved to (696, 551)
Screenshot: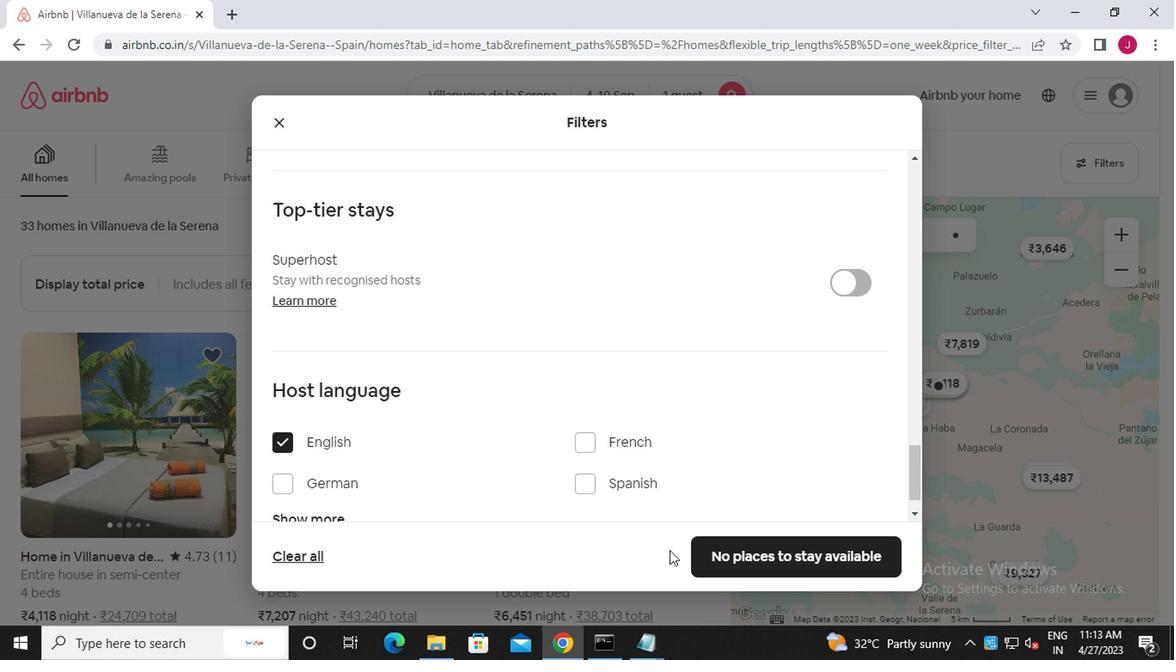
Action: Mouse scrolled (696, 550) with delta (0, 0)
Screenshot: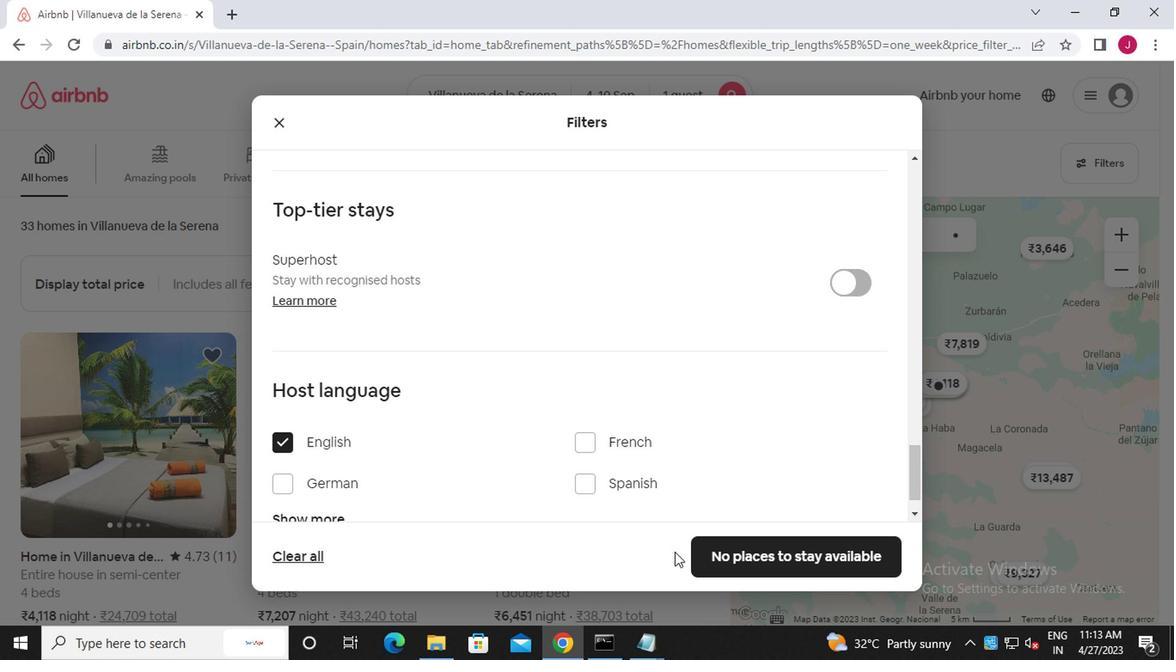 
Action: Mouse moved to (720, 550)
Screenshot: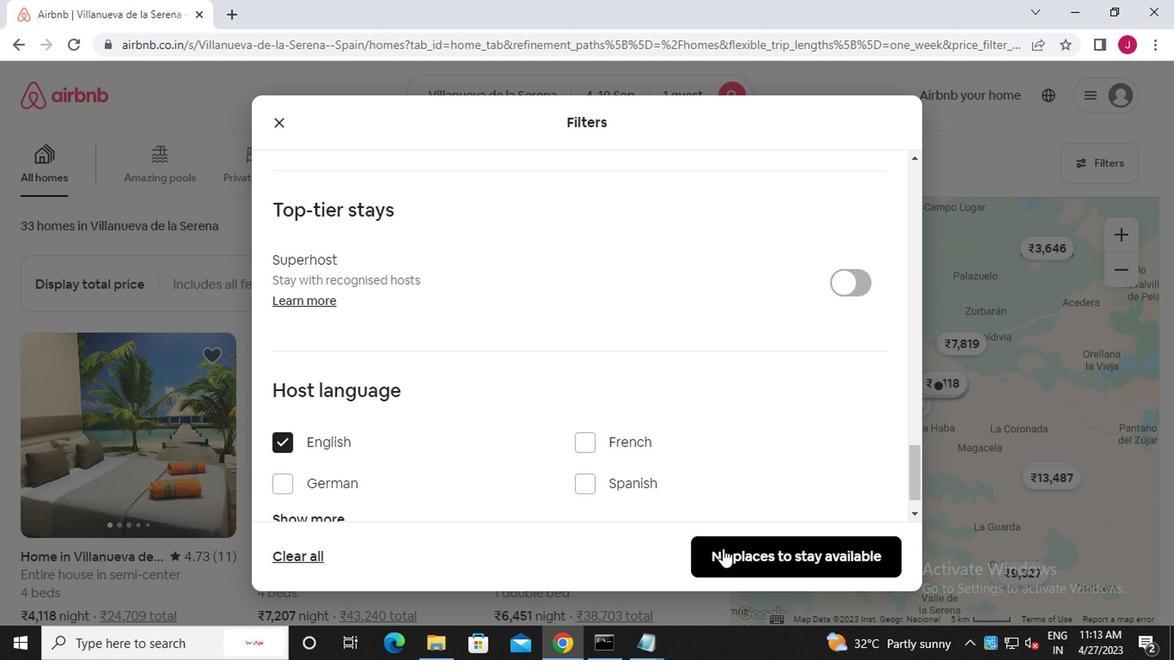
Action: Mouse pressed left at (720, 550)
Screenshot: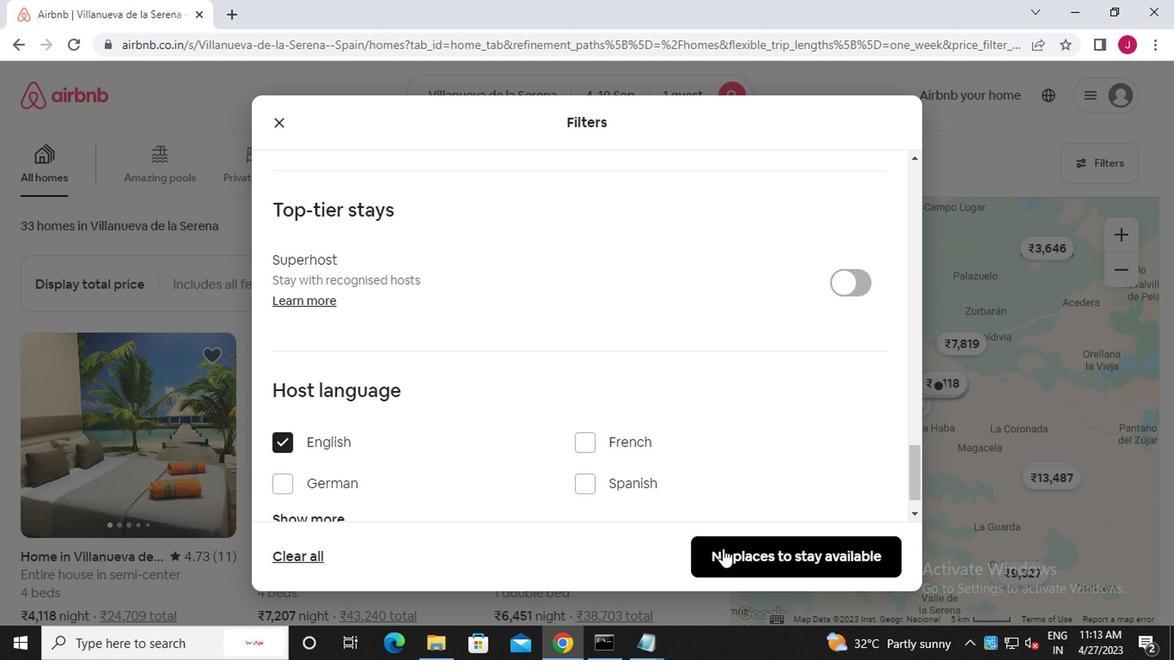 
Action: Mouse moved to (717, 550)
Screenshot: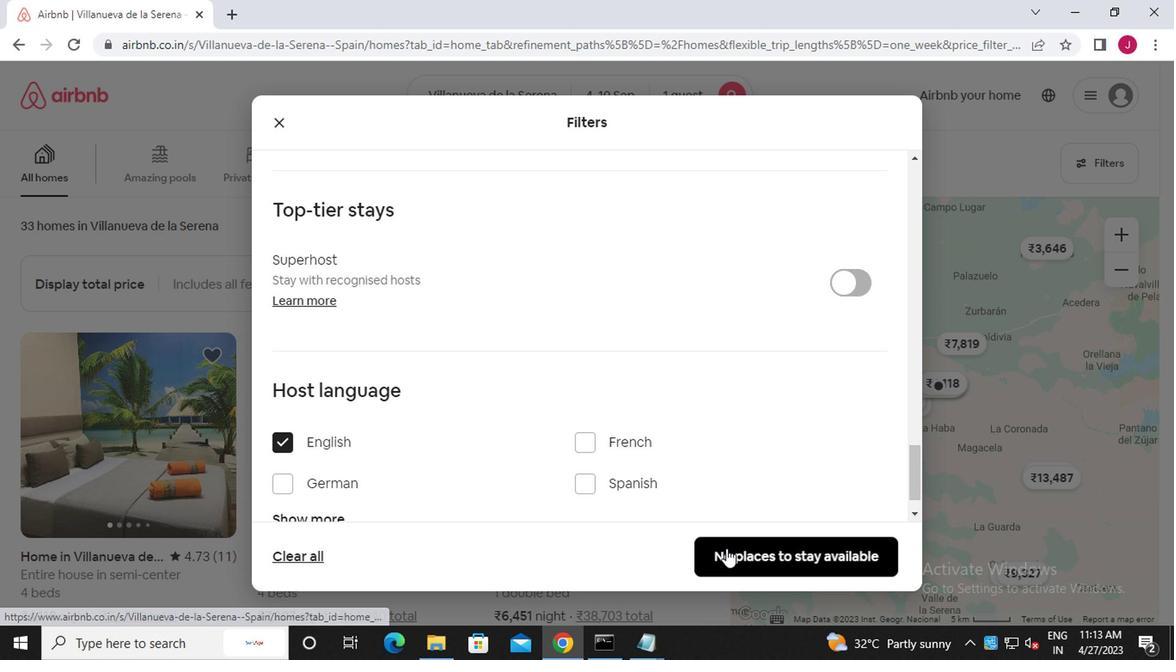 
